 Task: Look for space in Nizhnekamsk, Russia from 8th August, 2023 to 15th August, 2023 for 9 adults in price range Rs.10000 to Rs.14000. Place can be shared room with 5 bedrooms having 9 beds and 5 bathrooms. Property type can be house, flat, guest house. Amenities needed are: wifi, TV, free parkinig on premises, gym, breakfast. Booking option can be shelf check-in. Required host language is English.
Action: Mouse moved to (452, 104)
Screenshot: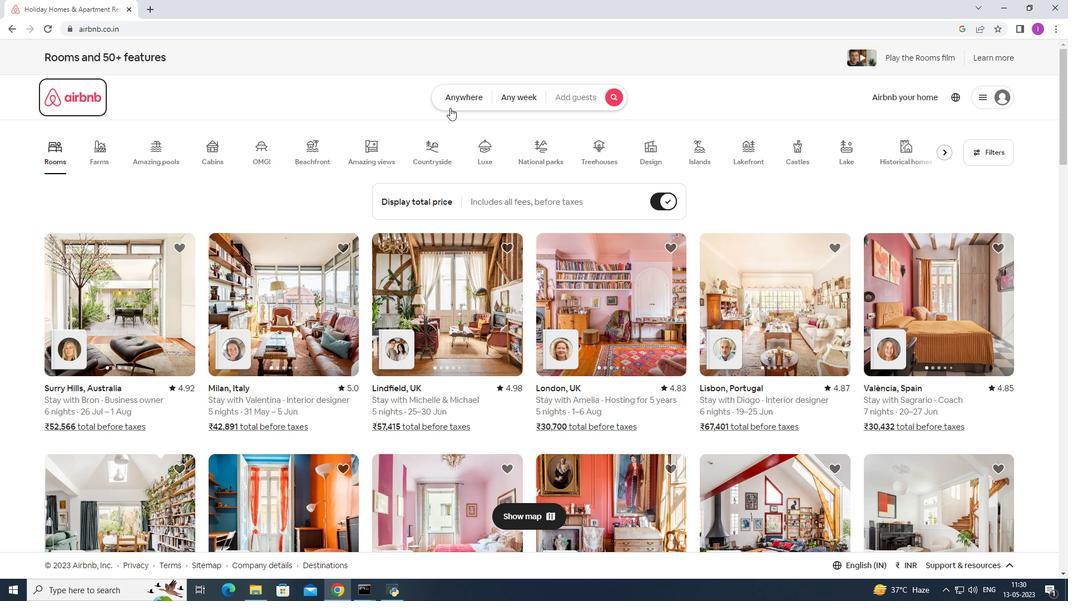 
Action: Mouse pressed left at (452, 104)
Screenshot: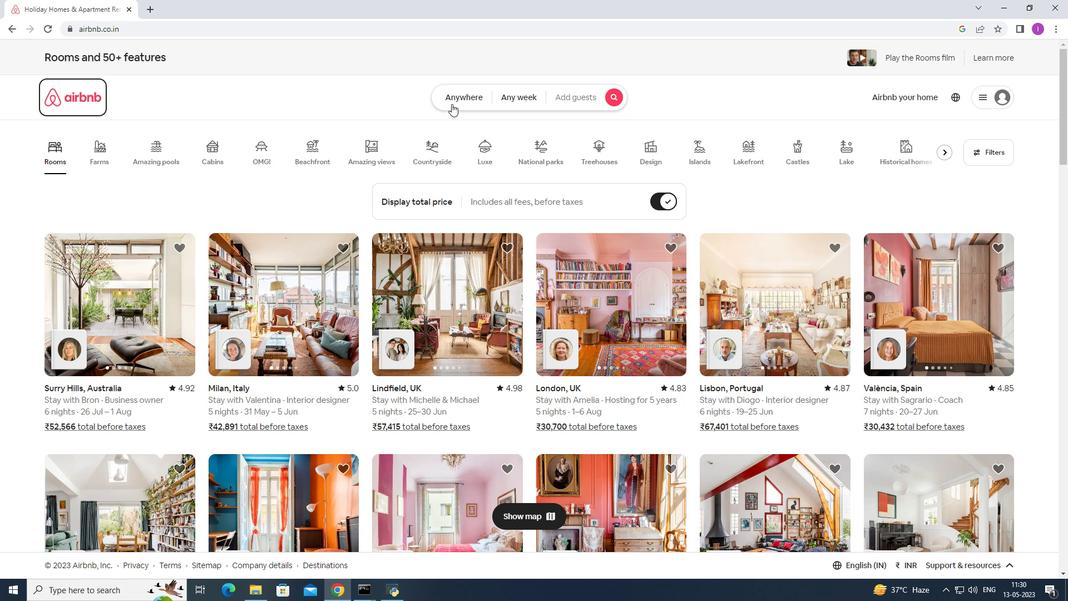
Action: Mouse moved to (356, 144)
Screenshot: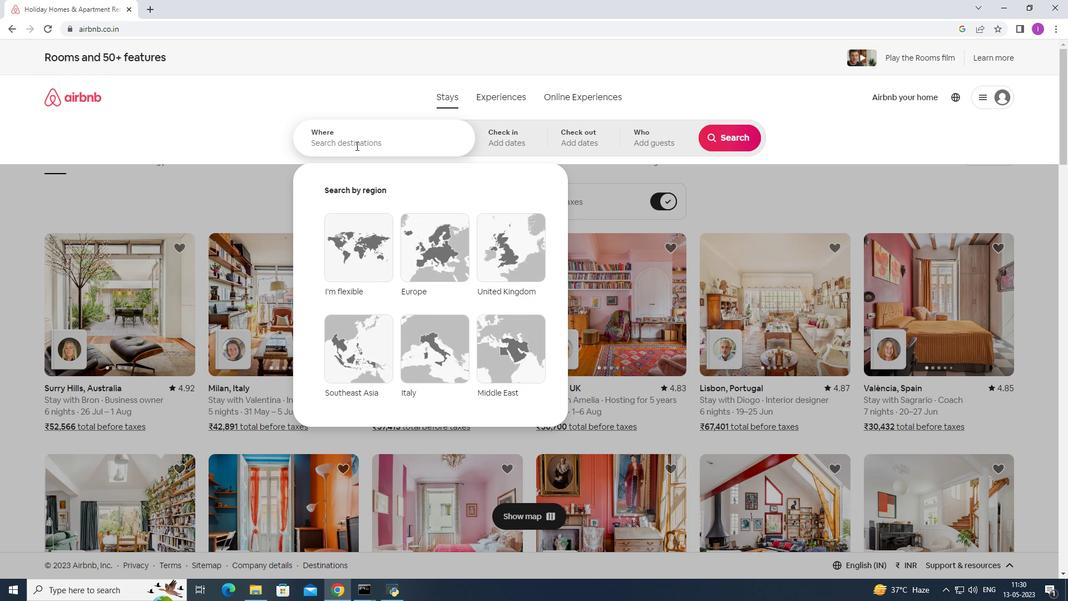 
Action: Mouse pressed left at (356, 144)
Screenshot: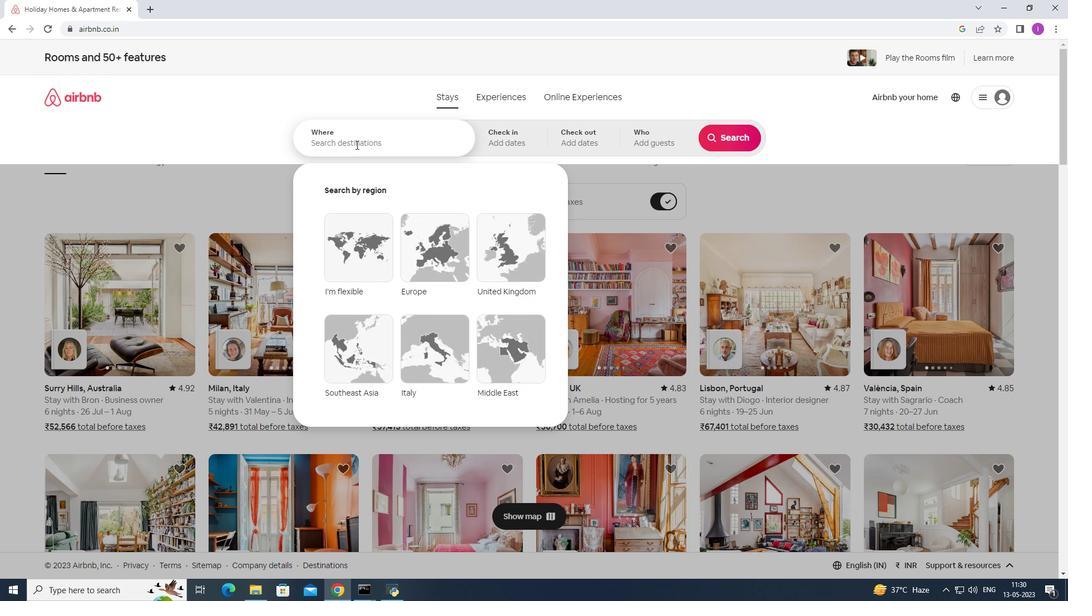 
Action: Mouse moved to (356, 144)
Screenshot: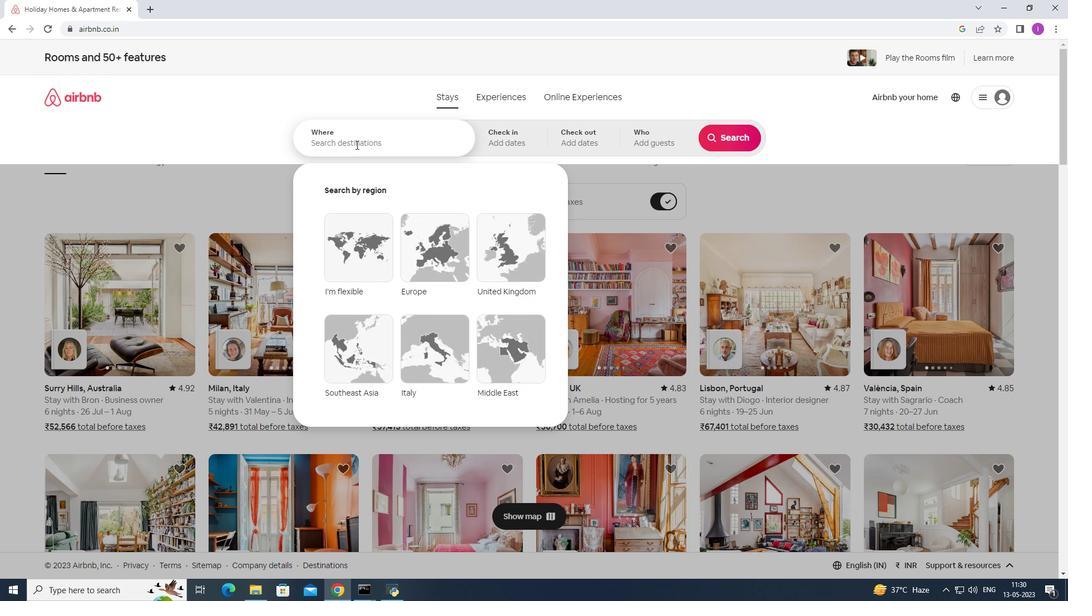 
Action: Key pressed <Key.shift>Nizhe<Key.backspace>nekamsk,<Key.shift>russia
Screenshot: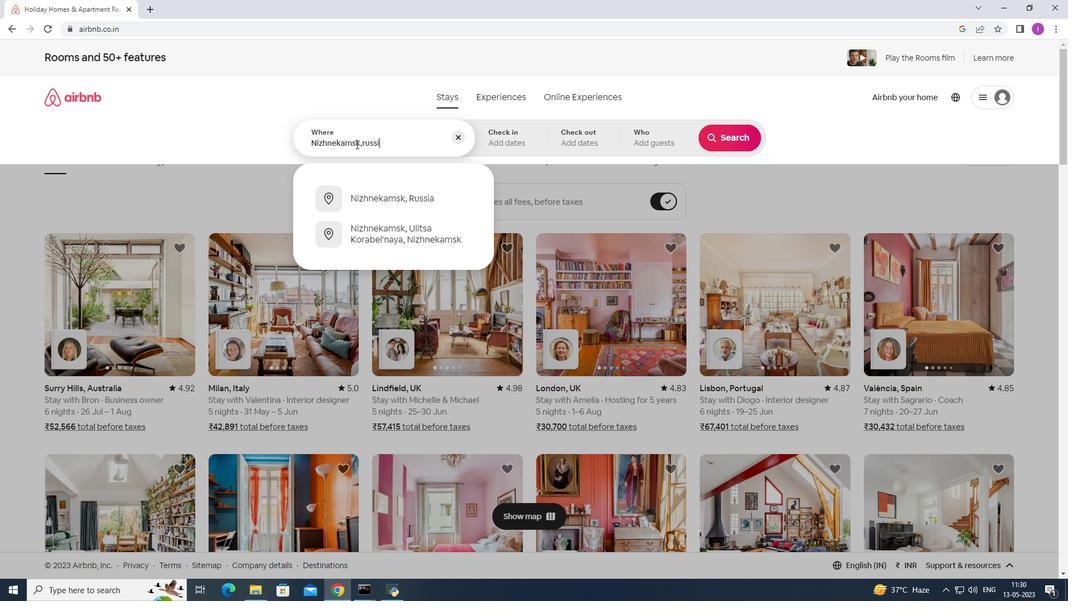 
Action: Mouse moved to (398, 202)
Screenshot: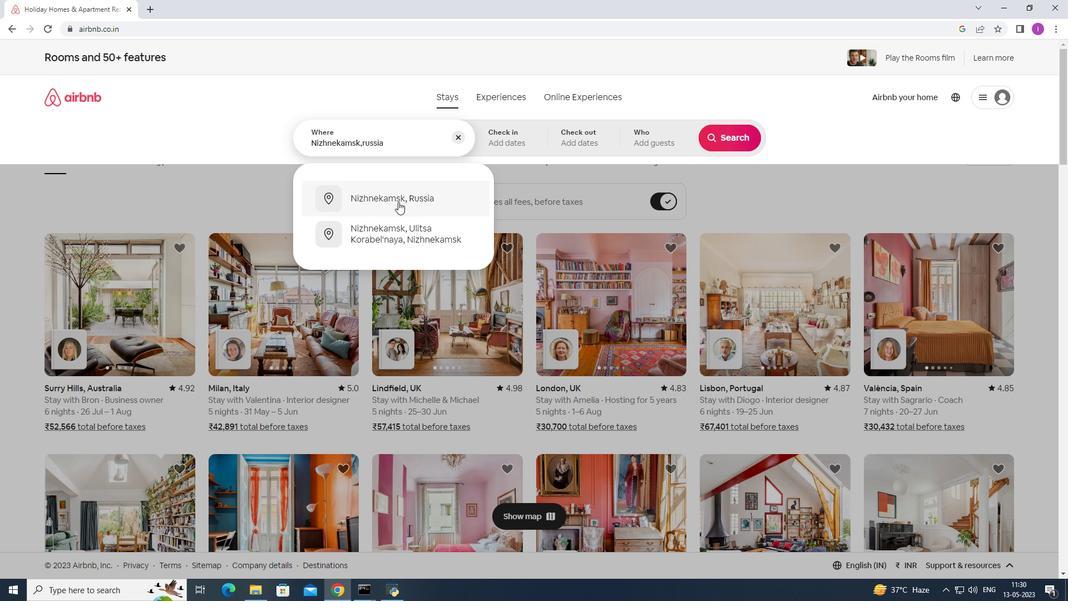 
Action: Mouse pressed left at (398, 202)
Screenshot: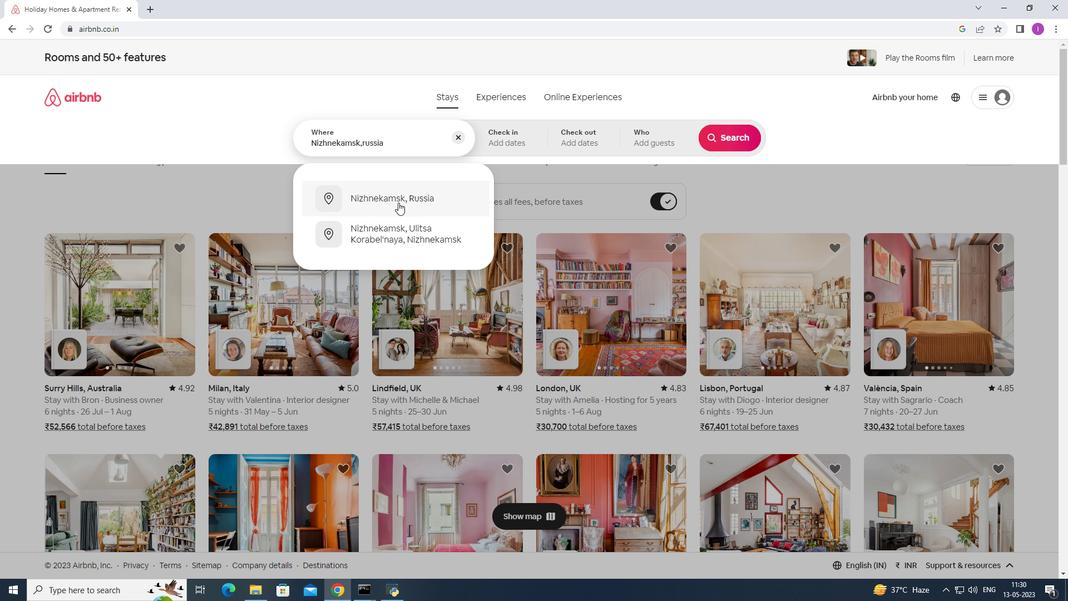 
Action: Mouse moved to (729, 225)
Screenshot: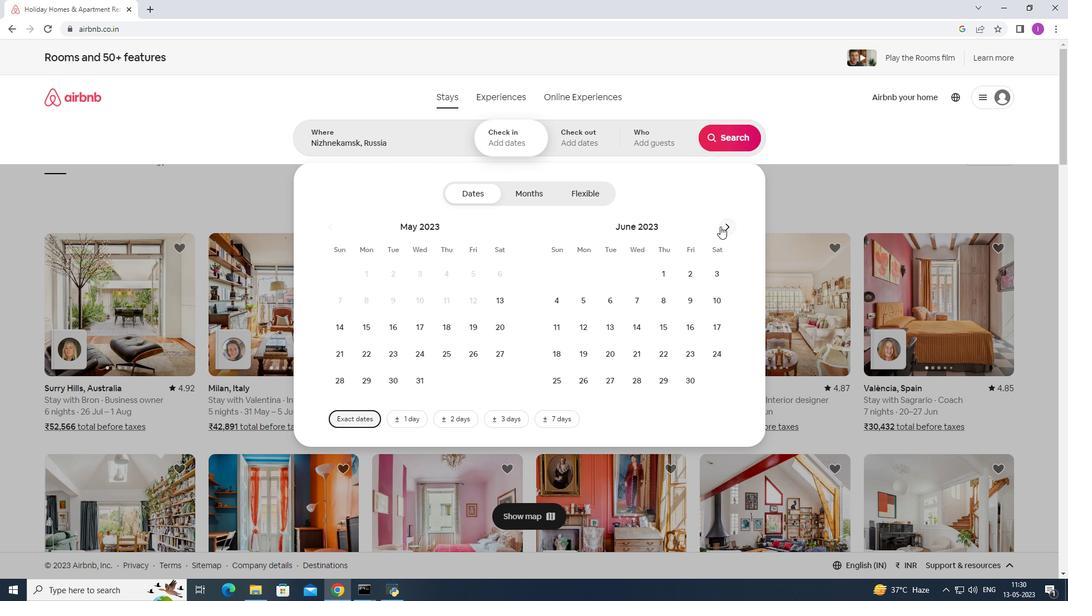 
Action: Mouse pressed left at (729, 225)
Screenshot: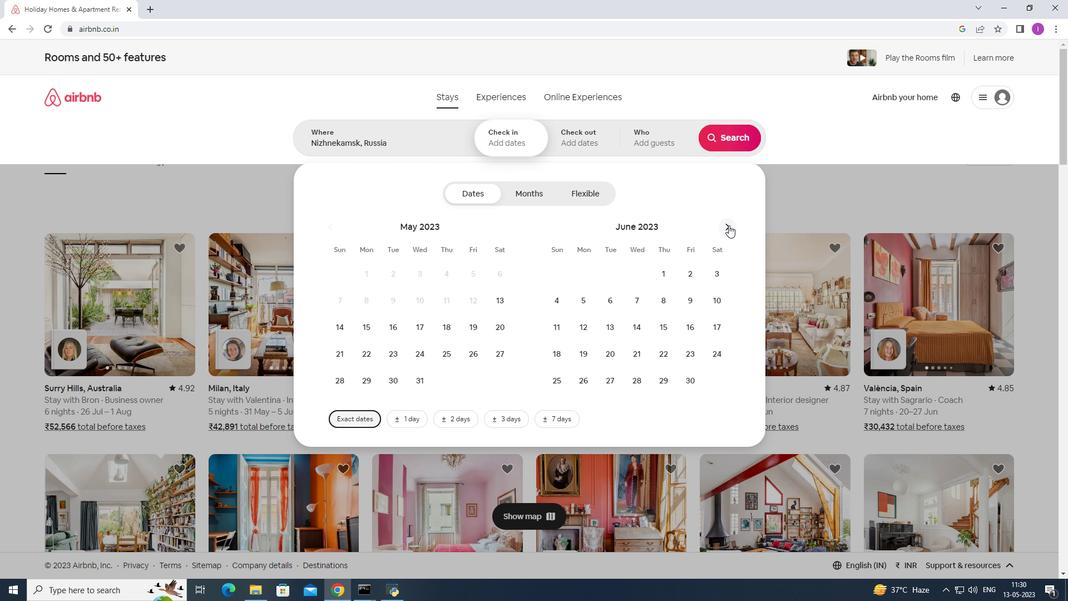 
Action: Mouse moved to (715, 229)
Screenshot: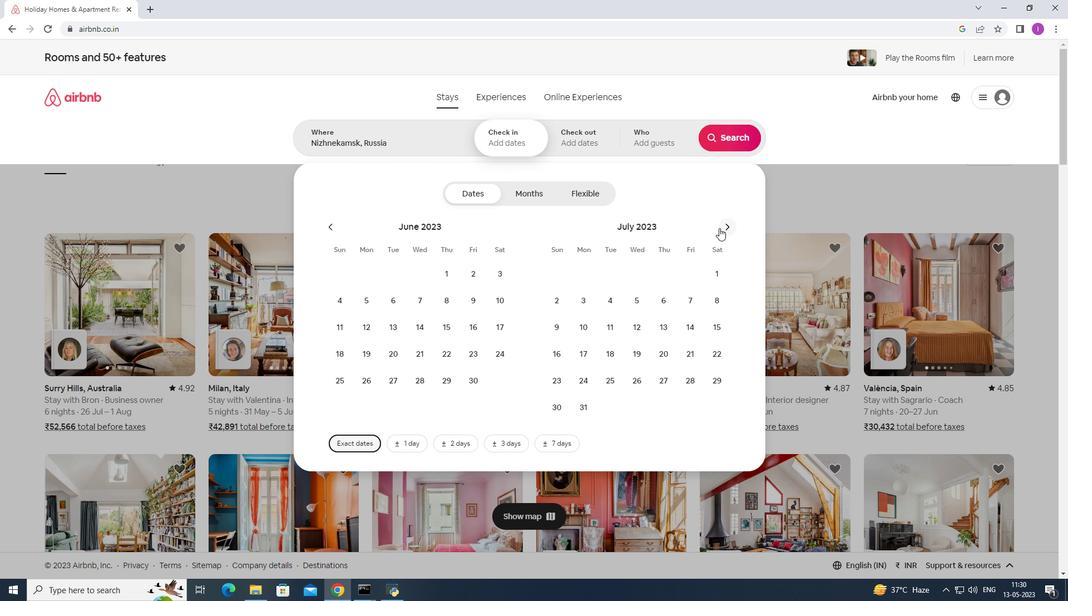 
Action: Mouse pressed left at (715, 229)
Screenshot: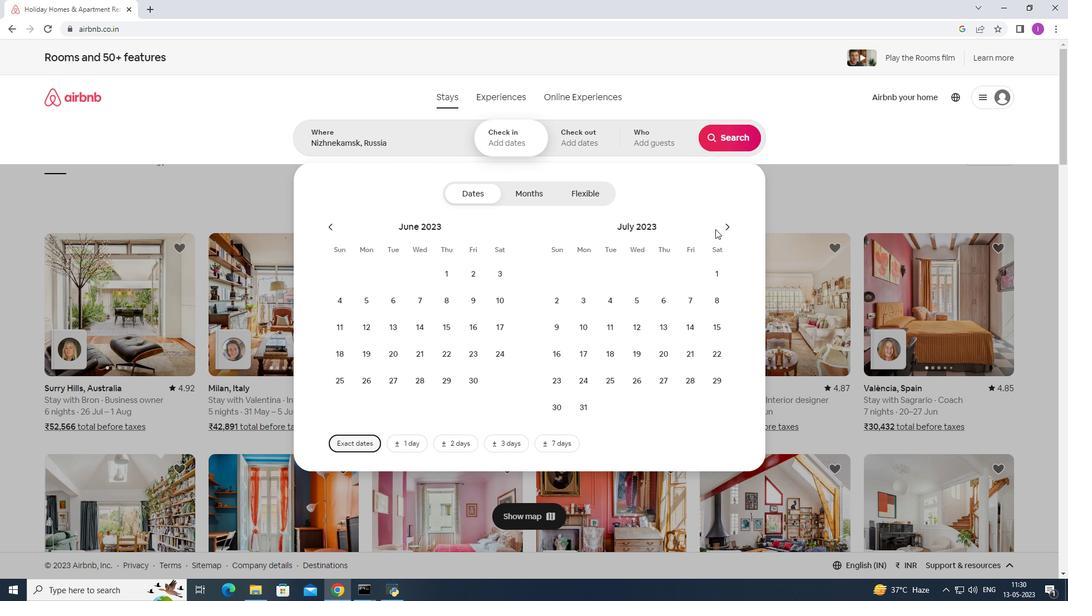 
Action: Mouse moved to (725, 224)
Screenshot: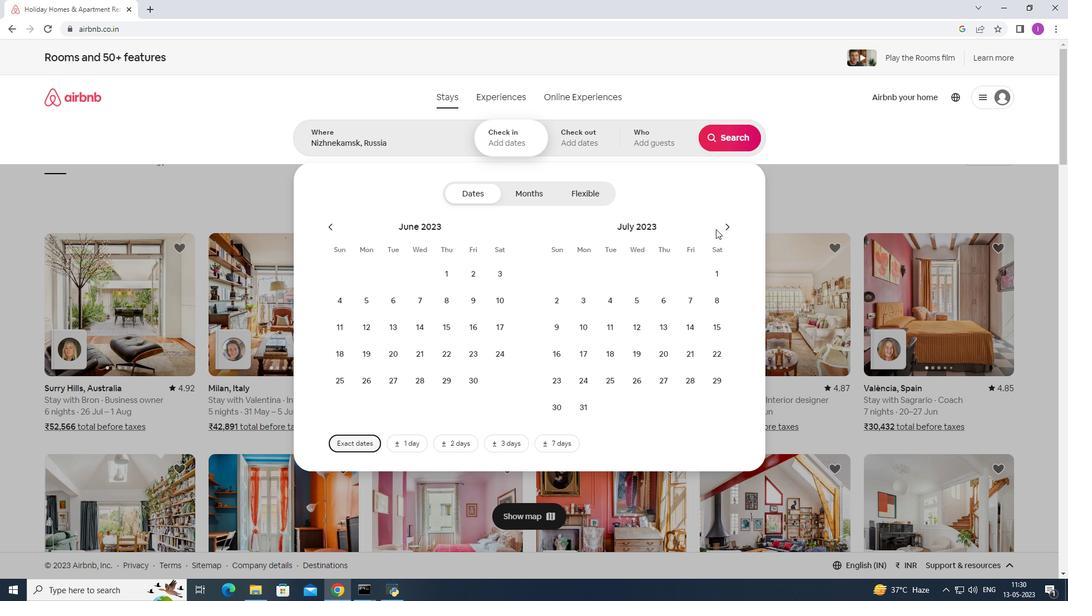 
Action: Mouse pressed left at (725, 224)
Screenshot: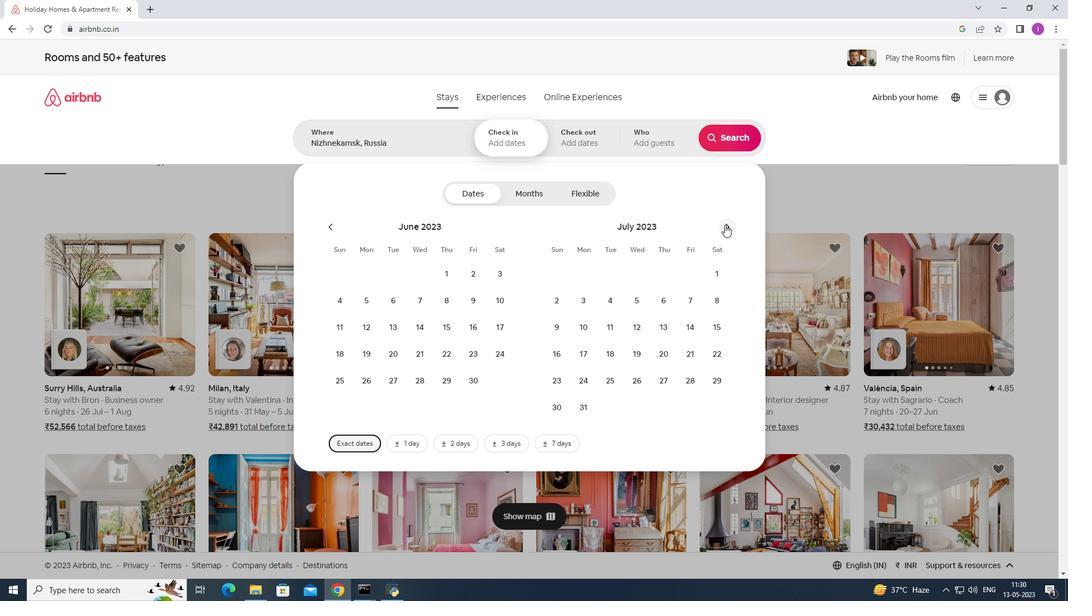 
Action: Mouse moved to (610, 301)
Screenshot: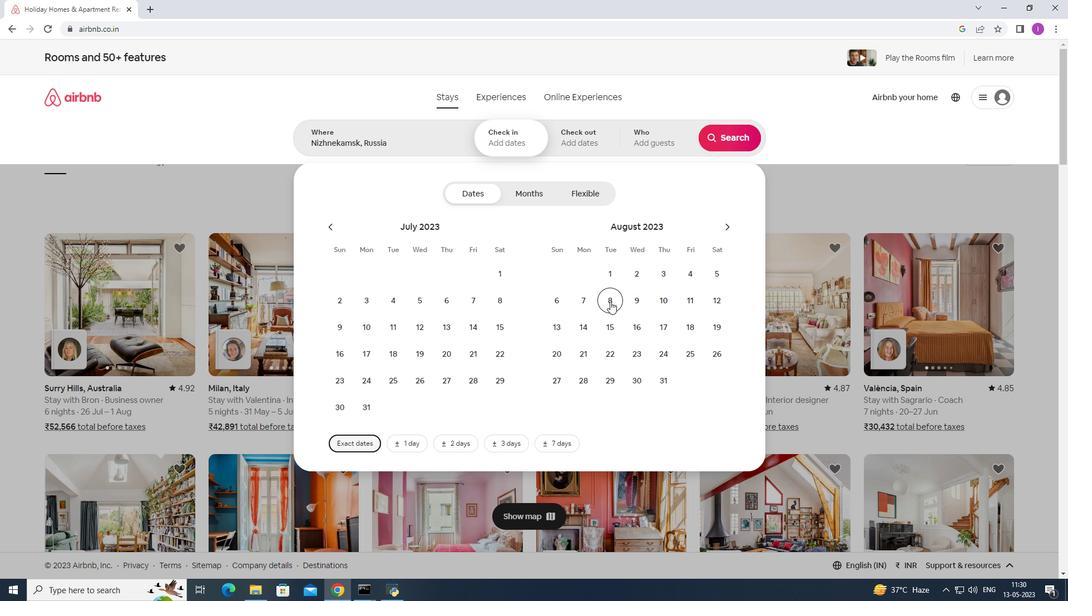 
Action: Mouse pressed left at (610, 301)
Screenshot: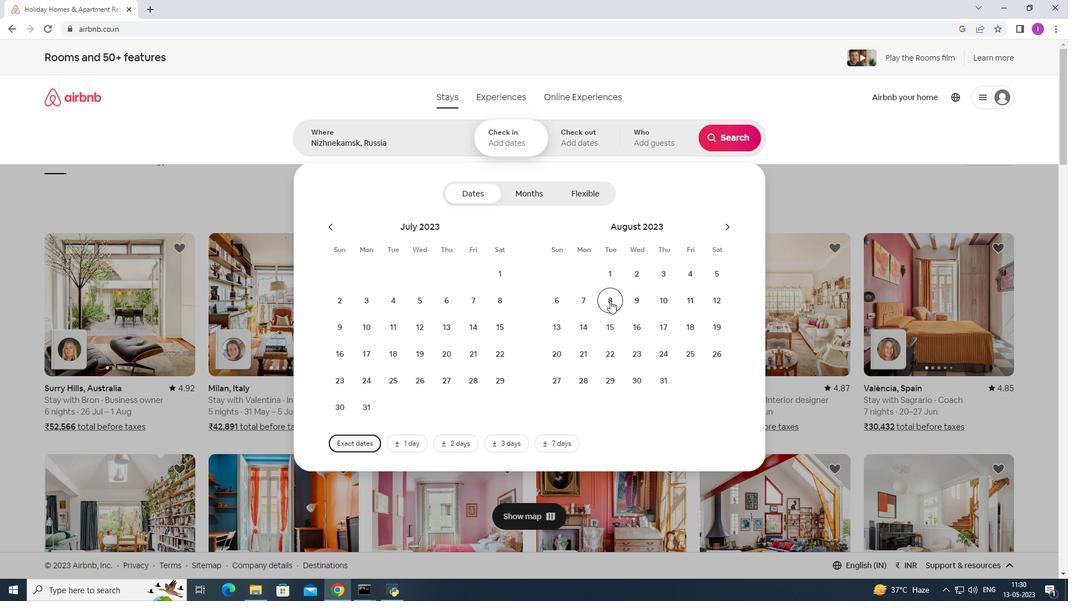 
Action: Mouse moved to (609, 323)
Screenshot: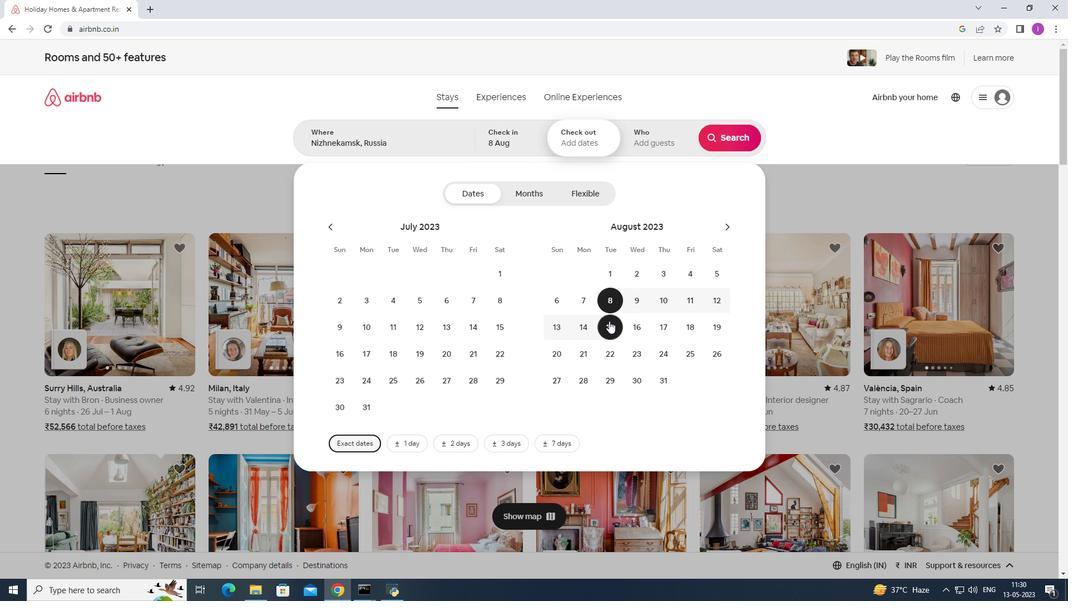 
Action: Mouse pressed left at (609, 323)
Screenshot: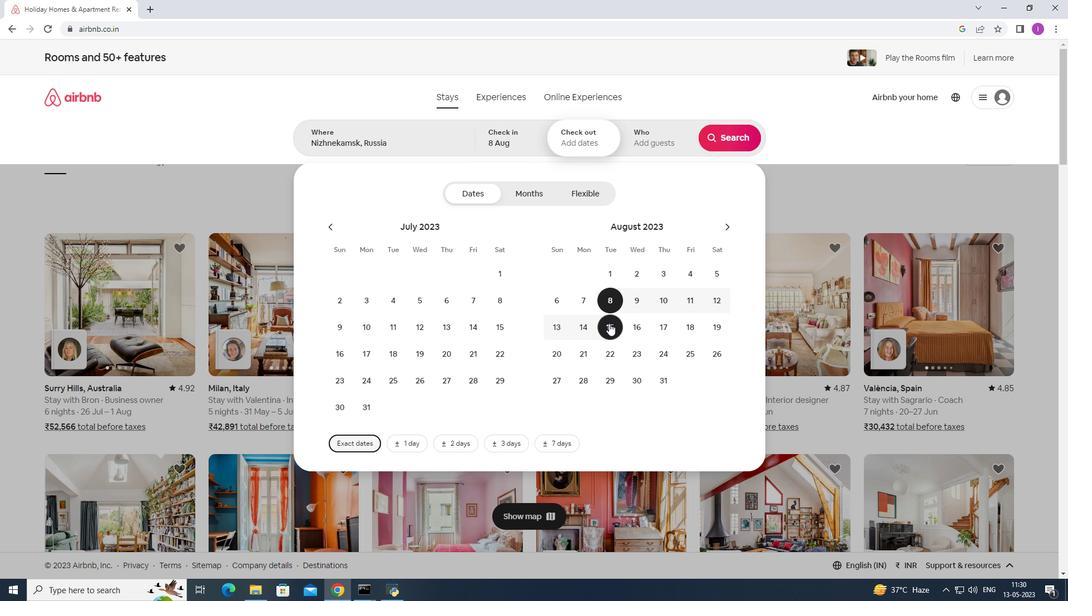 
Action: Mouse moved to (656, 139)
Screenshot: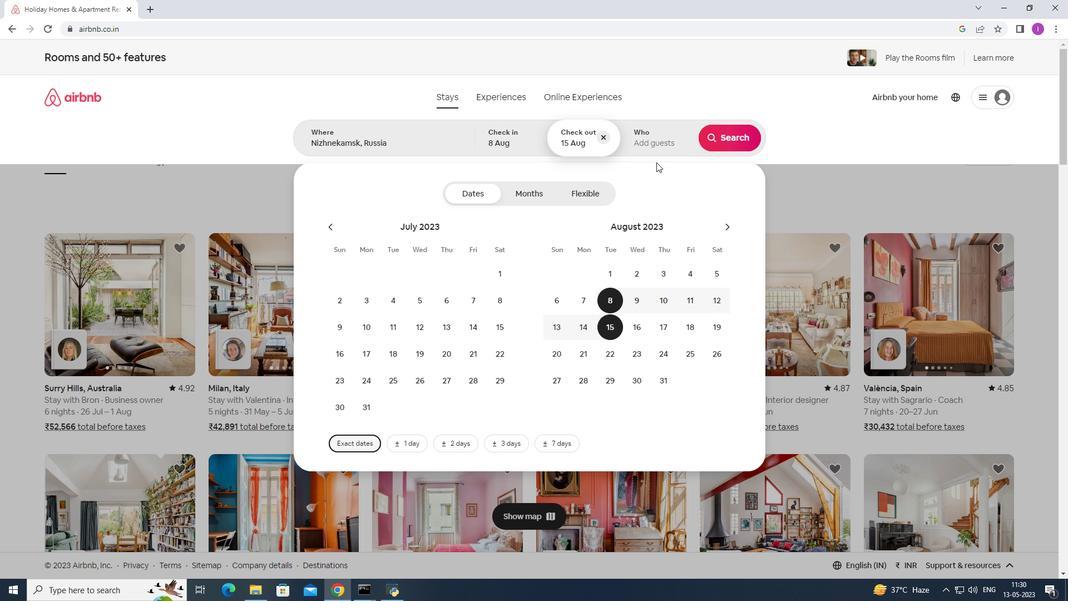 
Action: Mouse pressed left at (656, 139)
Screenshot: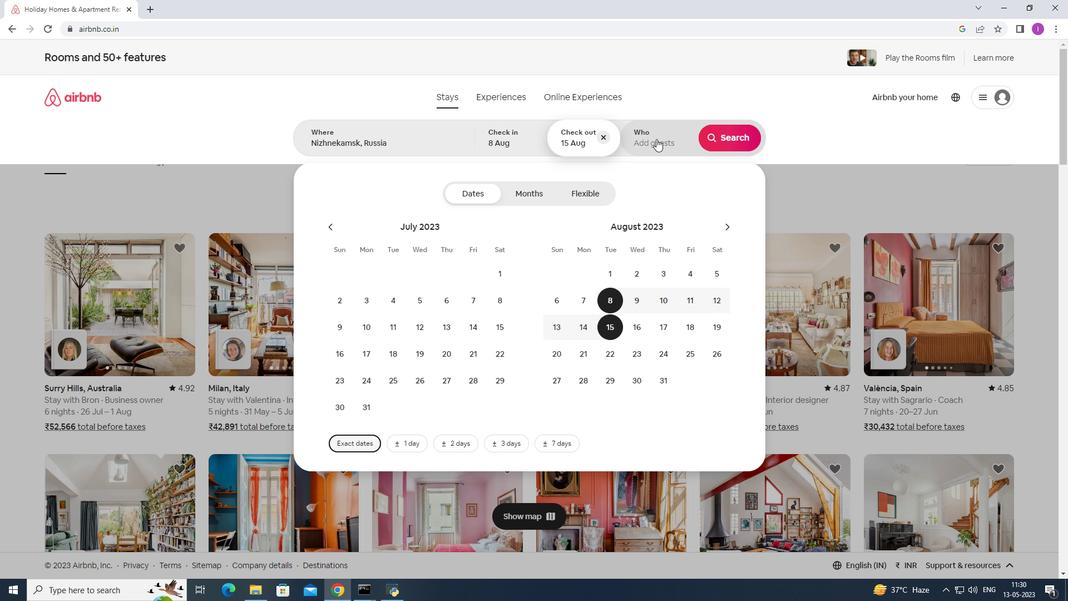 
Action: Mouse moved to (736, 200)
Screenshot: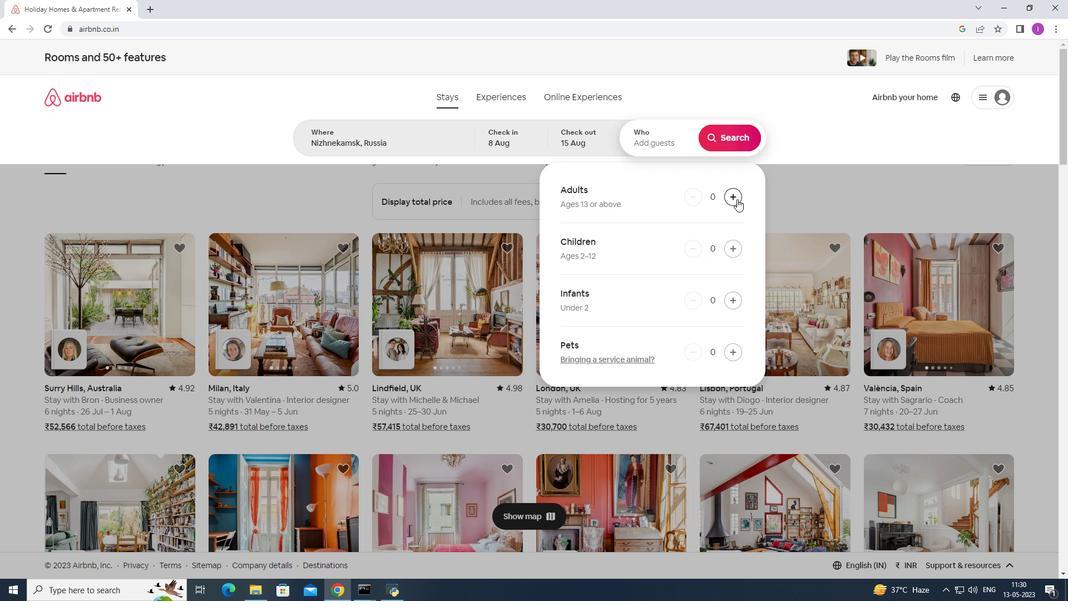 
Action: Mouse pressed left at (736, 200)
Screenshot: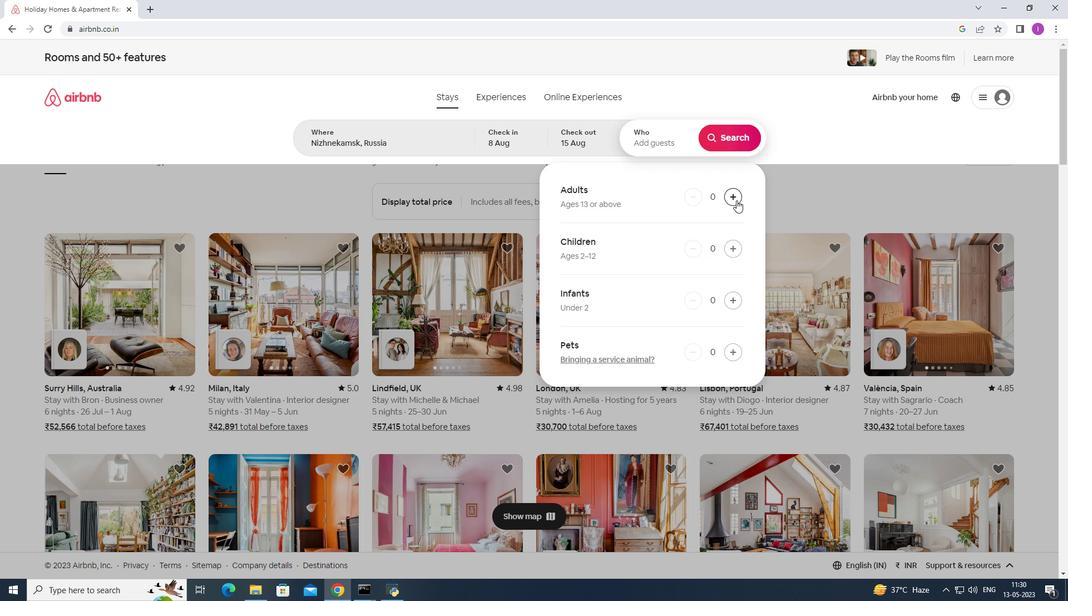 
Action: Mouse pressed left at (736, 200)
Screenshot: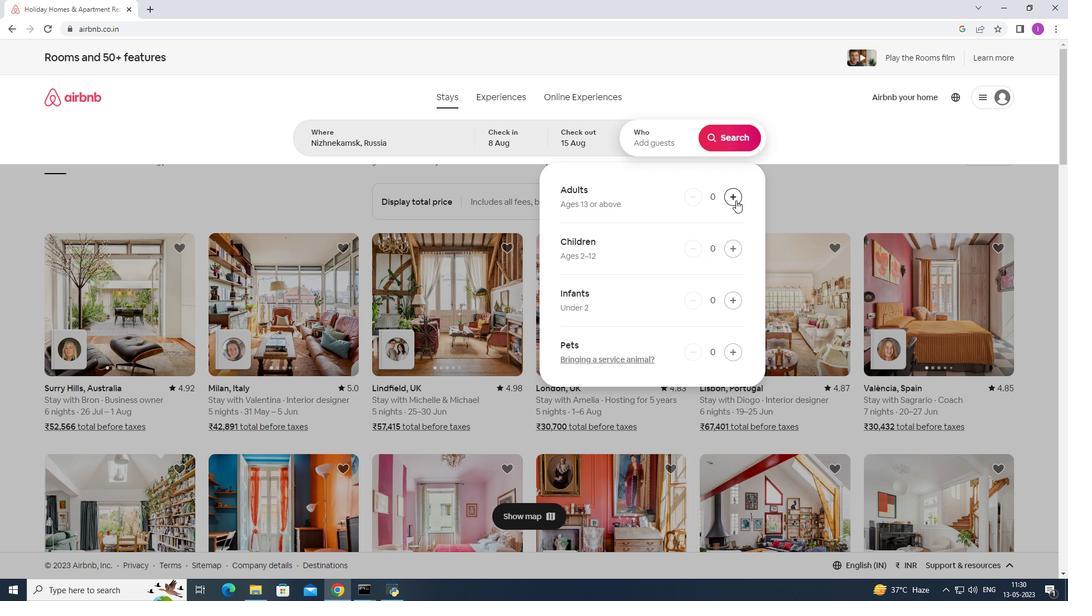 
Action: Mouse pressed left at (736, 200)
Screenshot: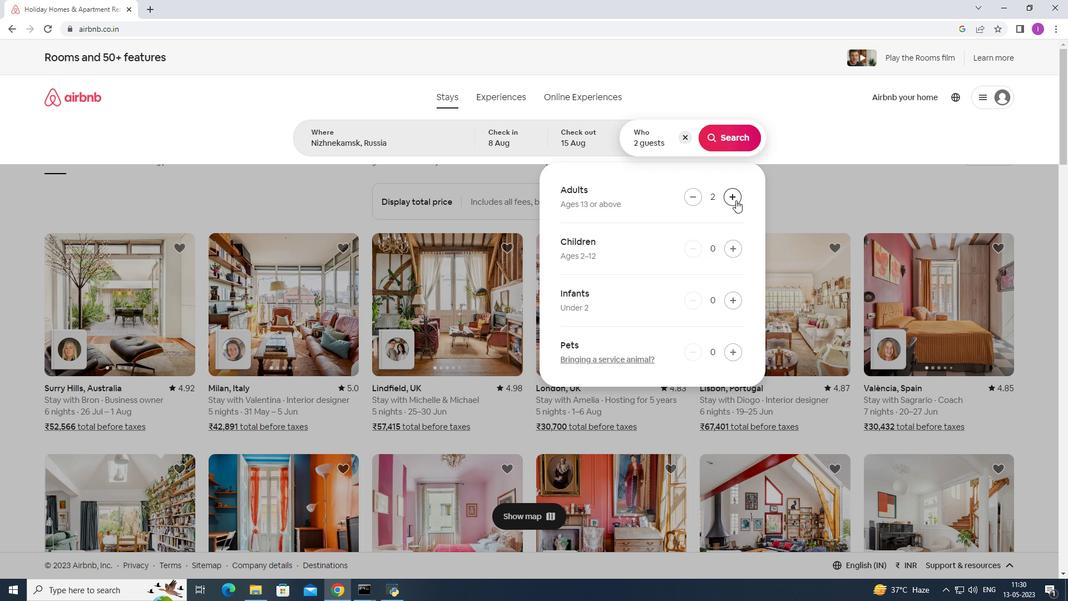 
Action: Mouse pressed left at (736, 200)
Screenshot: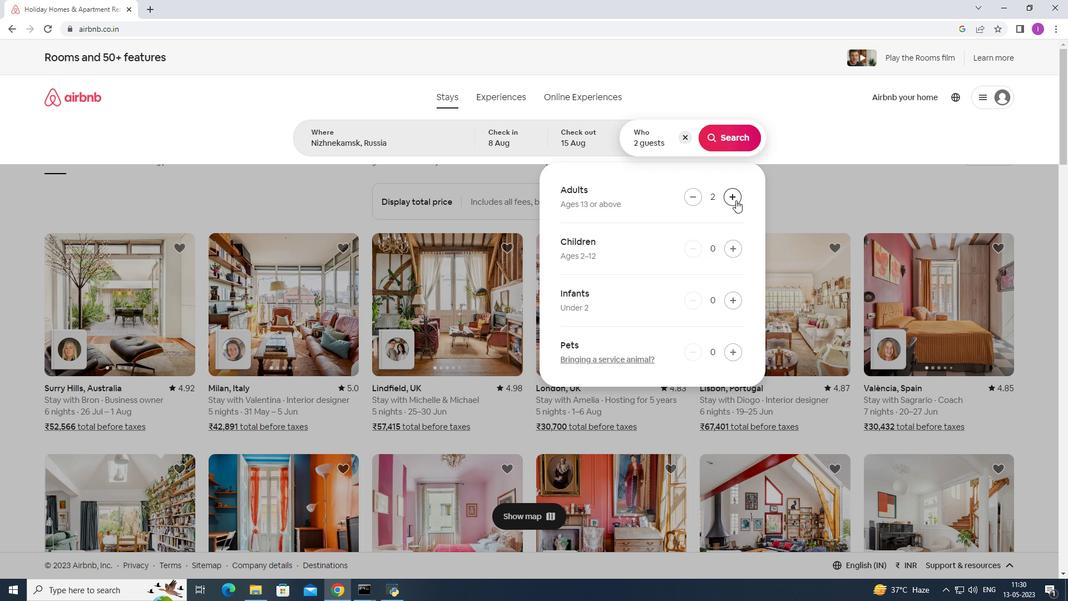 
Action: Mouse pressed left at (736, 200)
Screenshot: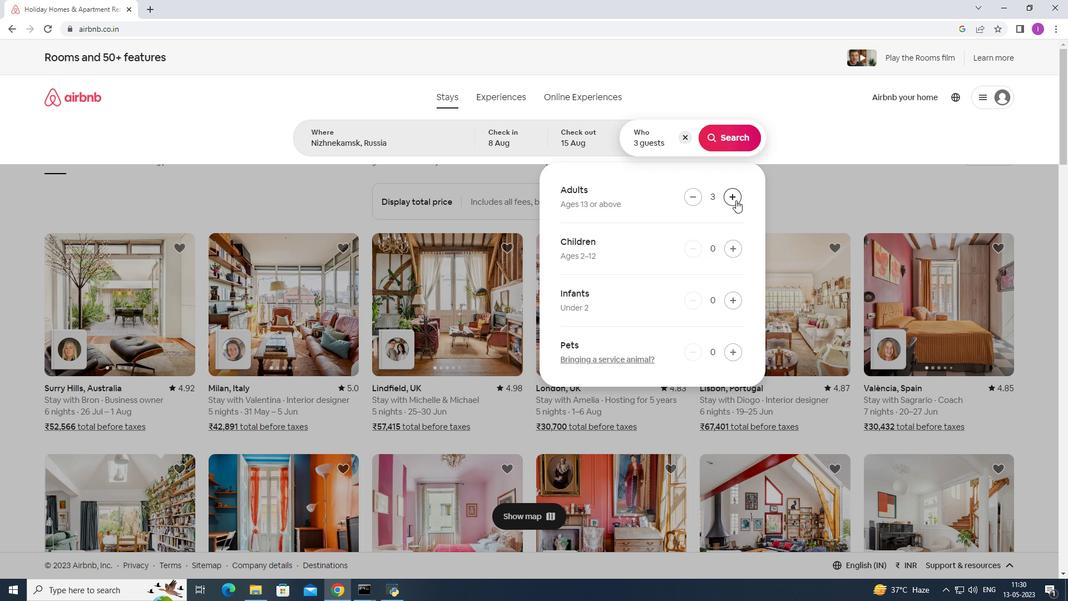 
Action: Mouse pressed left at (736, 200)
Screenshot: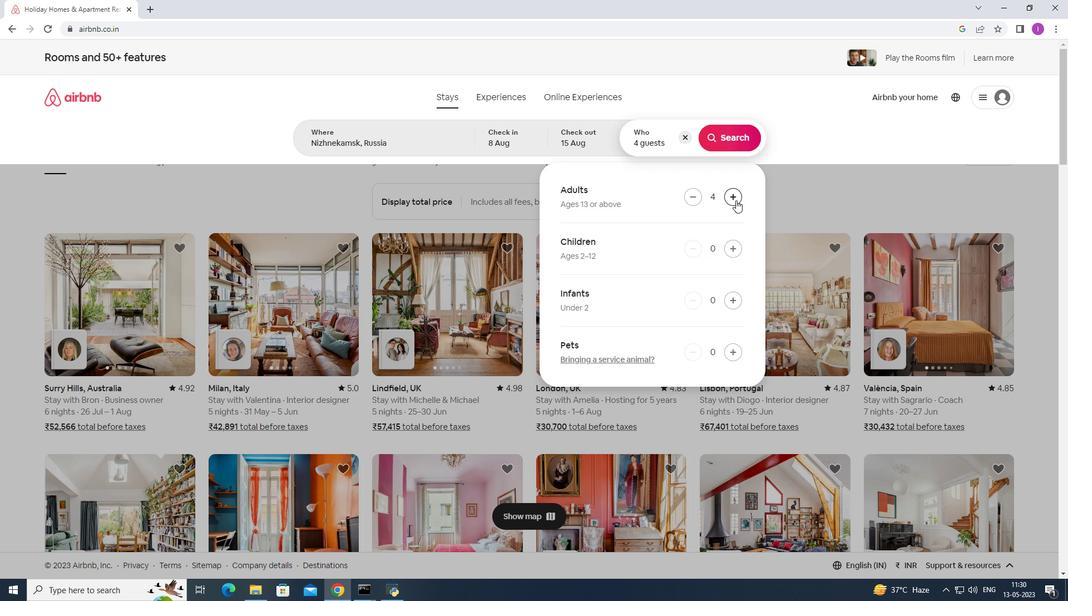 
Action: Mouse pressed left at (736, 200)
Screenshot: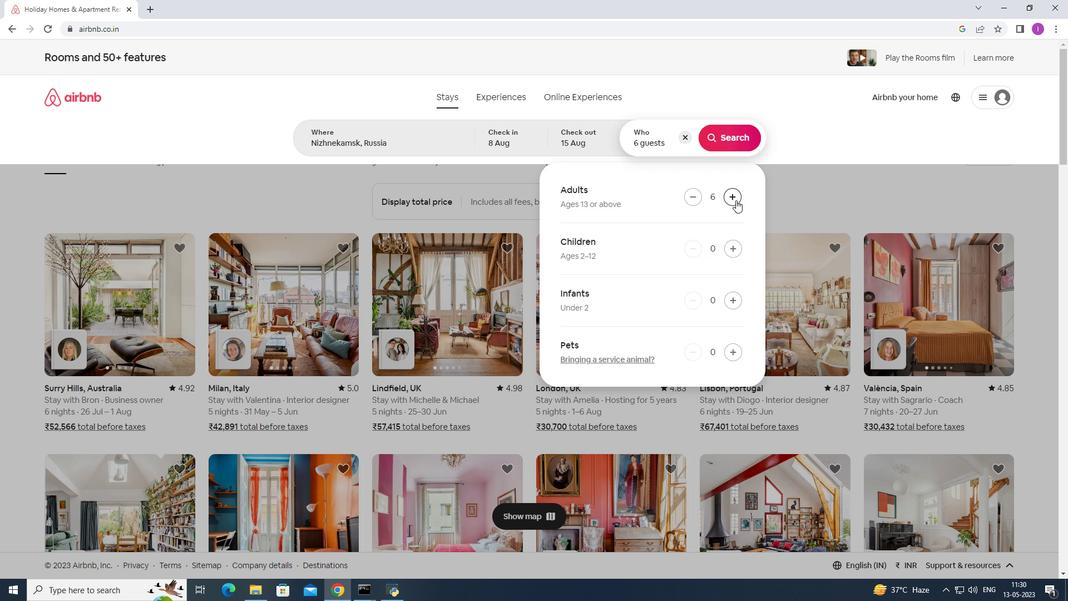 
Action: Mouse pressed left at (736, 200)
Screenshot: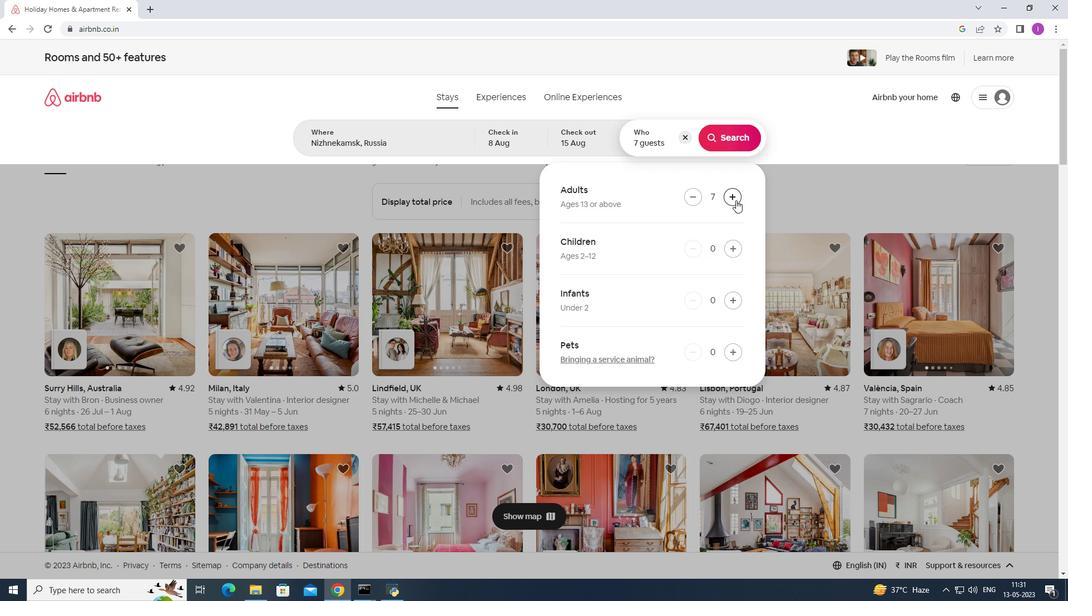 
Action: Mouse moved to (735, 193)
Screenshot: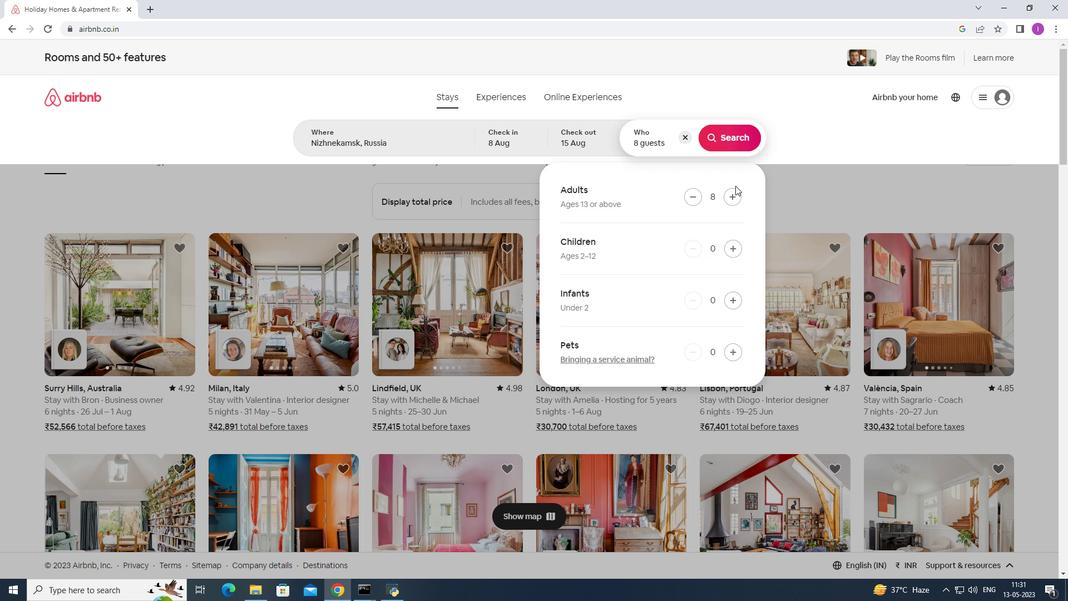
Action: Mouse pressed left at (735, 193)
Screenshot: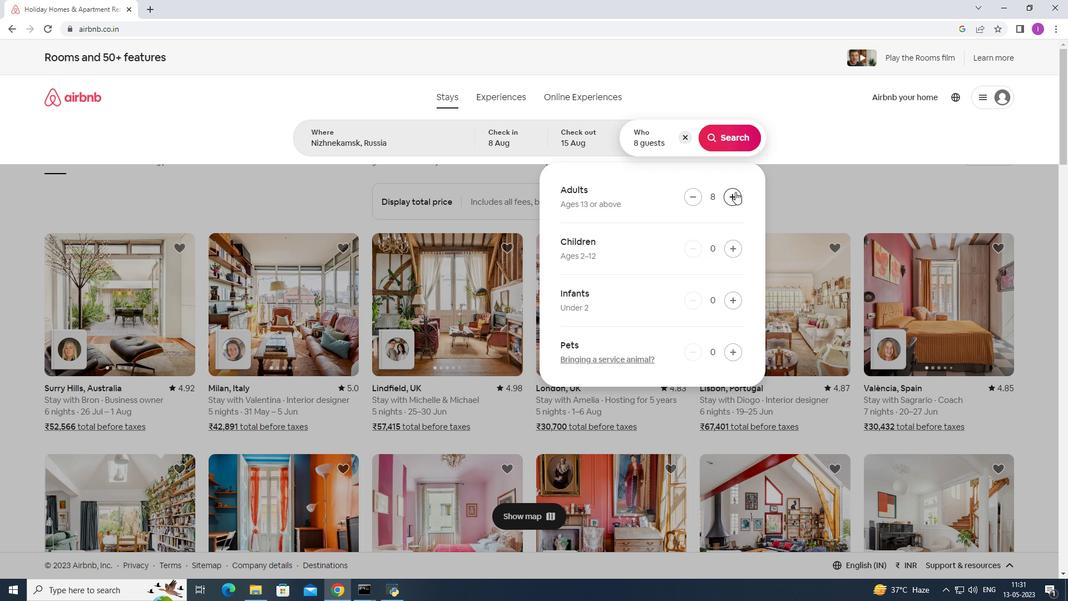 
Action: Mouse moved to (732, 145)
Screenshot: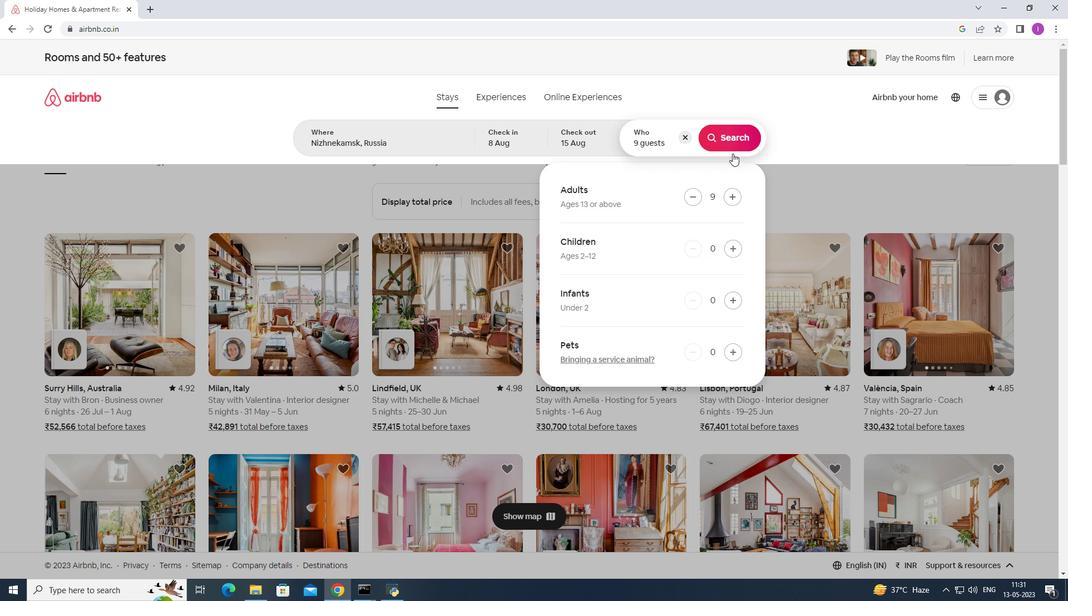 
Action: Mouse pressed left at (732, 145)
Screenshot: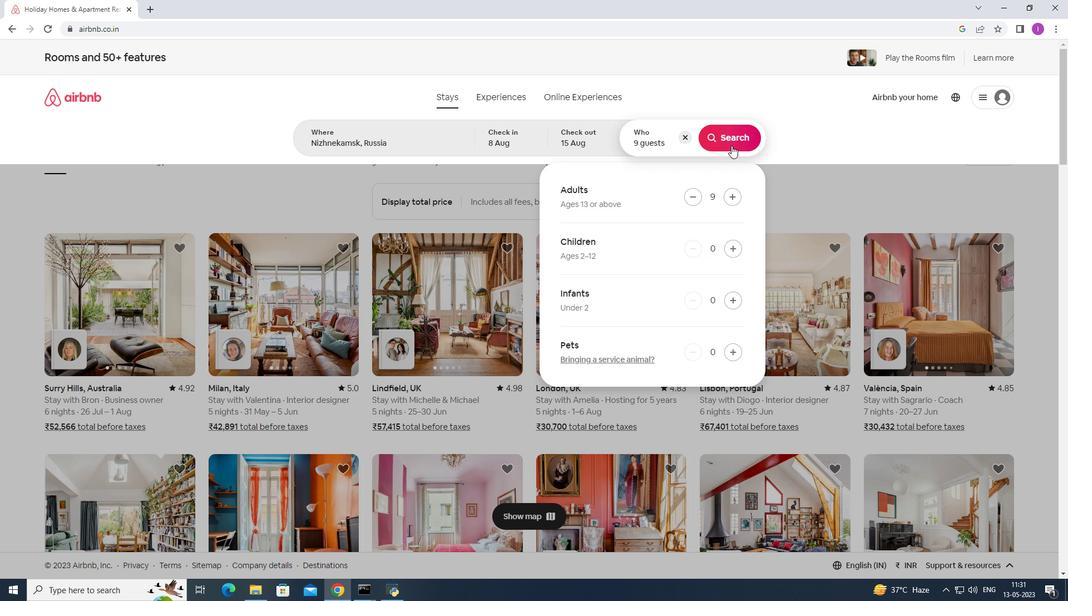 
Action: Mouse moved to (1008, 109)
Screenshot: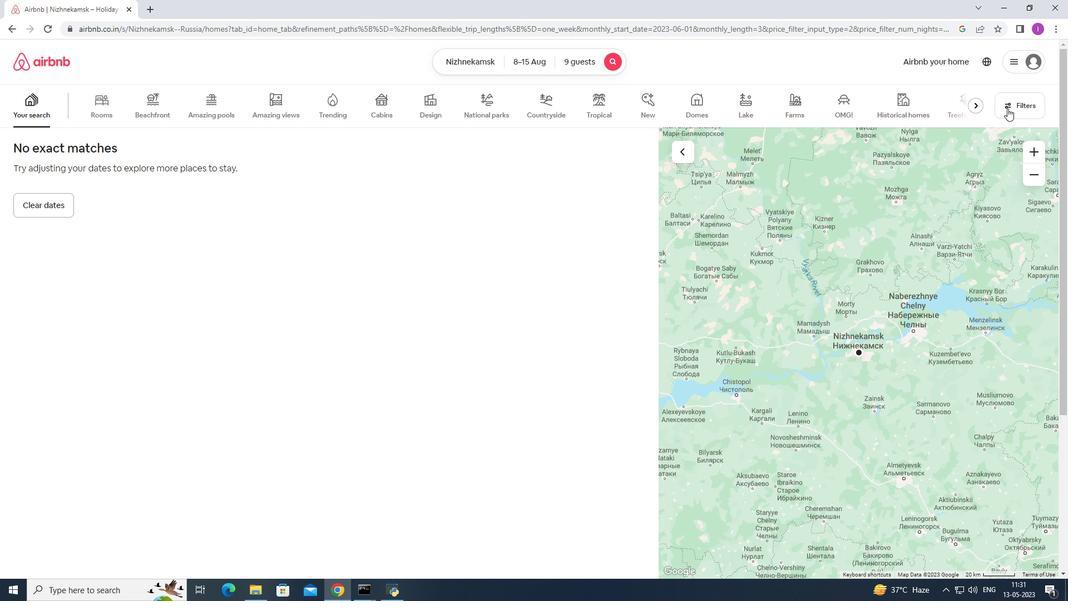 
Action: Mouse pressed left at (1008, 109)
Screenshot: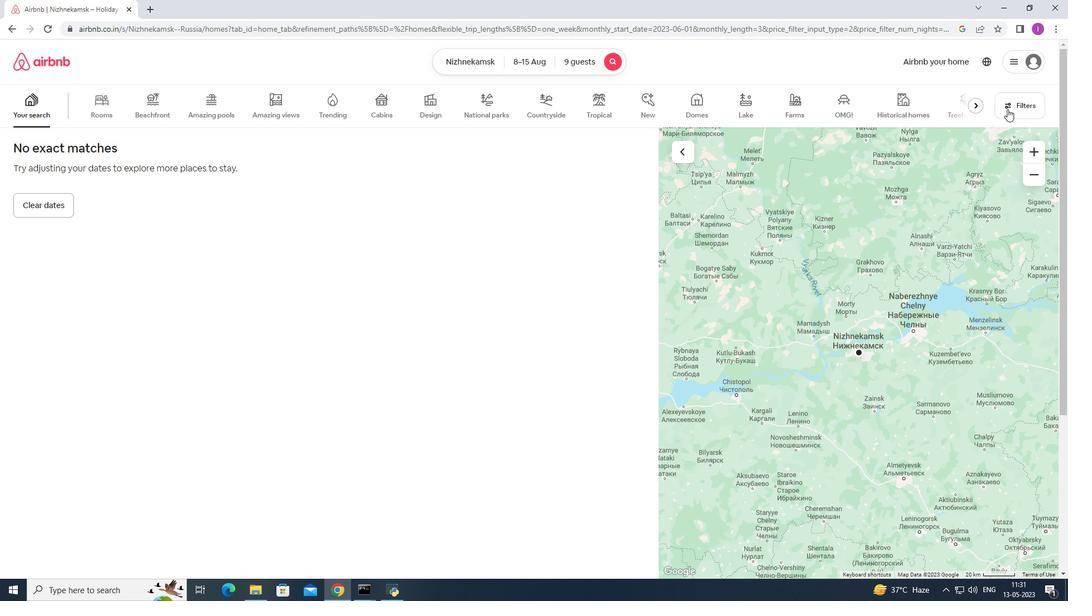 
Action: Mouse moved to (607, 378)
Screenshot: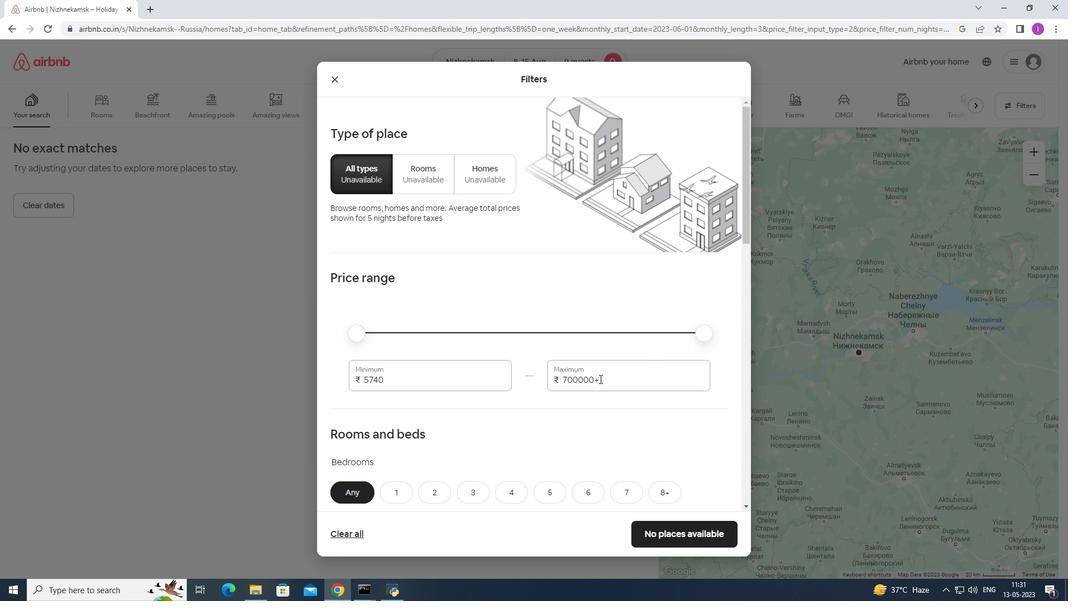
Action: Mouse pressed left at (607, 378)
Screenshot: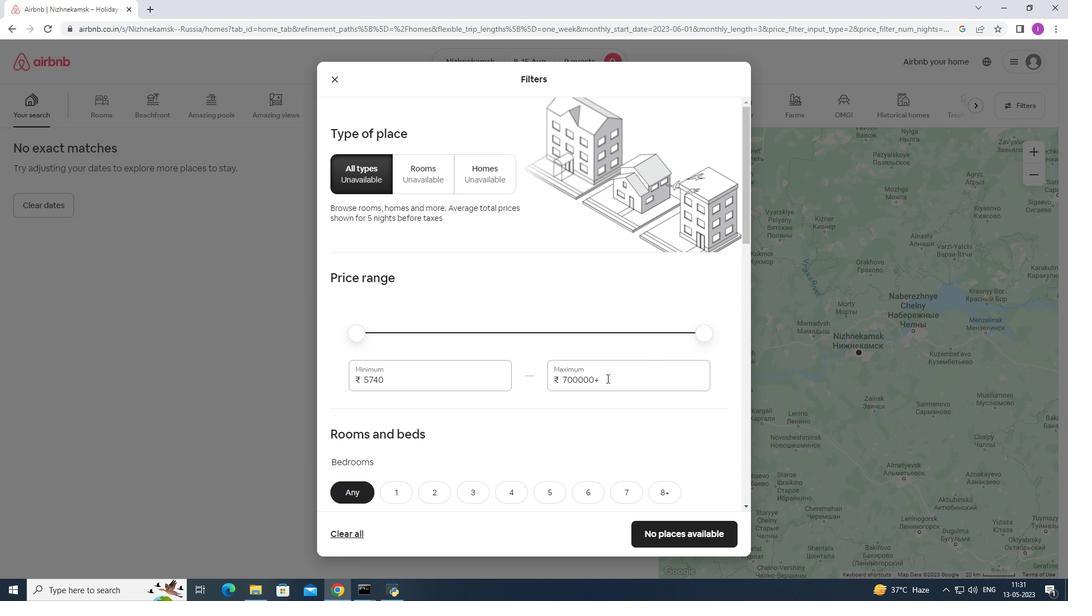 
Action: Mouse moved to (558, 382)
Screenshot: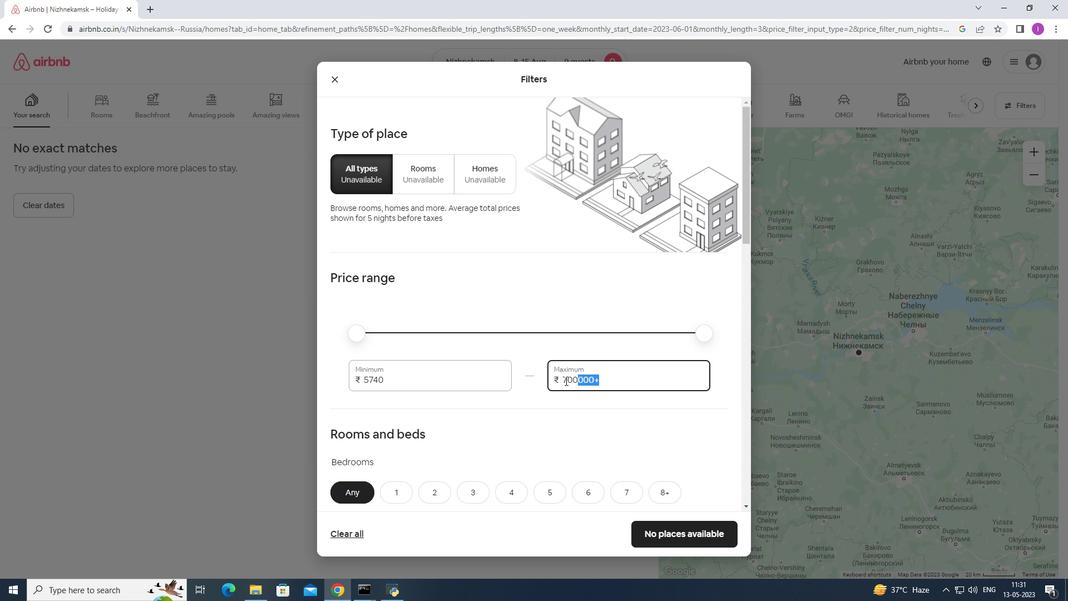 
Action: Key pressed 1400
Screenshot: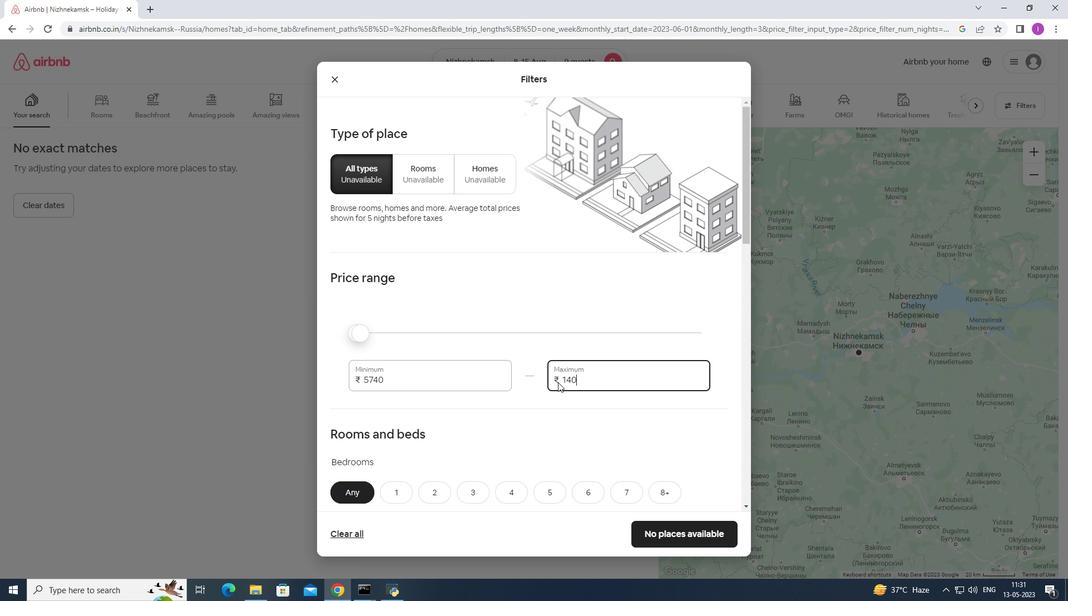 
Action: Mouse moved to (557, 381)
Screenshot: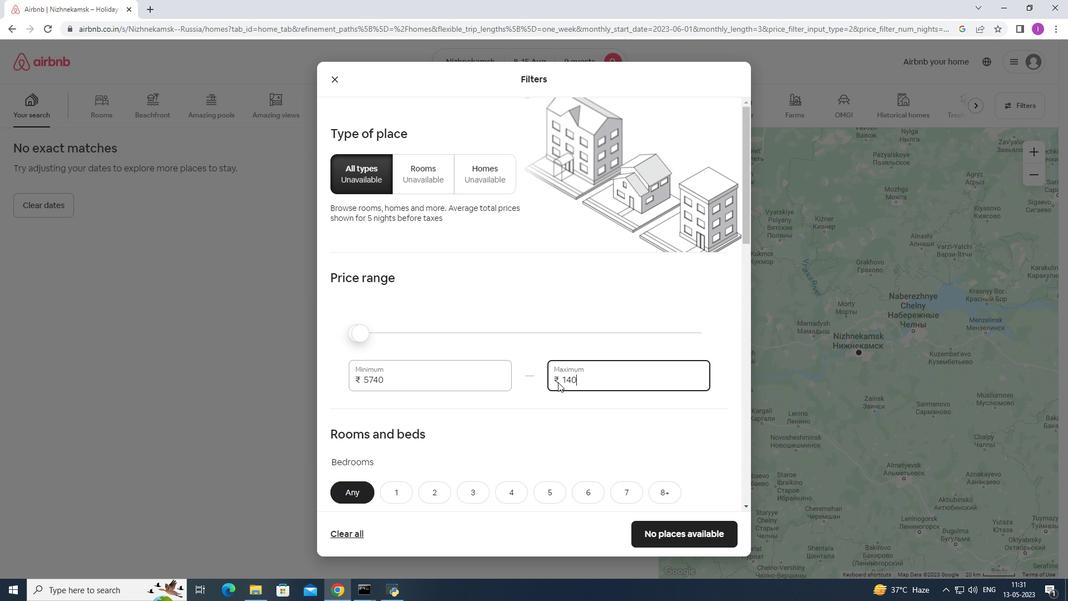
Action: Key pressed 0
Screenshot: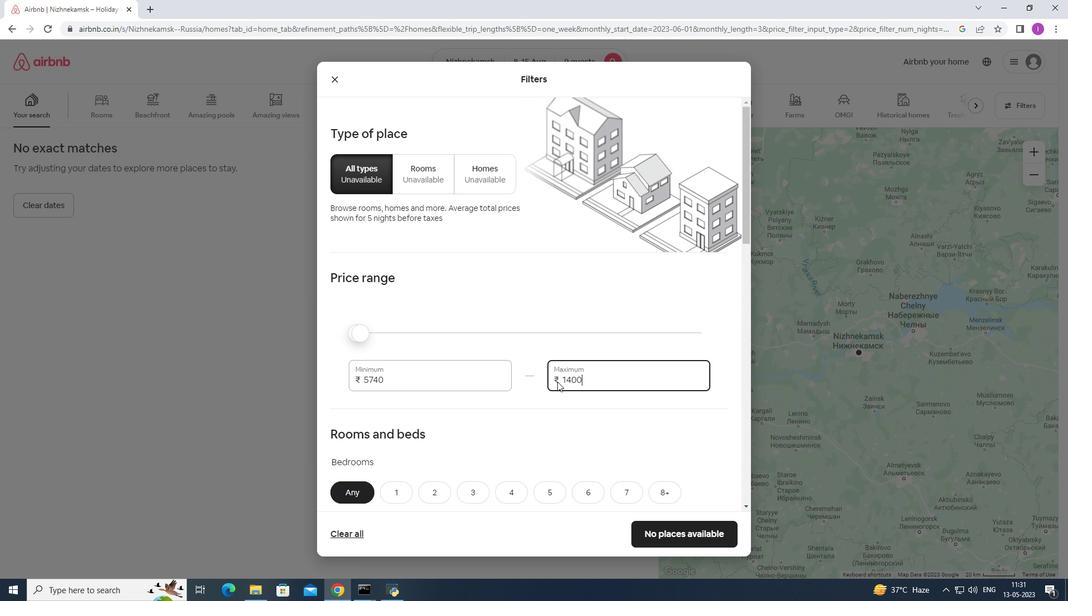 
Action: Mouse moved to (389, 380)
Screenshot: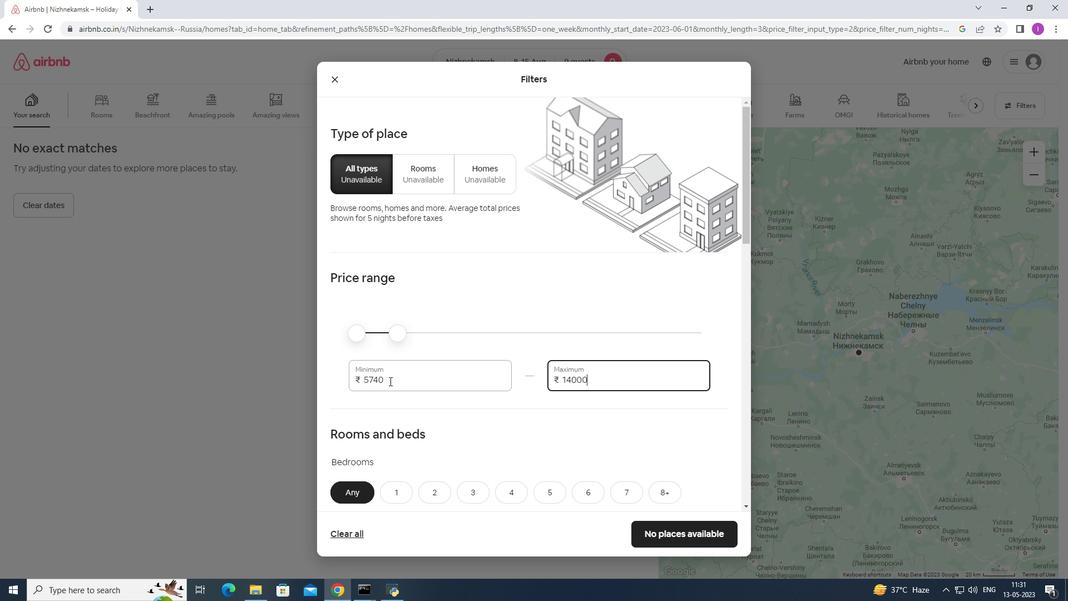 
Action: Mouse pressed left at (389, 380)
Screenshot: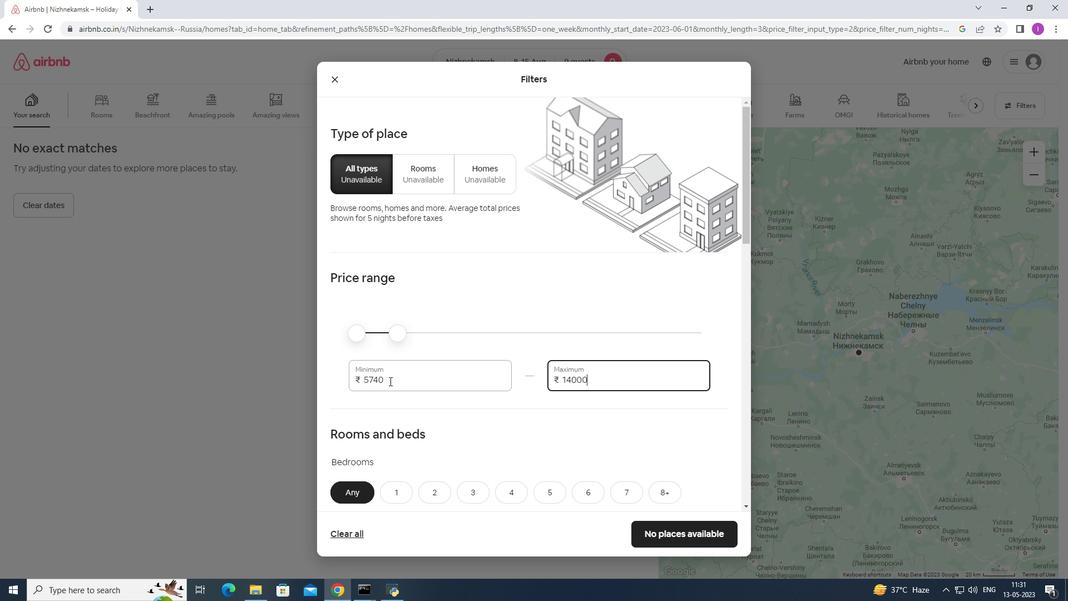 
Action: Mouse moved to (404, 384)
Screenshot: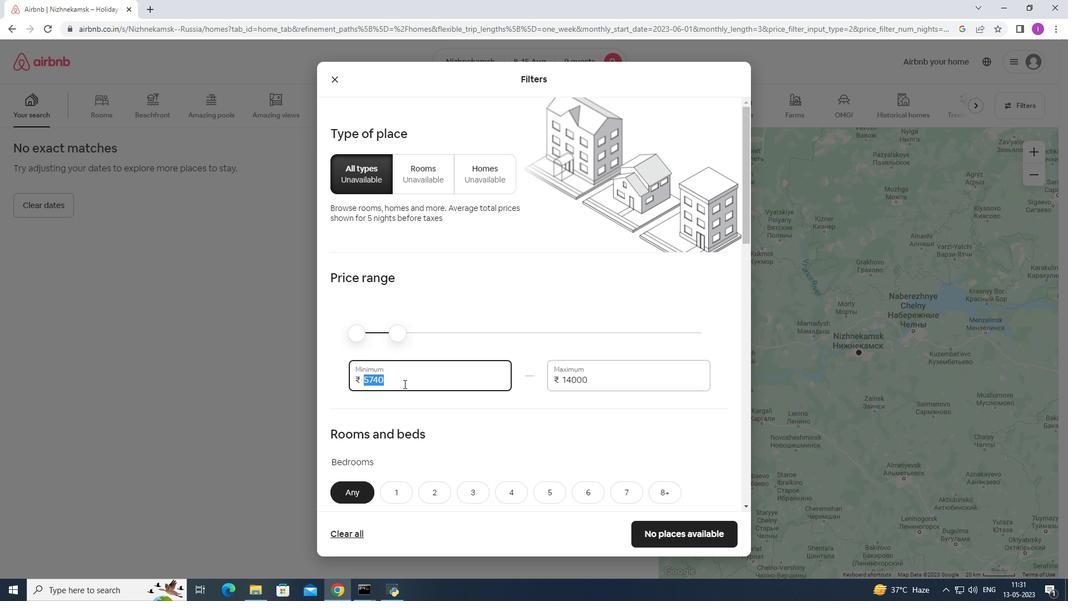 
Action: Key pressed 10000
Screenshot: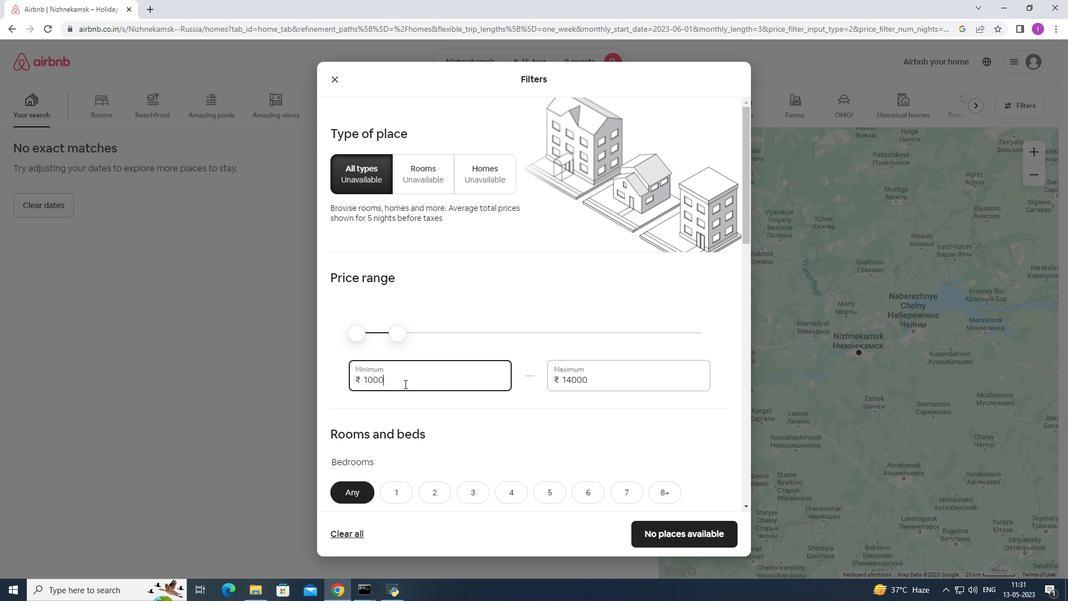 
Action: Mouse moved to (395, 393)
Screenshot: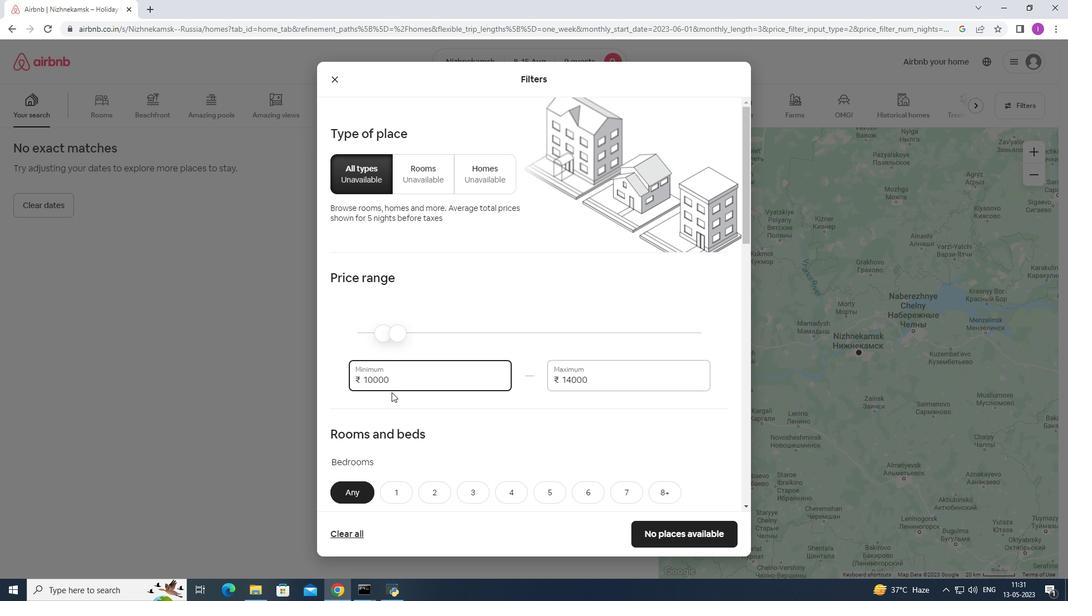 
Action: Mouse scrolled (395, 393) with delta (0, 0)
Screenshot: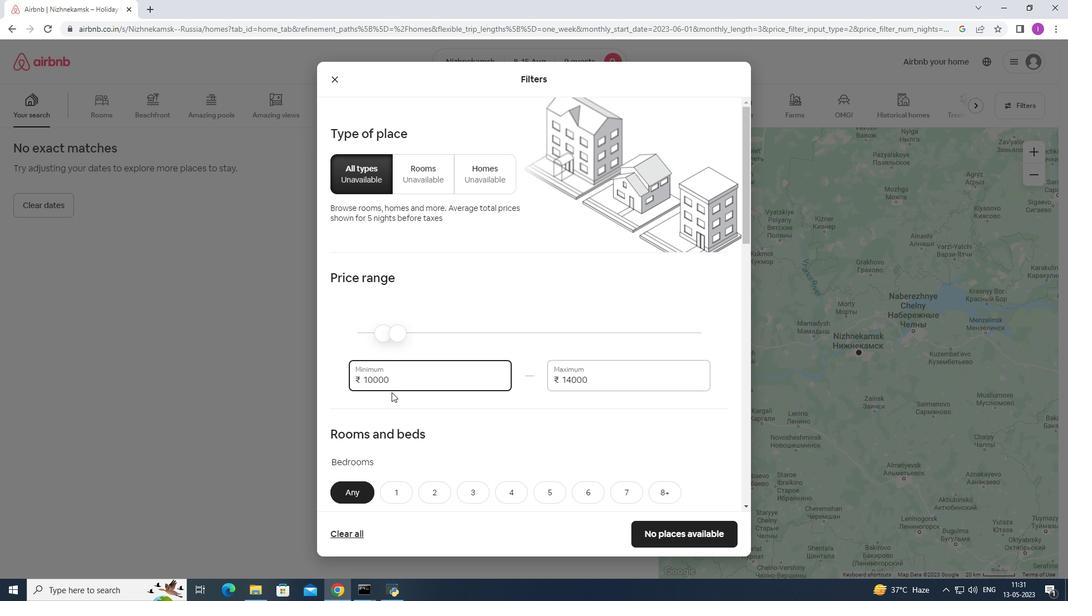 
Action: Mouse scrolled (395, 393) with delta (0, 0)
Screenshot: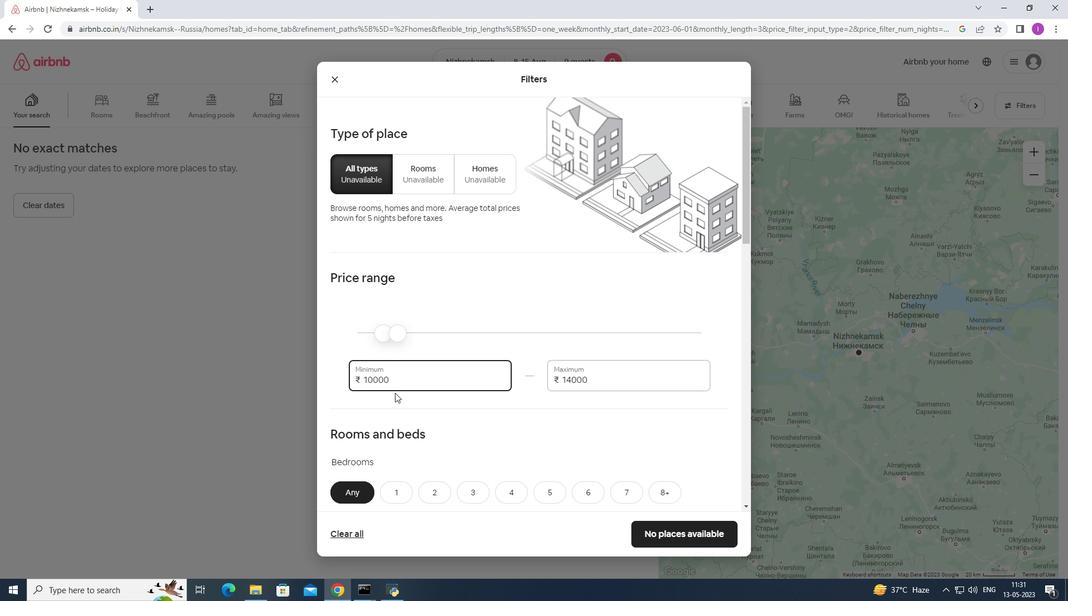 
Action: Mouse moved to (548, 386)
Screenshot: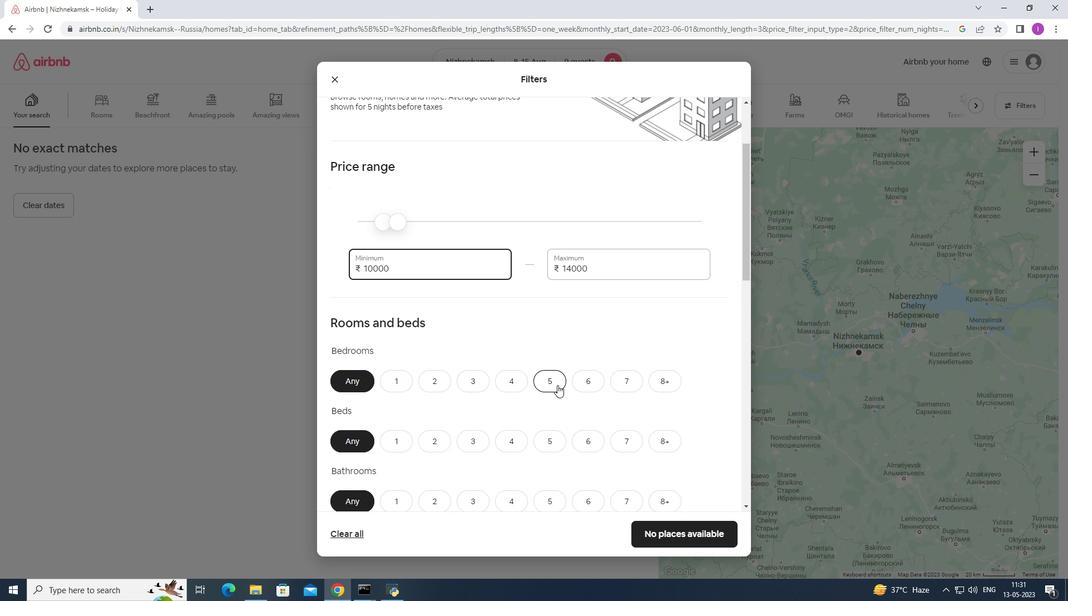 
Action: Mouse pressed left at (548, 386)
Screenshot: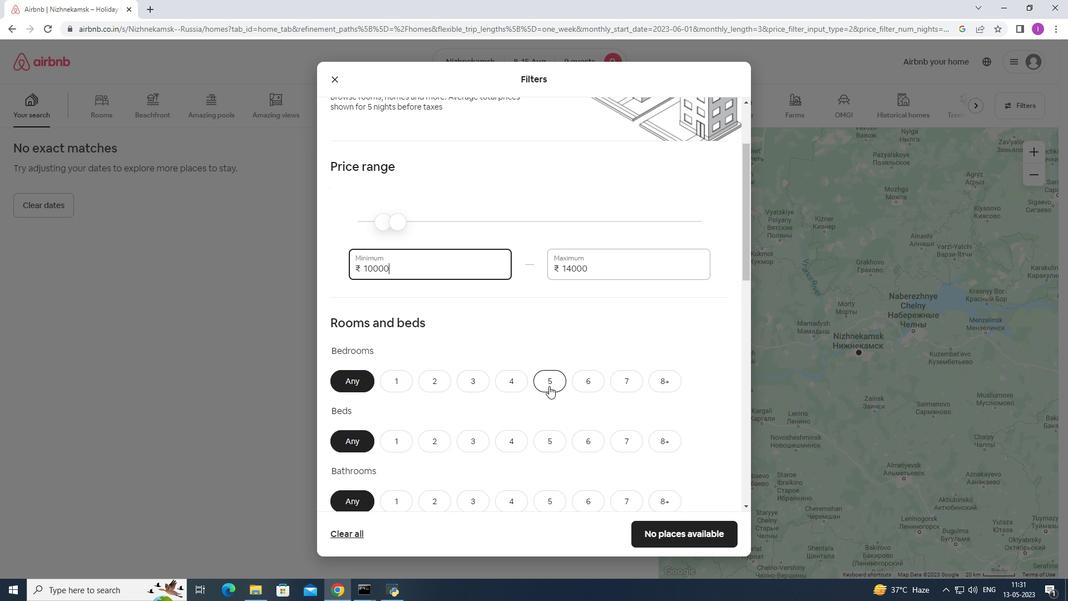 
Action: Mouse moved to (663, 447)
Screenshot: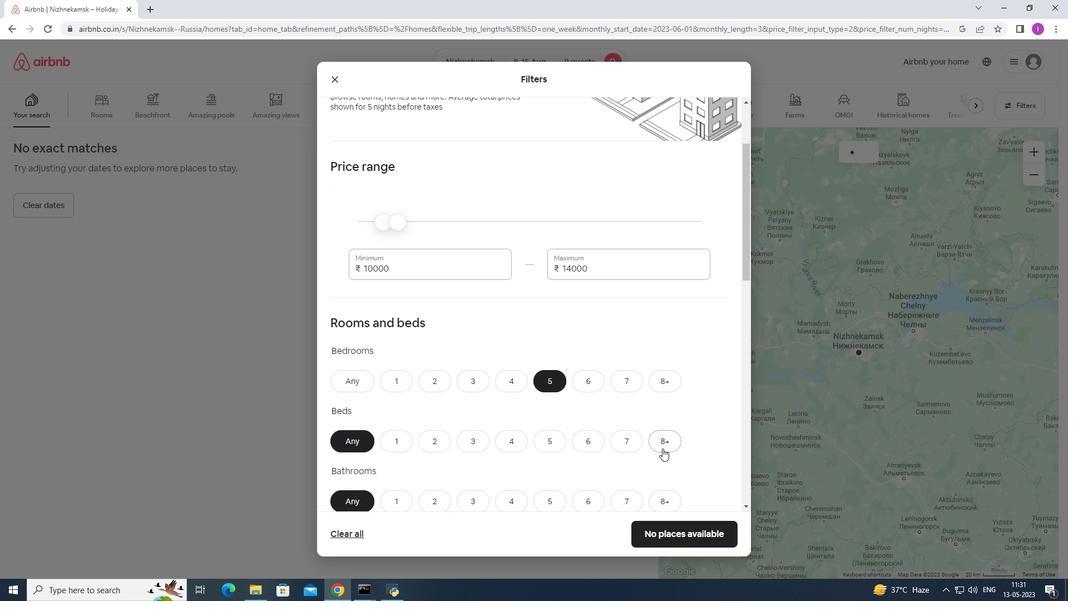 
Action: Mouse pressed left at (663, 447)
Screenshot: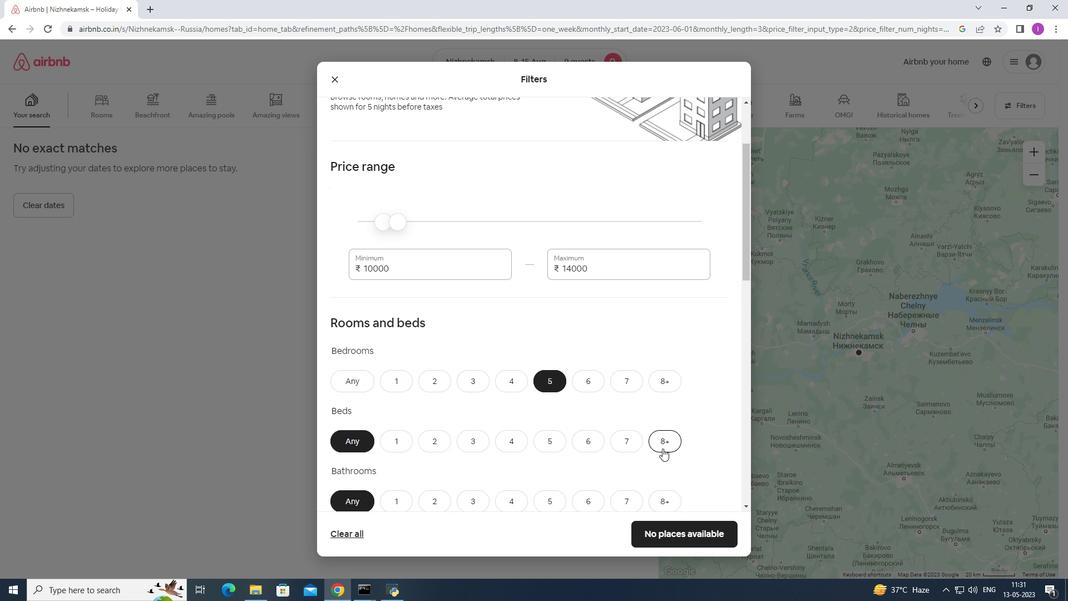 
Action: Mouse moved to (555, 504)
Screenshot: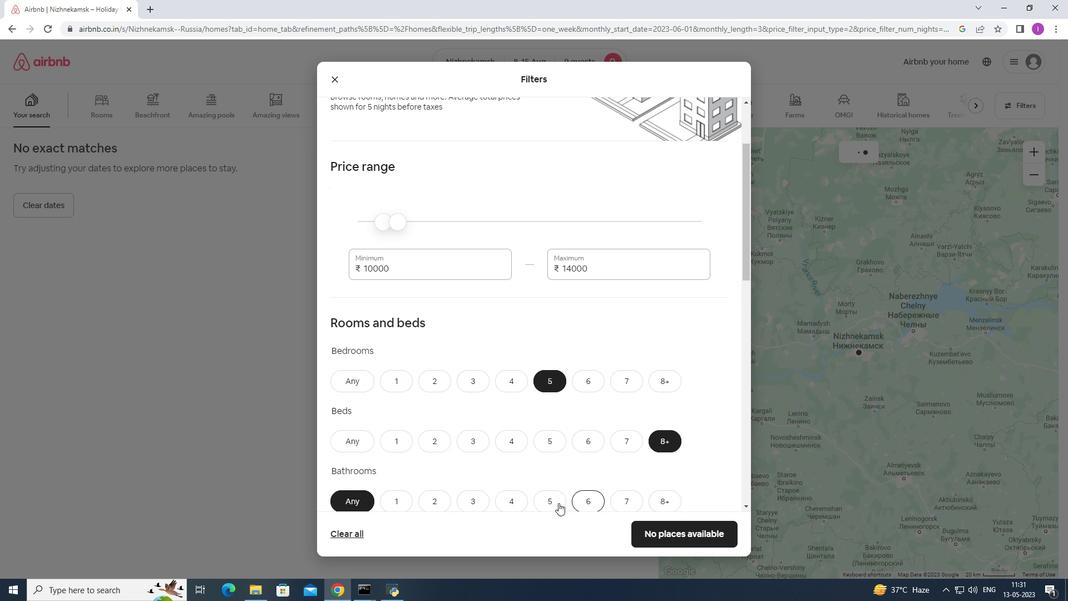 
Action: Mouse pressed left at (555, 504)
Screenshot: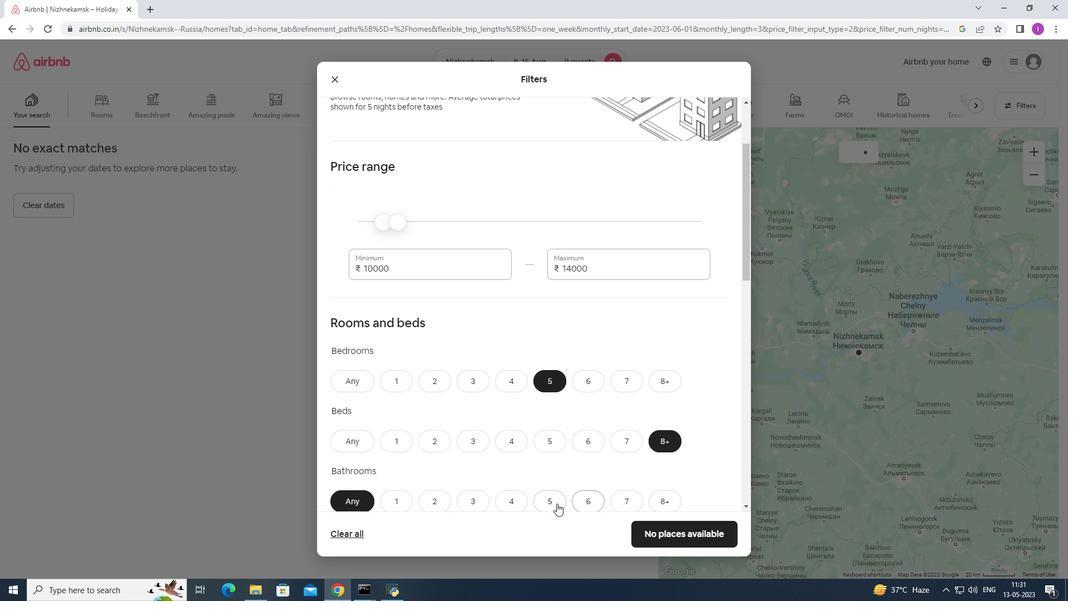 
Action: Mouse moved to (528, 421)
Screenshot: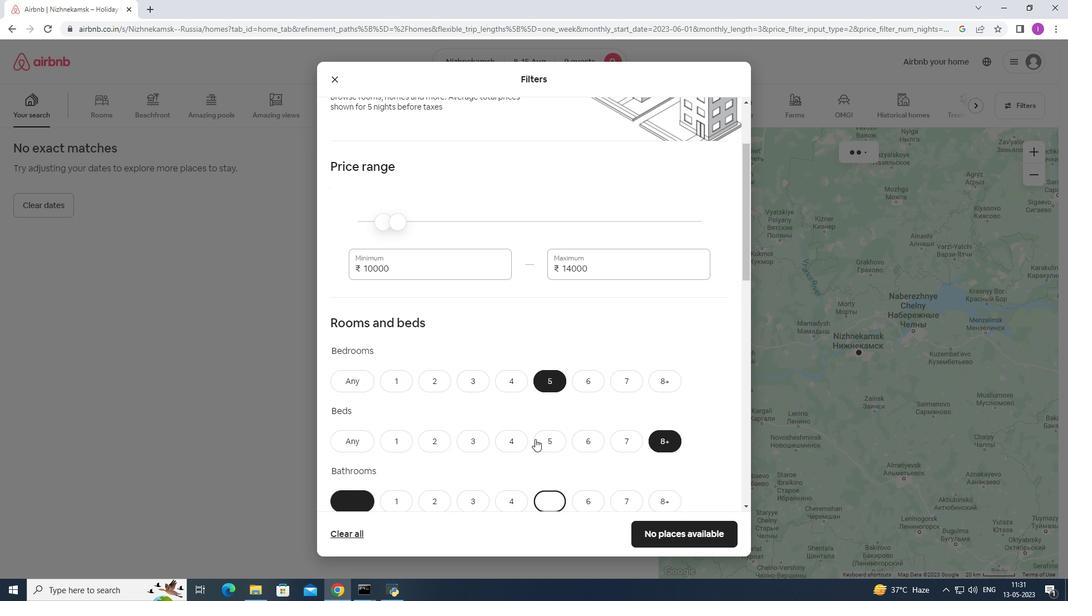 
Action: Mouse scrolled (528, 420) with delta (0, 0)
Screenshot: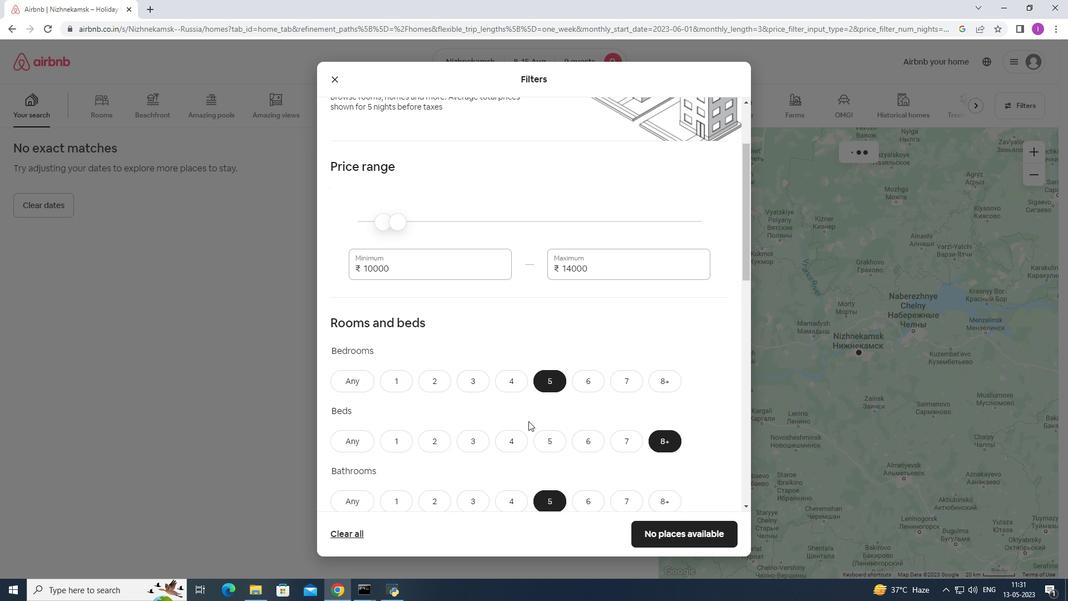
Action: Mouse scrolled (528, 420) with delta (0, 0)
Screenshot: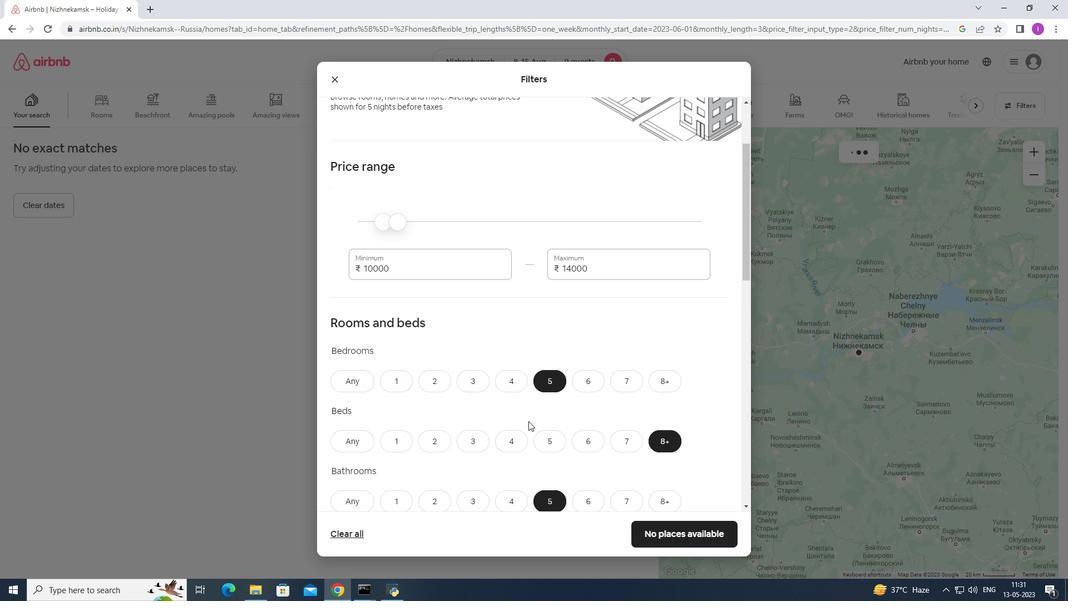 
Action: Mouse scrolled (528, 420) with delta (0, 0)
Screenshot: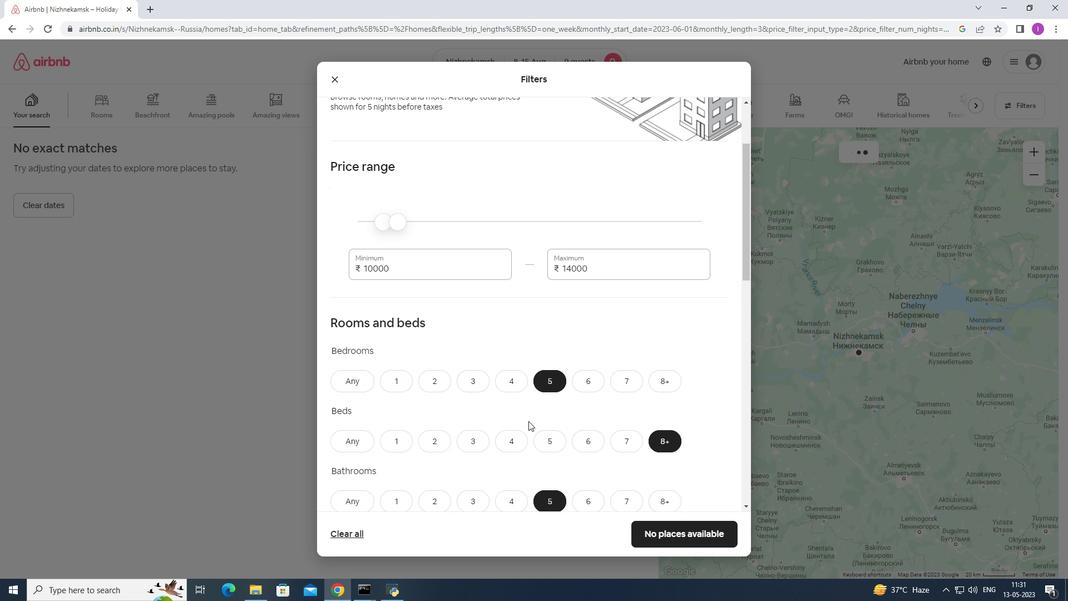 
Action: Mouse moved to (524, 414)
Screenshot: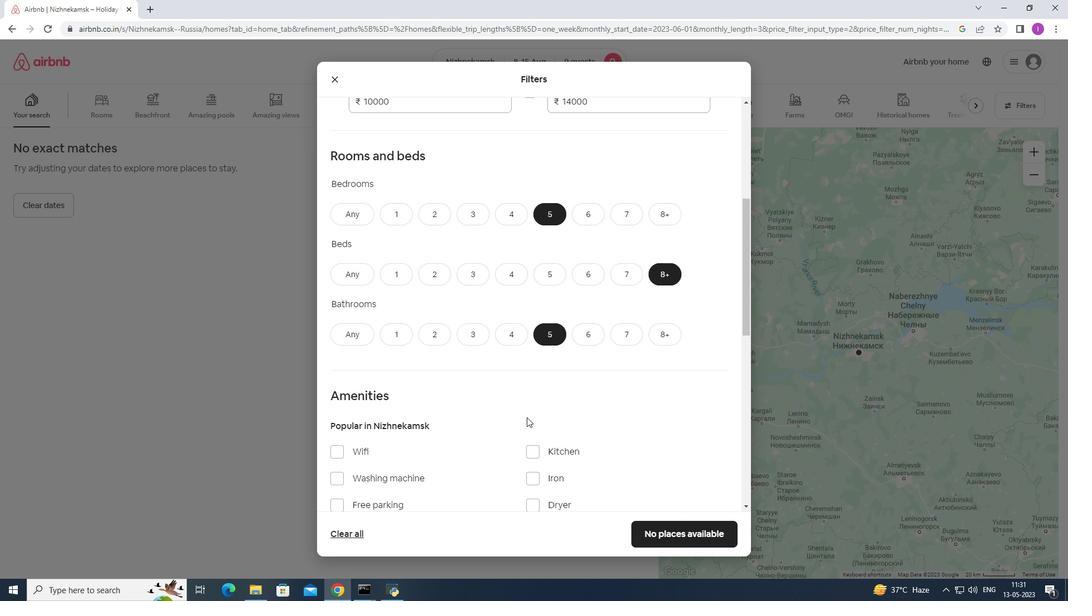 
Action: Mouse scrolled (524, 414) with delta (0, 0)
Screenshot: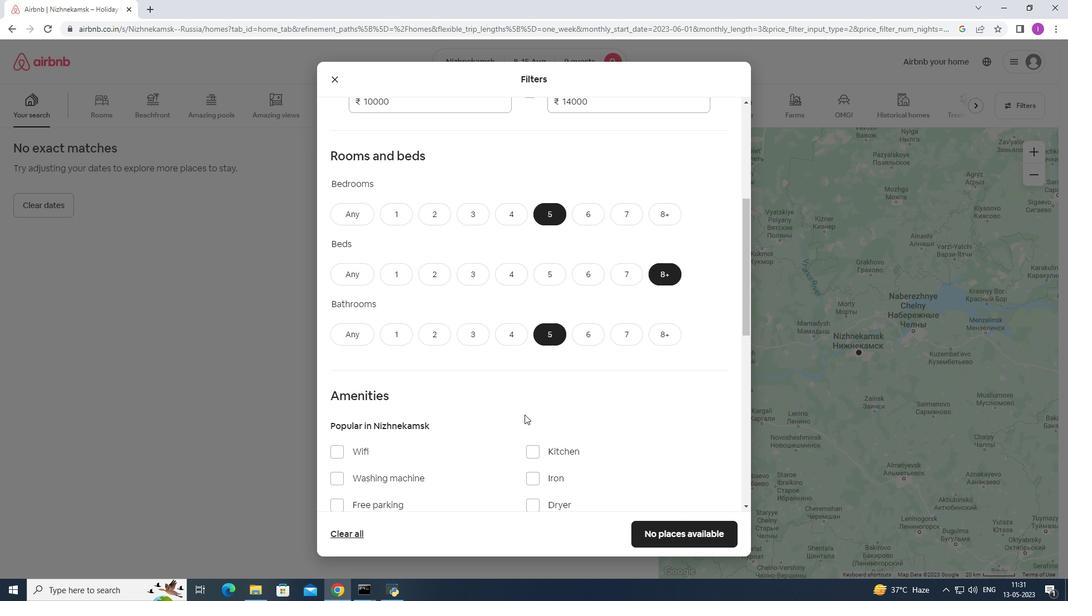
Action: Mouse scrolled (524, 414) with delta (0, 0)
Screenshot: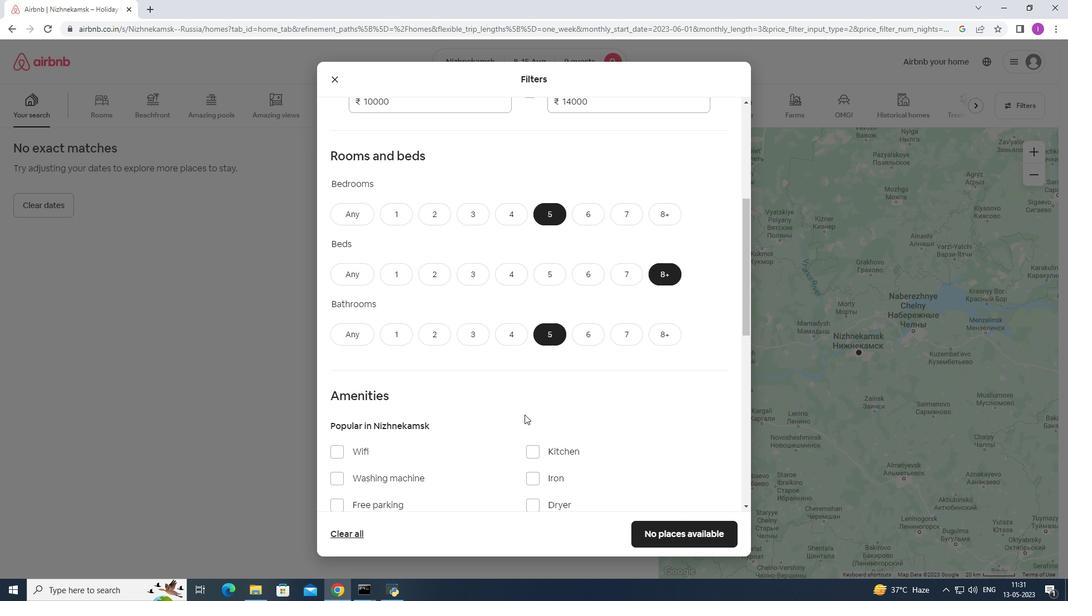 
Action: Mouse moved to (340, 336)
Screenshot: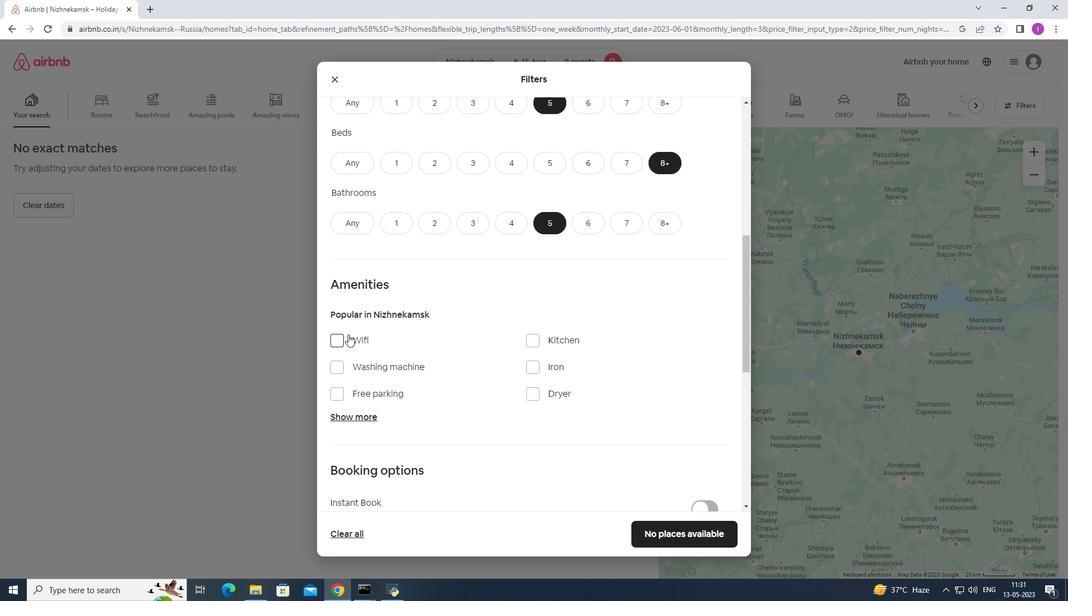 
Action: Mouse pressed left at (340, 336)
Screenshot: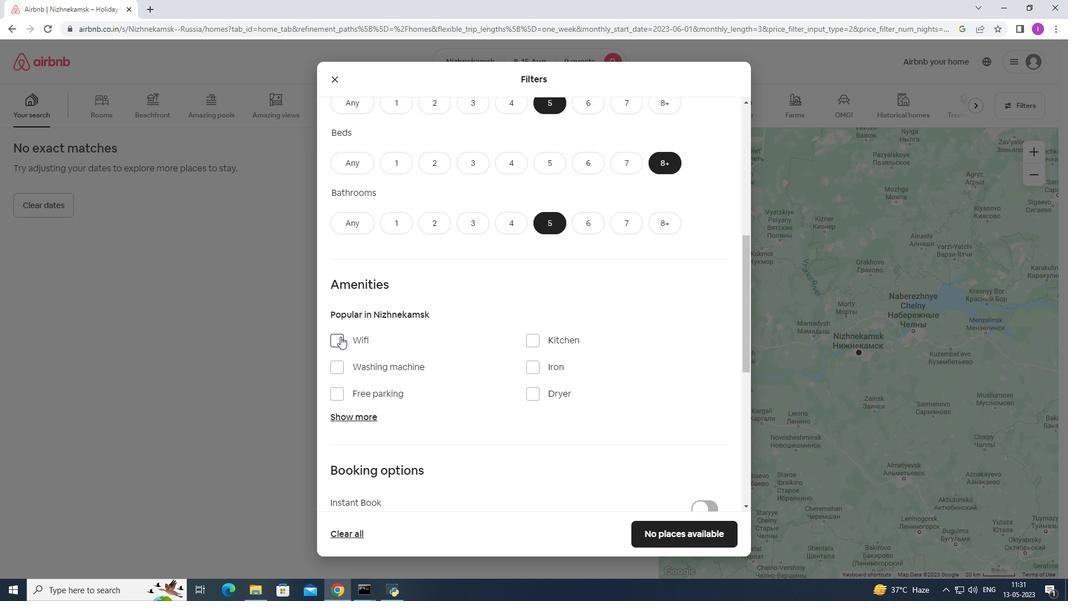 
Action: Mouse moved to (336, 390)
Screenshot: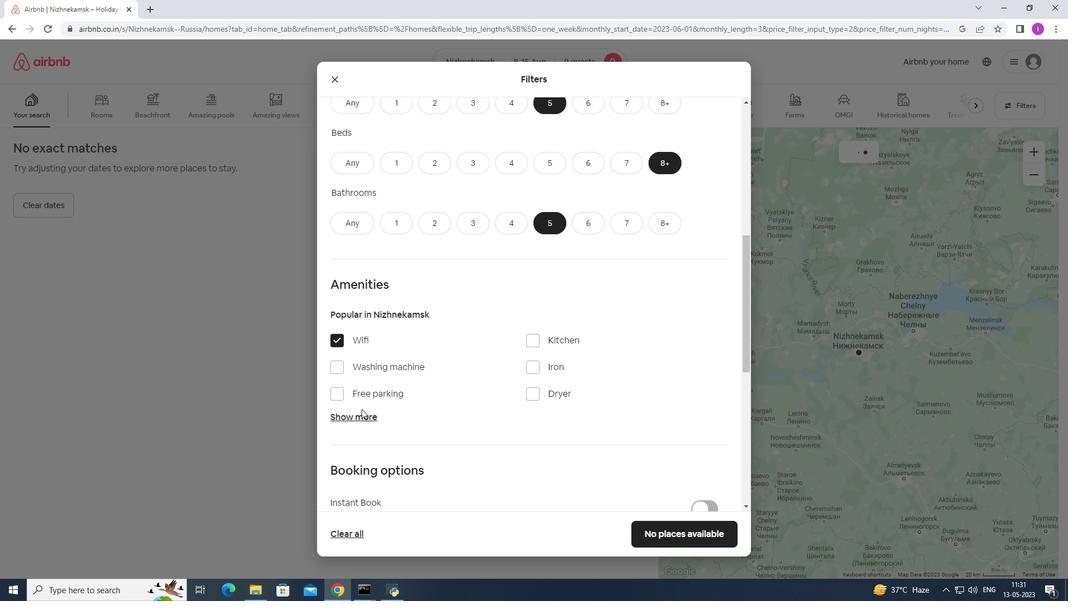 
Action: Mouse pressed left at (336, 390)
Screenshot: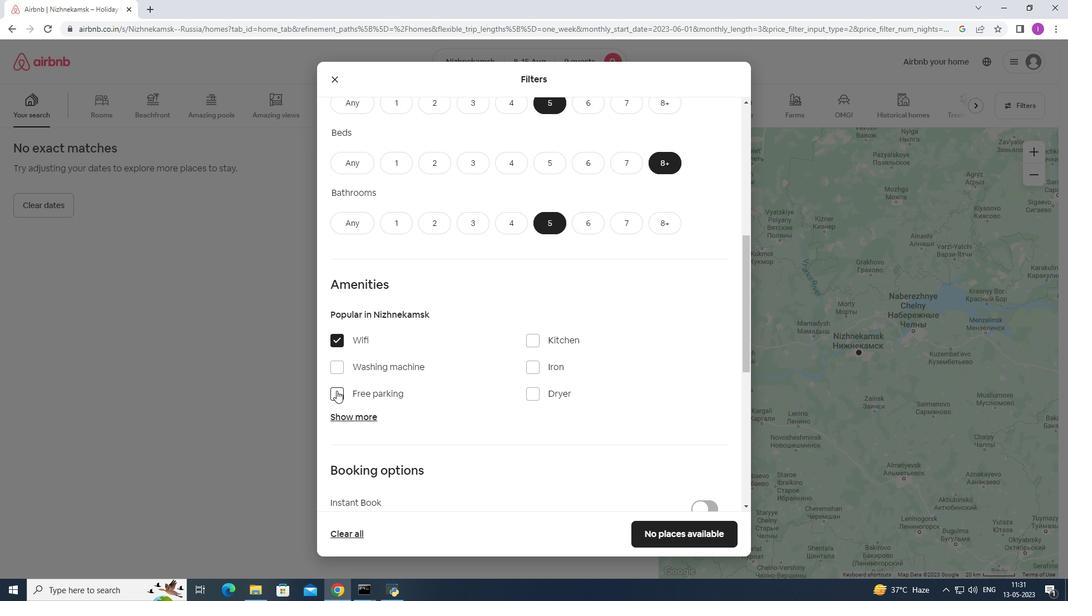 
Action: Mouse moved to (380, 415)
Screenshot: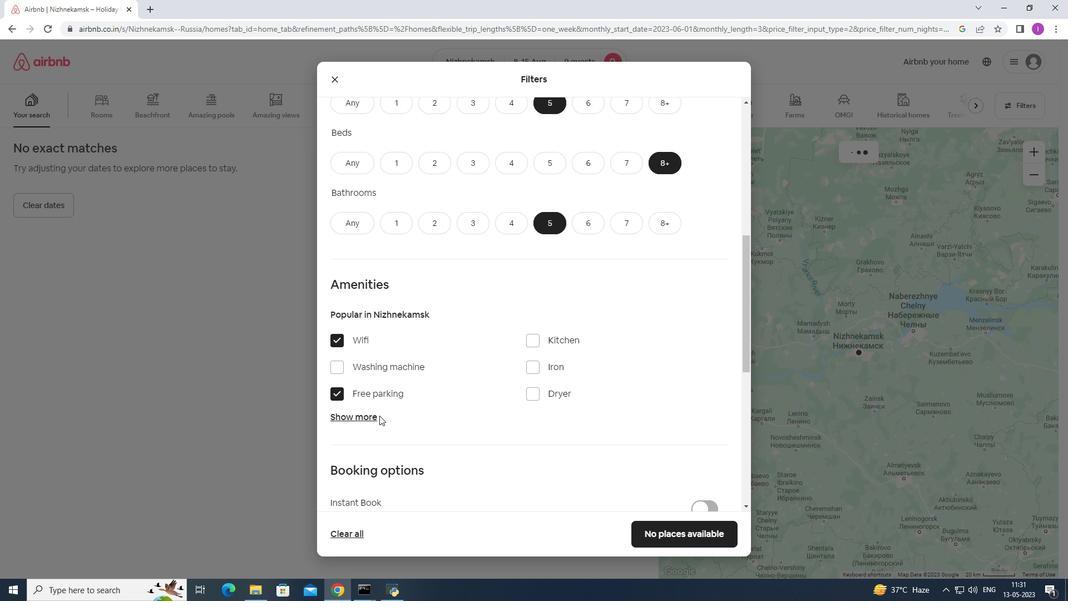 
Action: Mouse pressed left at (380, 415)
Screenshot: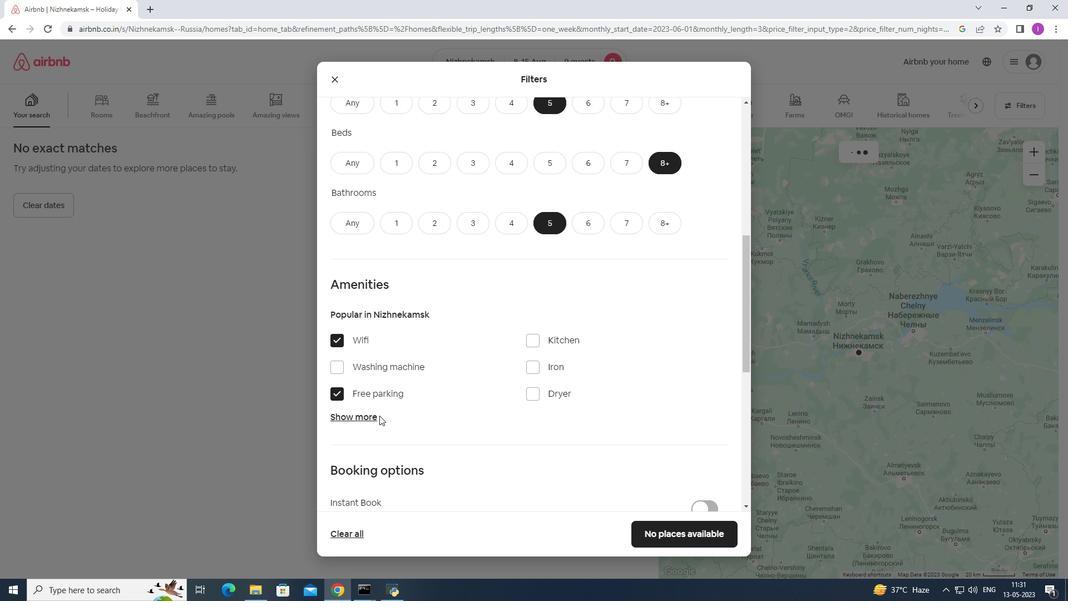 
Action: Mouse moved to (377, 417)
Screenshot: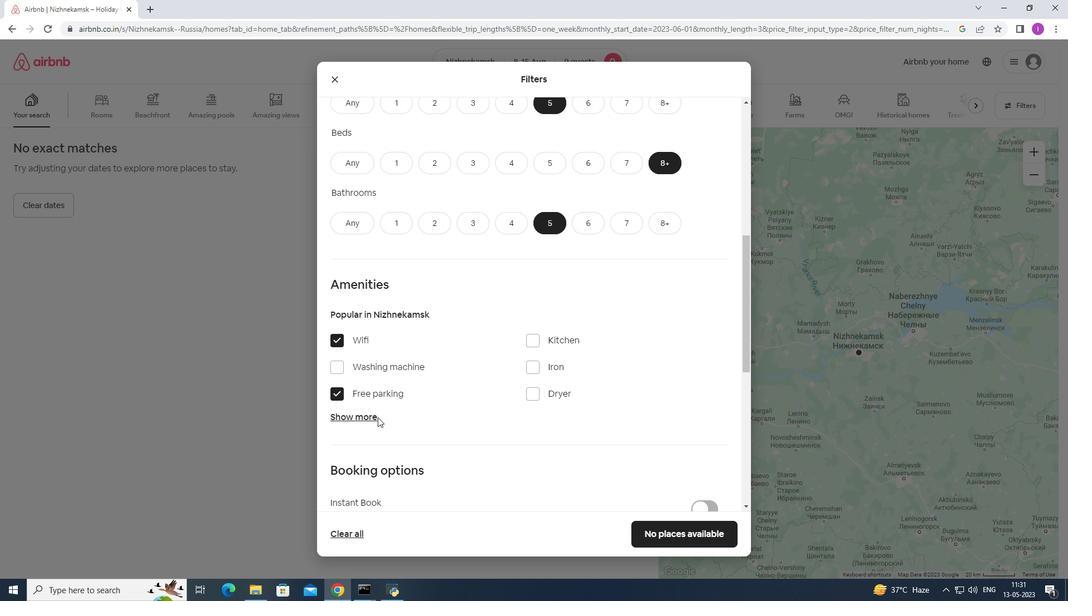 
Action: Mouse pressed left at (377, 417)
Screenshot: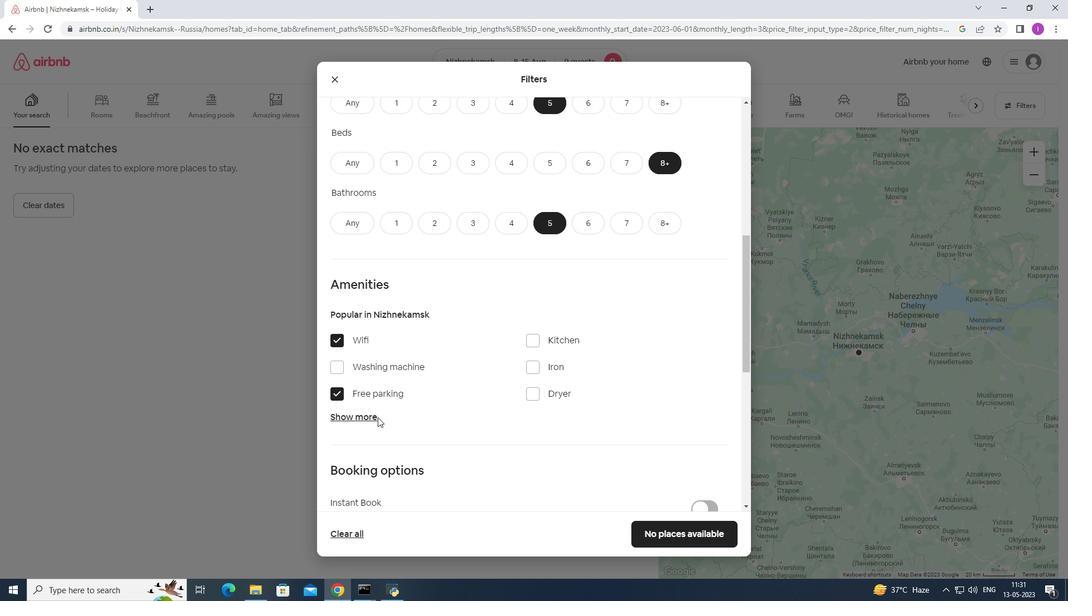 
Action: Mouse moved to (371, 418)
Screenshot: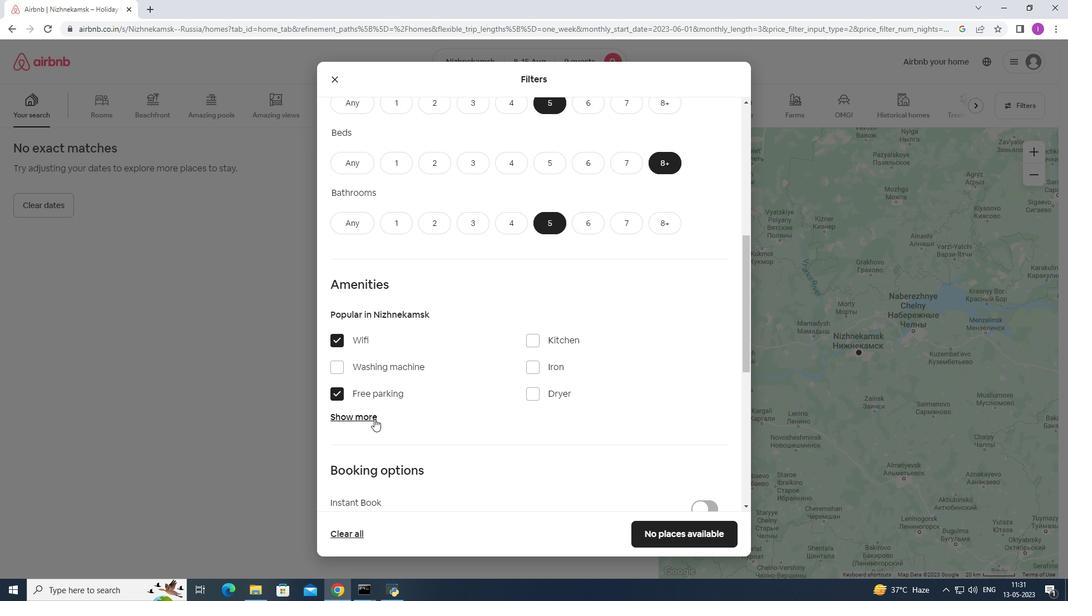 
Action: Mouse pressed left at (371, 418)
Screenshot: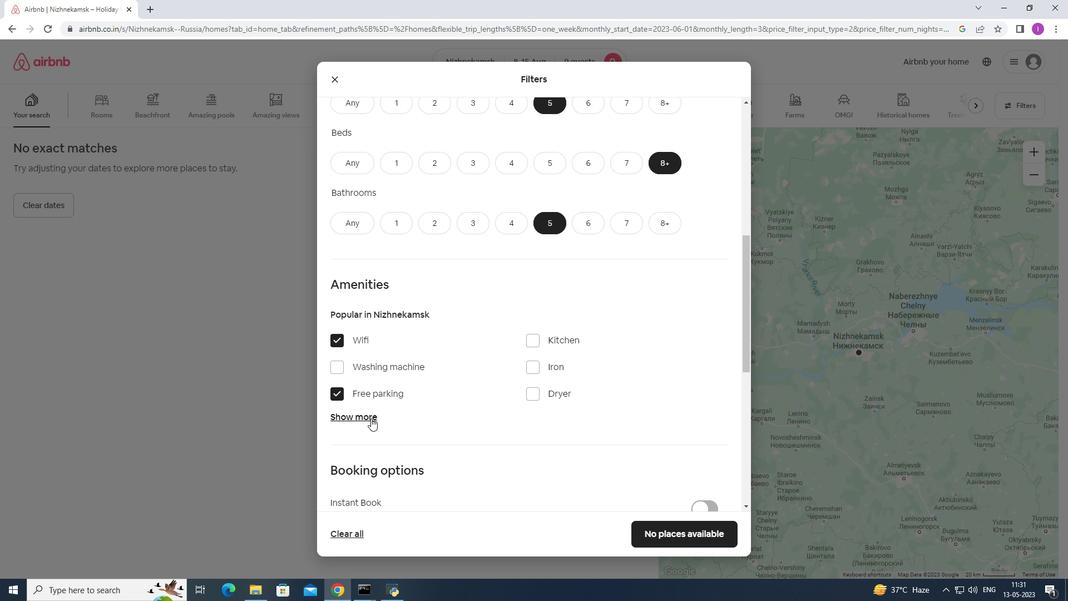 
Action: Mouse moved to (531, 480)
Screenshot: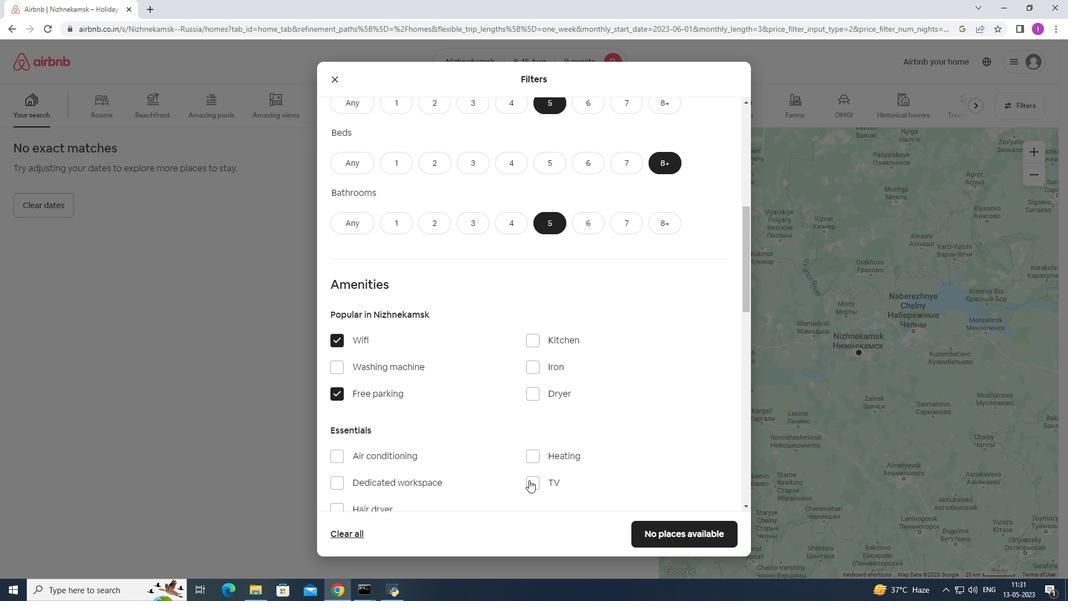 
Action: Mouse pressed left at (531, 480)
Screenshot: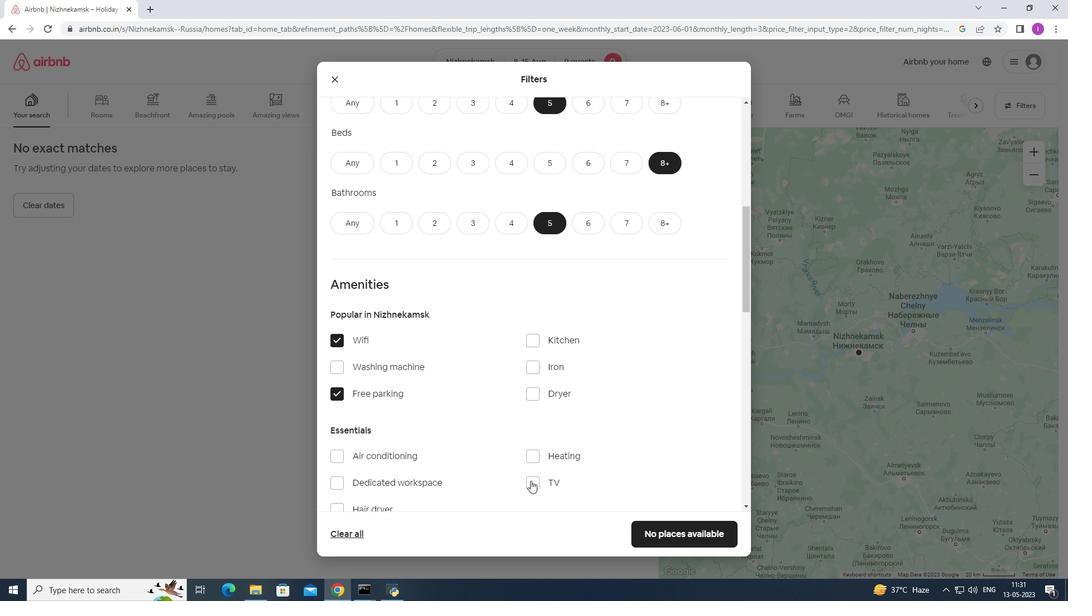 
Action: Mouse moved to (426, 414)
Screenshot: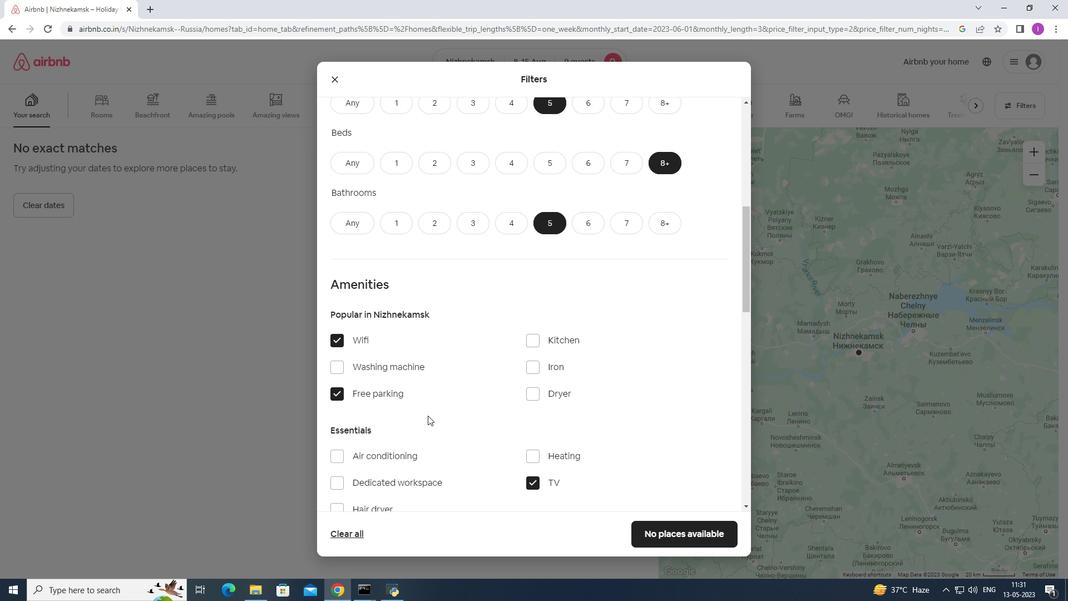 
Action: Mouse scrolled (426, 414) with delta (0, 0)
Screenshot: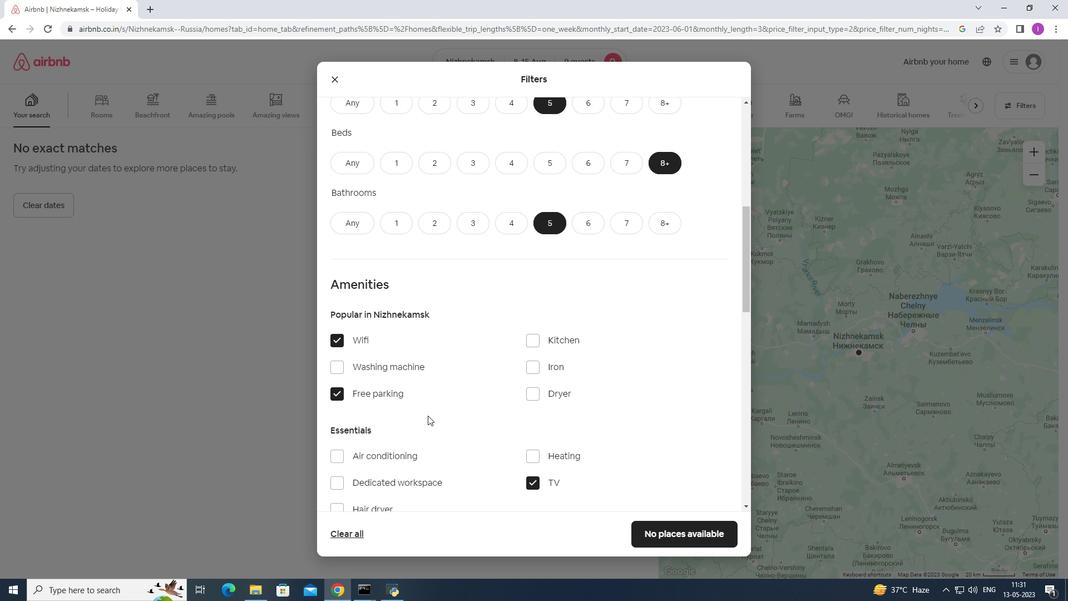 
Action: Mouse scrolled (426, 414) with delta (0, 0)
Screenshot: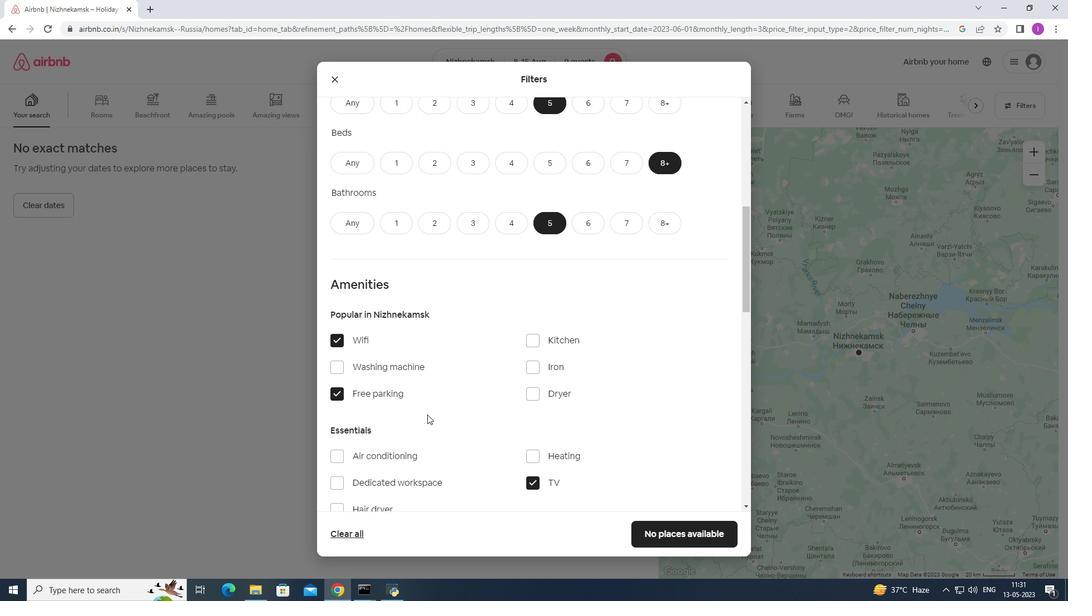 
Action: Mouse moved to (424, 408)
Screenshot: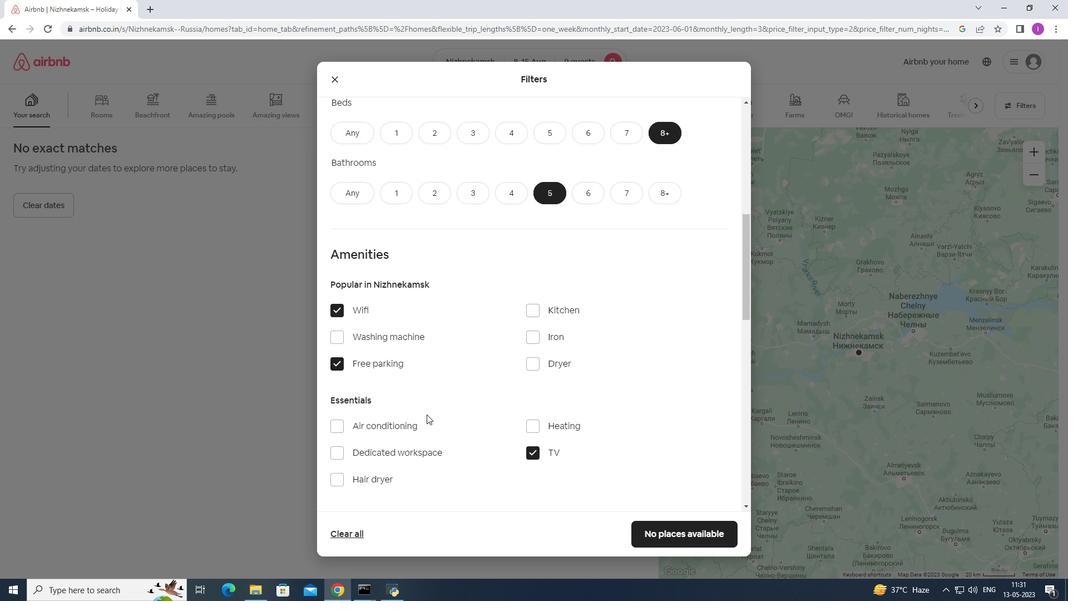 
Action: Mouse scrolled (424, 407) with delta (0, 0)
Screenshot: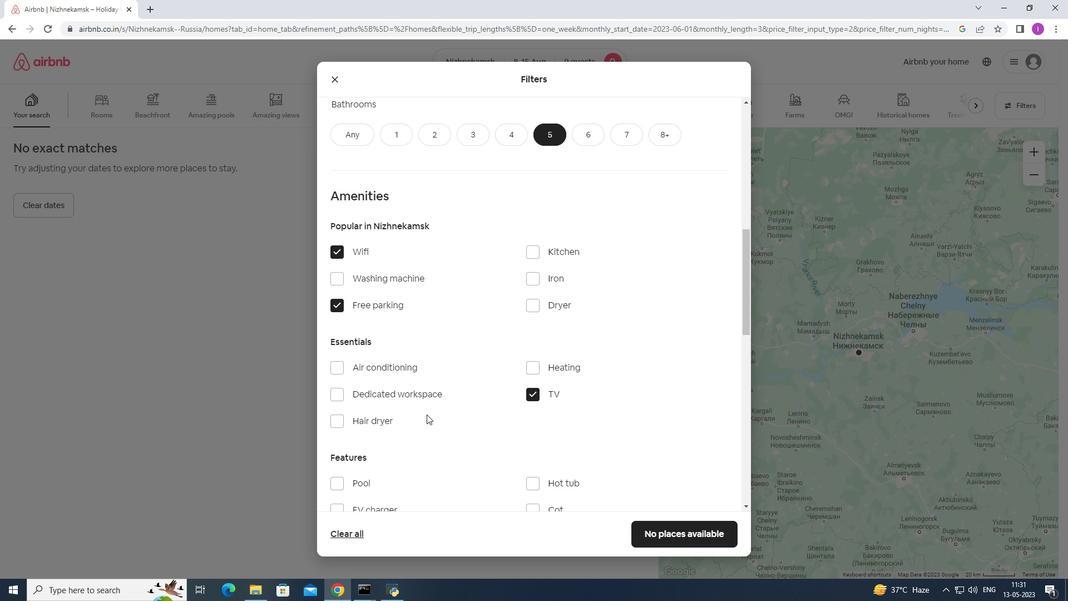 
Action: Mouse scrolled (424, 407) with delta (0, 0)
Screenshot: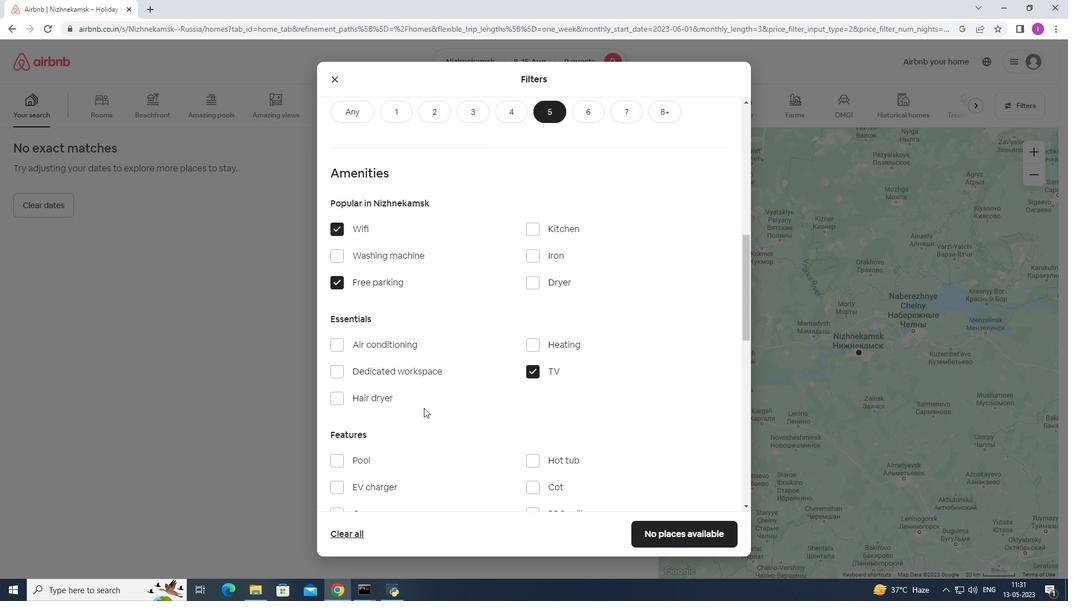 
Action: Mouse moved to (337, 403)
Screenshot: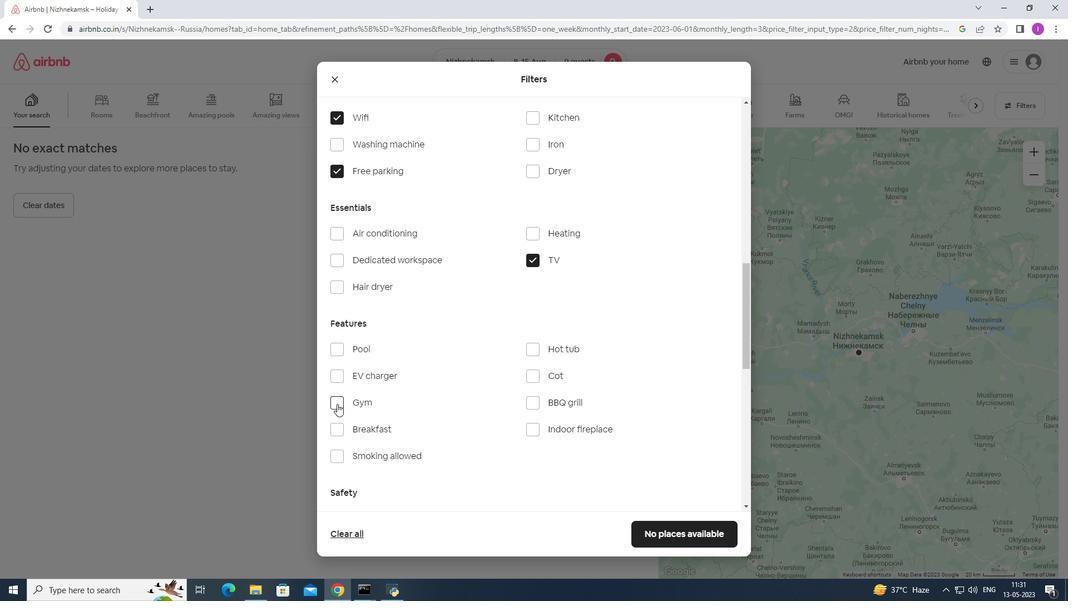 
Action: Mouse pressed left at (337, 403)
Screenshot: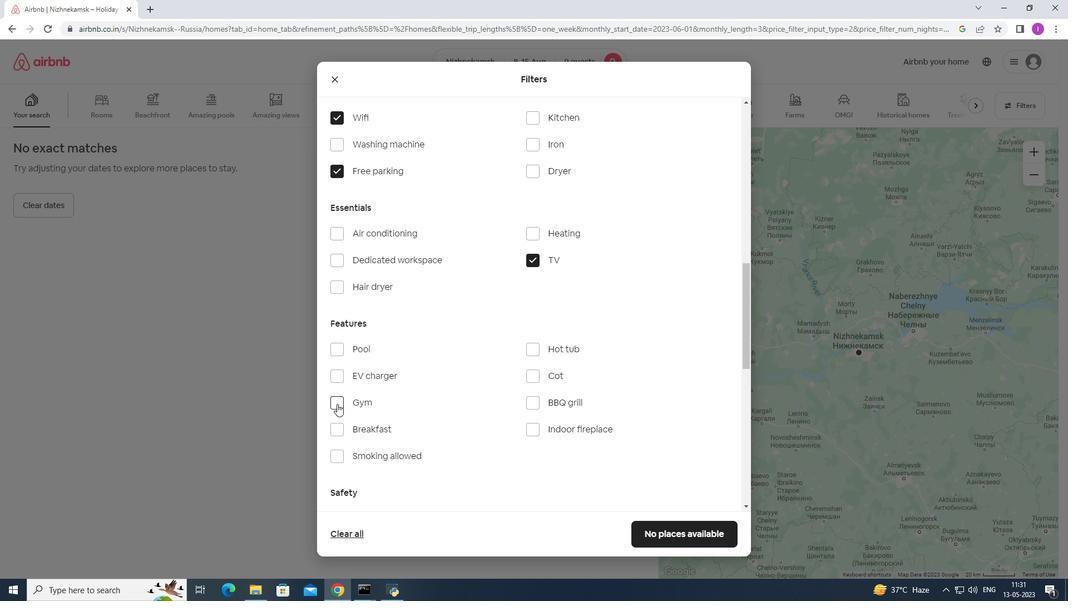 
Action: Mouse moved to (334, 428)
Screenshot: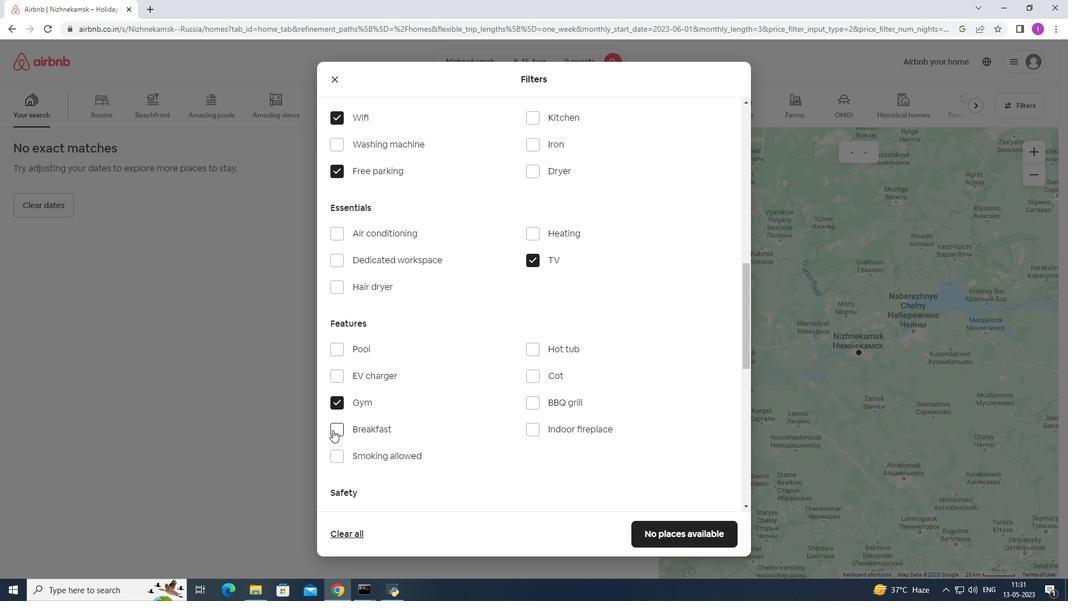 
Action: Mouse pressed left at (334, 428)
Screenshot: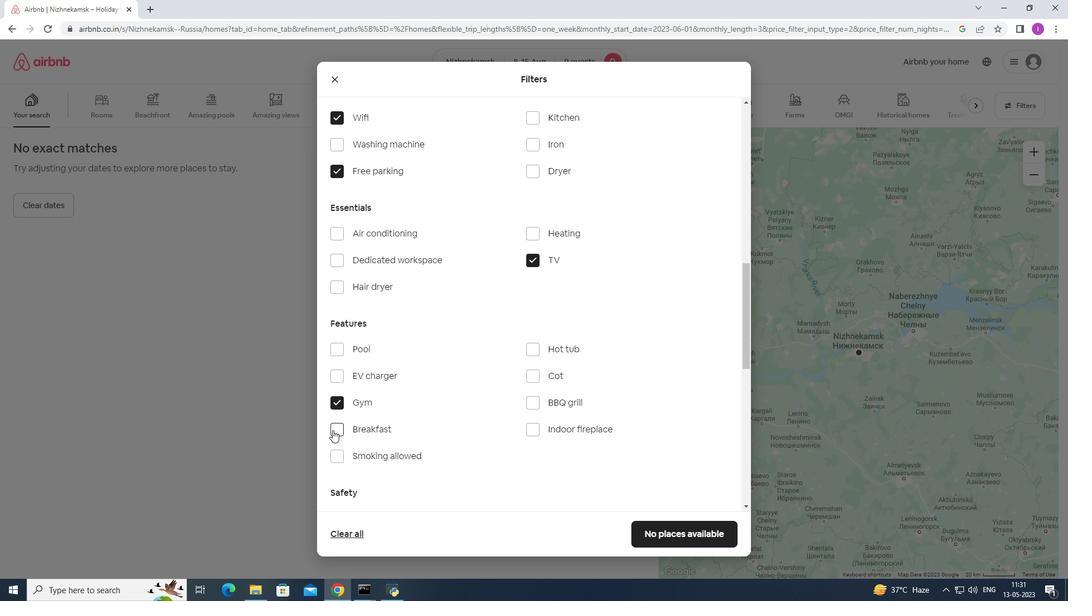 
Action: Mouse moved to (300, 435)
Screenshot: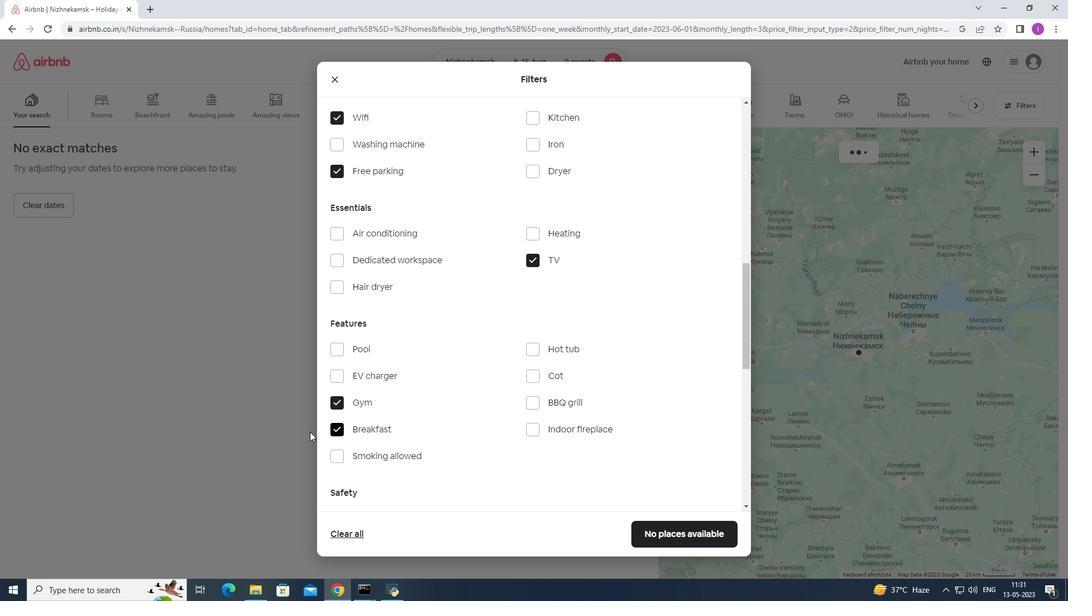 
Action: Mouse scrolled (300, 434) with delta (0, 0)
Screenshot: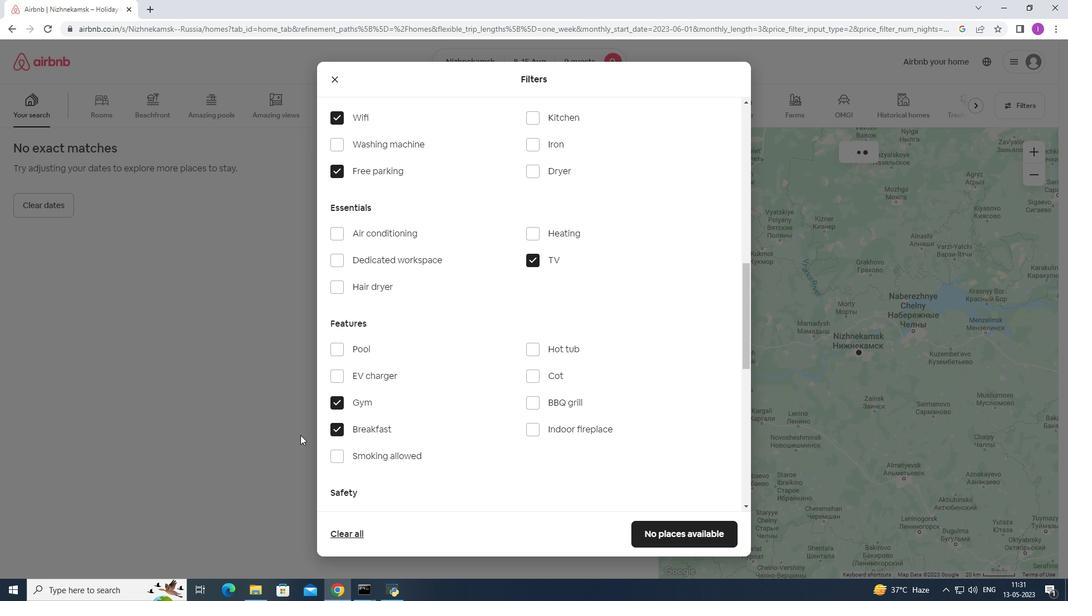 
Action: Mouse scrolled (300, 434) with delta (0, 0)
Screenshot: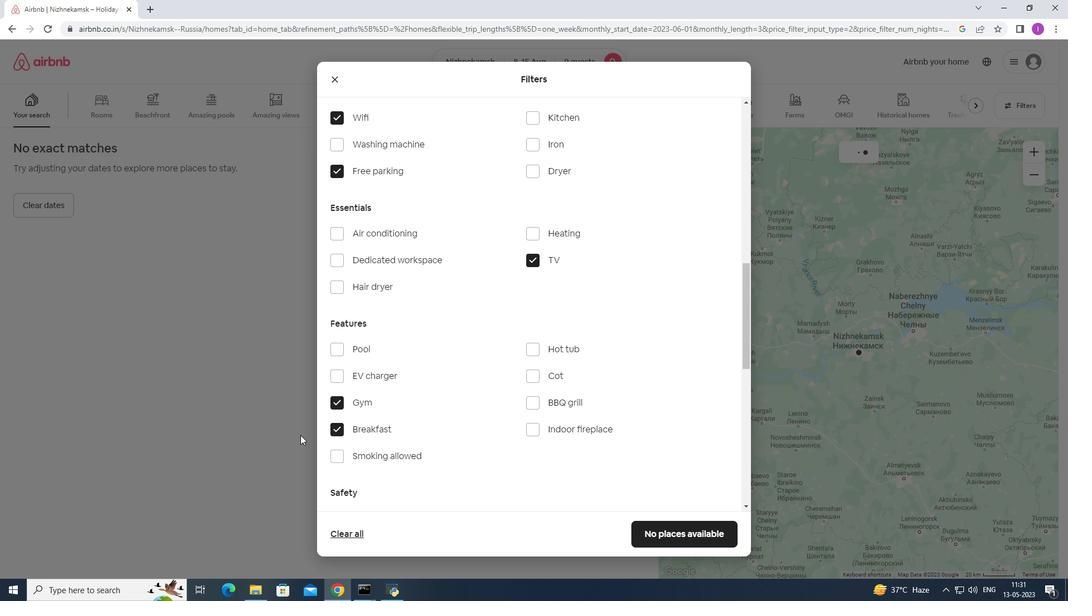 
Action: Mouse moved to (350, 425)
Screenshot: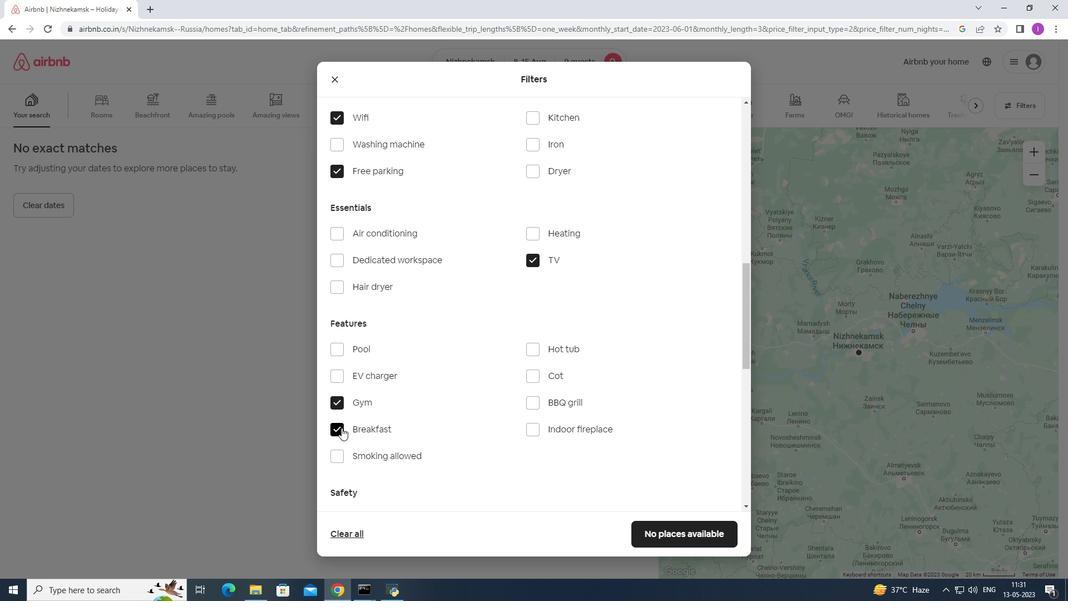 
Action: Mouse scrolled (350, 425) with delta (0, 0)
Screenshot: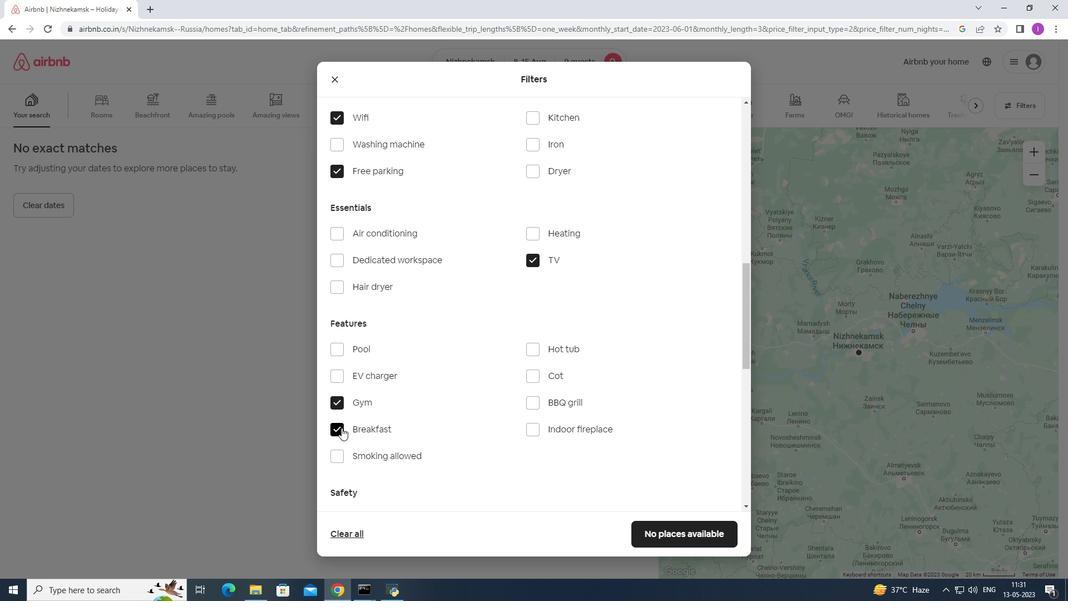 
Action: Mouse moved to (354, 425)
Screenshot: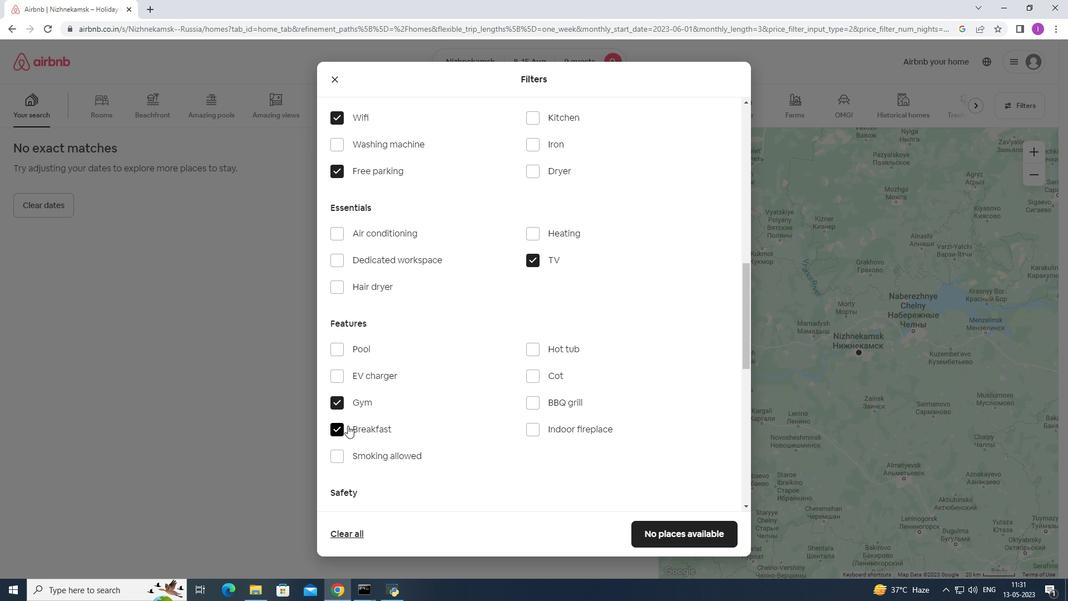 
Action: Mouse scrolled (352, 425) with delta (0, 0)
Screenshot: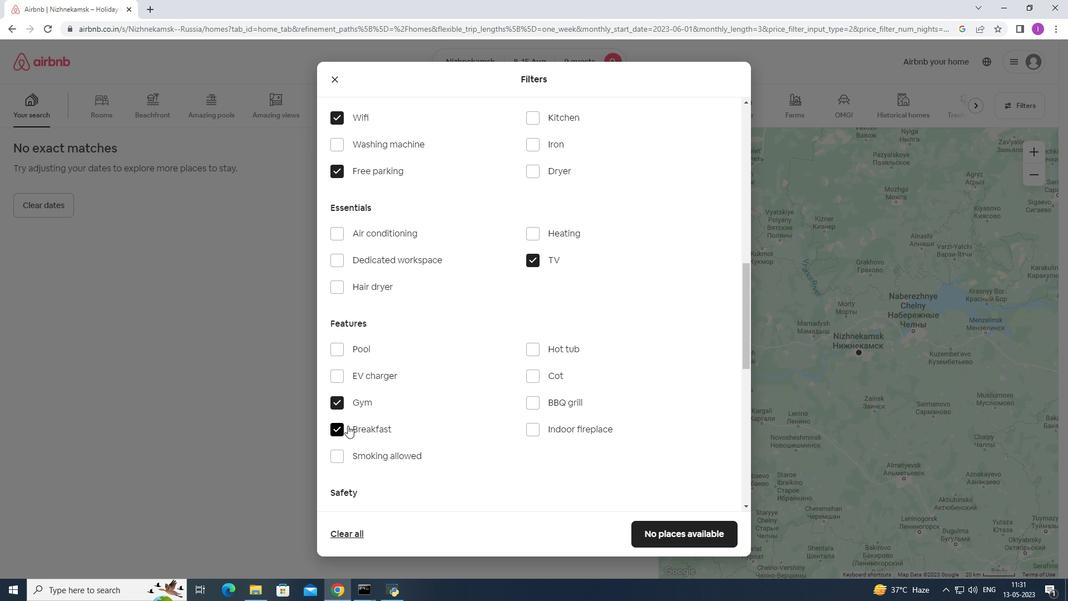 
Action: Mouse moved to (365, 428)
Screenshot: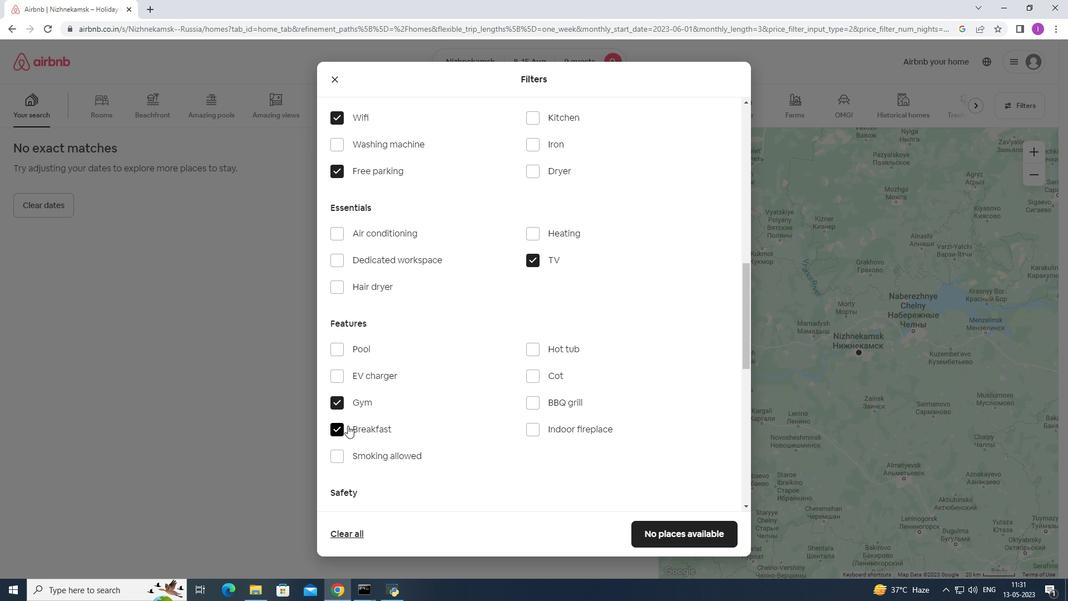 
Action: Mouse scrolled (361, 426) with delta (0, 0)
Screenshot: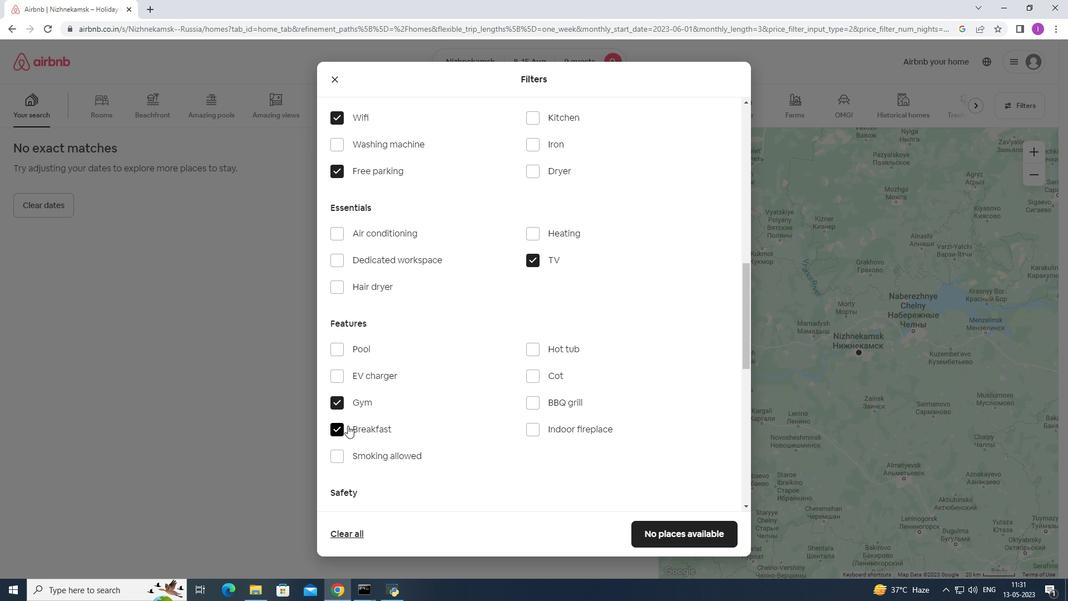 
Action: Mouse moved to (373, 428)
Screenshot: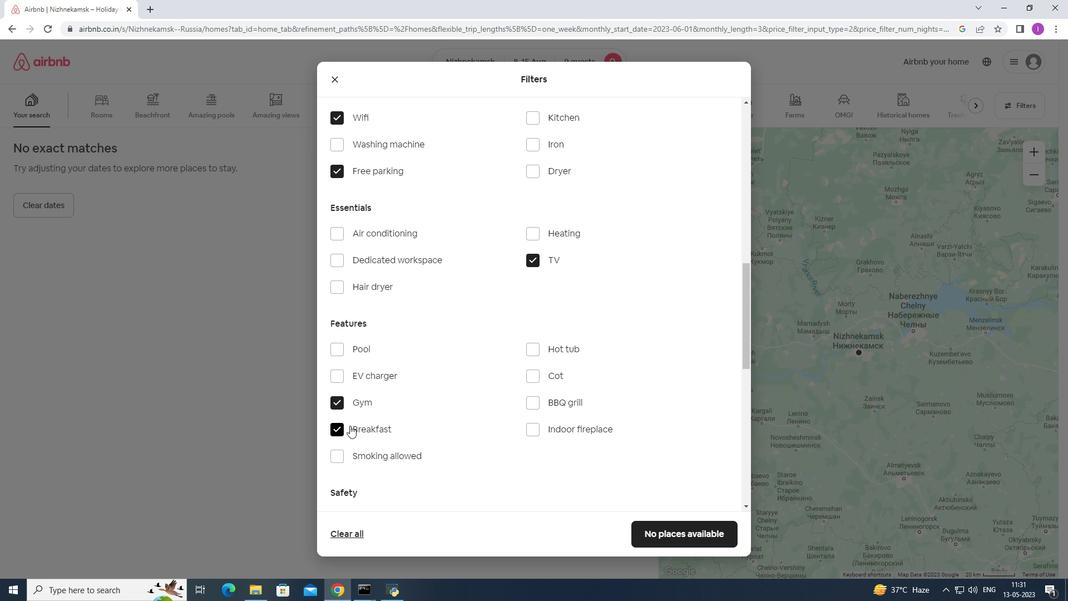 
Action: Mouse scrolled (372, 427) with delta (0, 0)
Screenshot: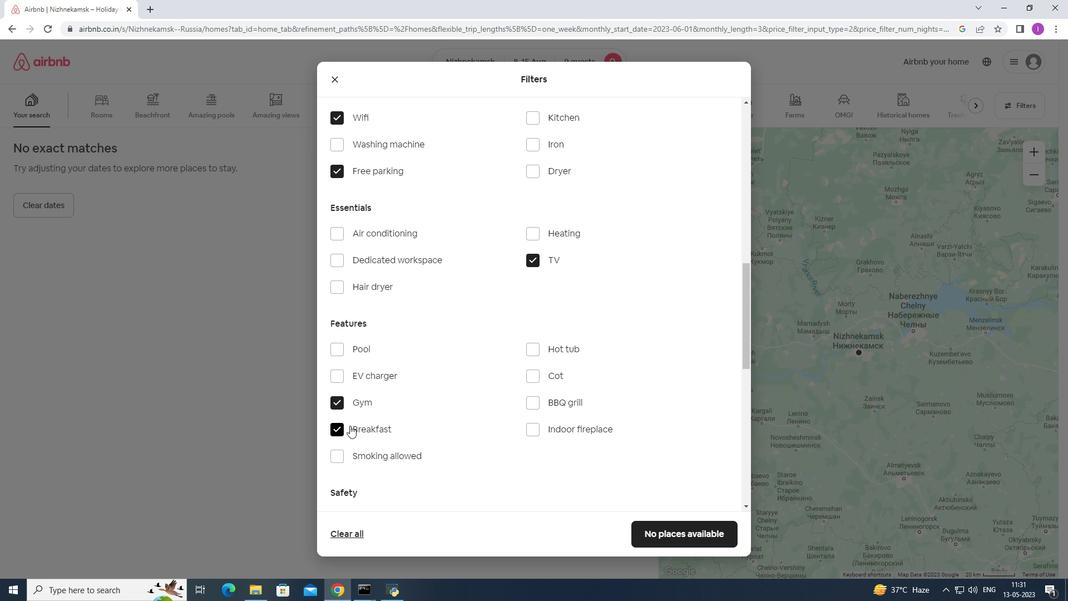 
Action: Mouse moved to (492, 411)
Screenshot: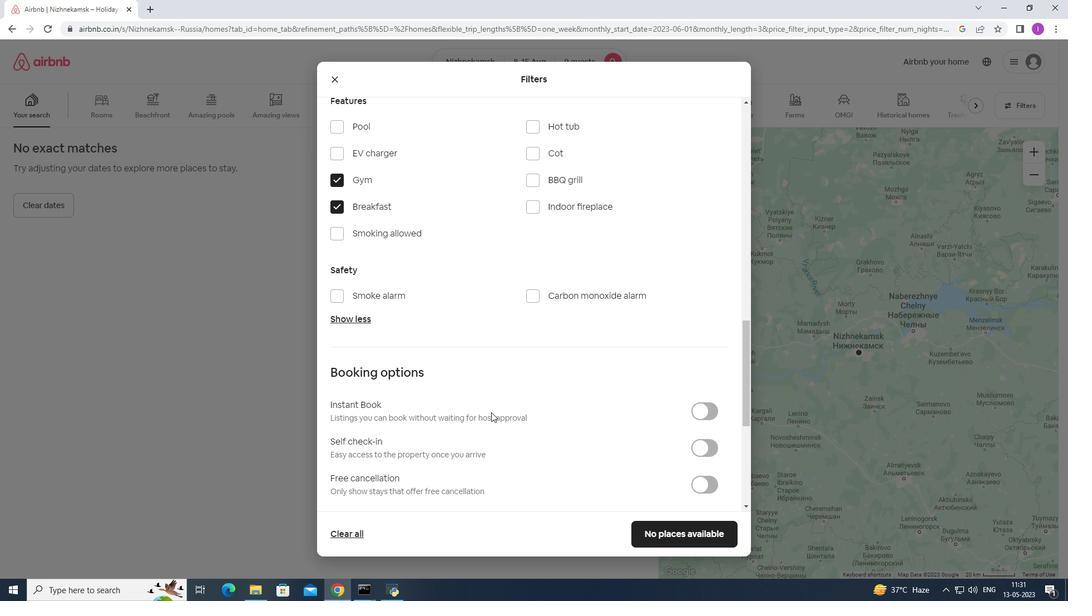 
Action: Mouse scrolled (492, 411) with delta (0, 0)
Screenshot: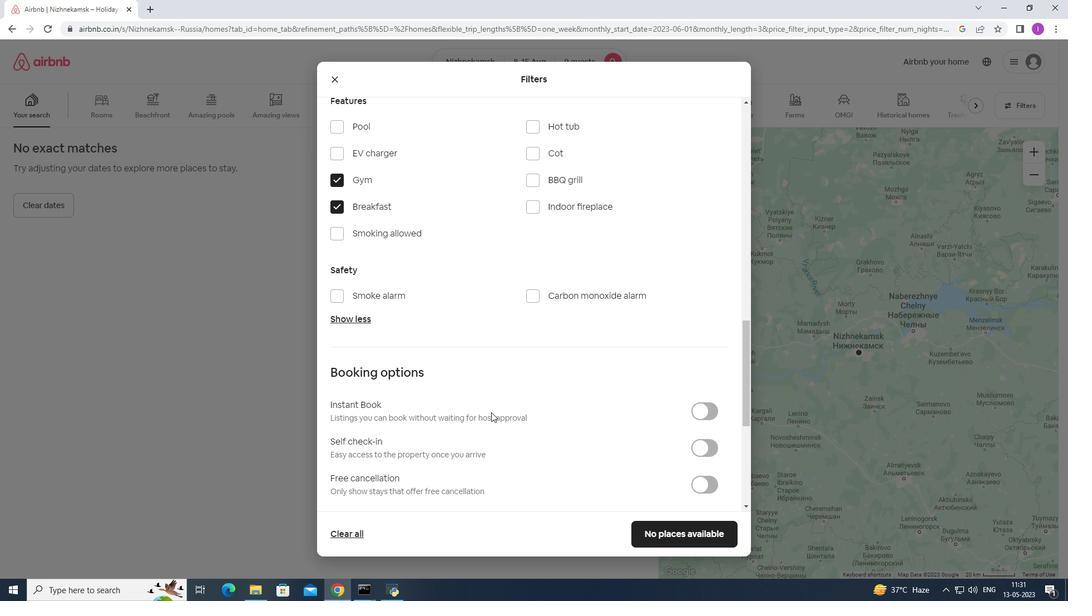 
Action: Mouse moved to (495, 411)
Screenshot: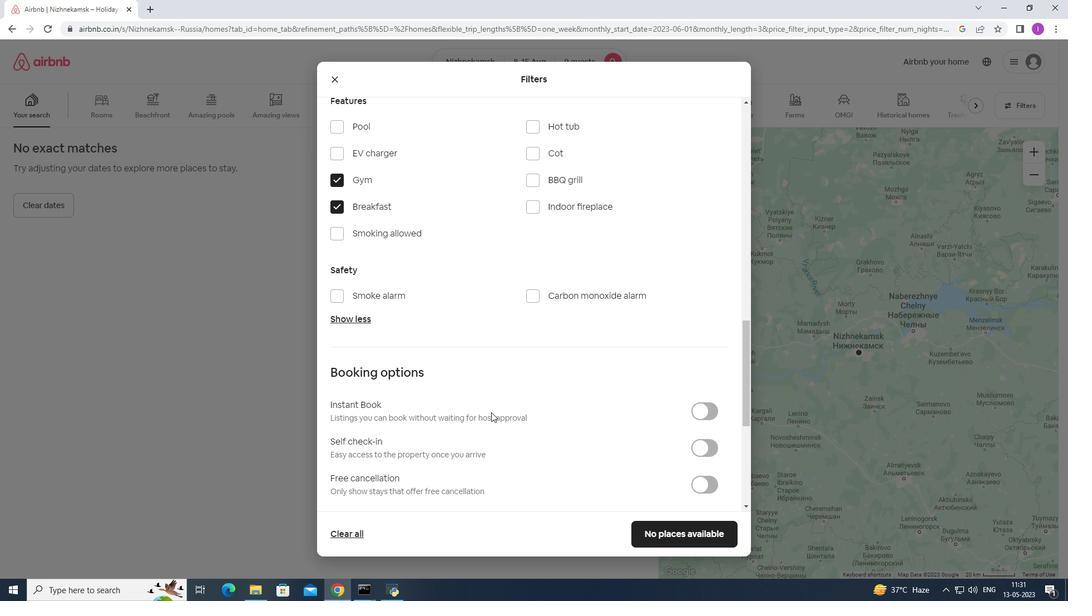 
Action: Mouse scrolled (494, 411) with delta (0, 0)
Screenshot: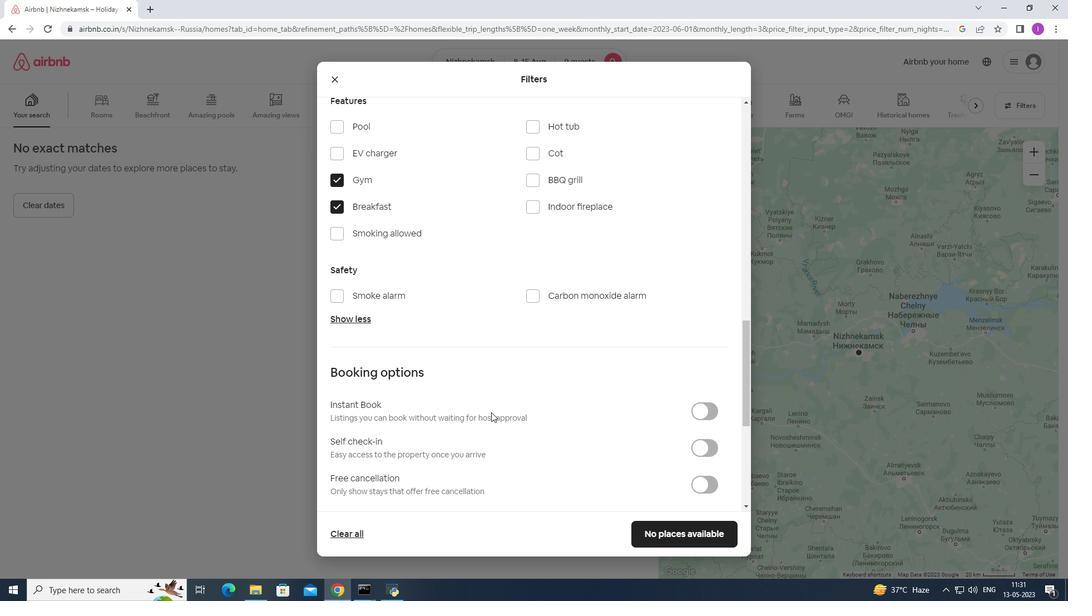 
Action: Mouse moved to (516, 406)
Screenshot: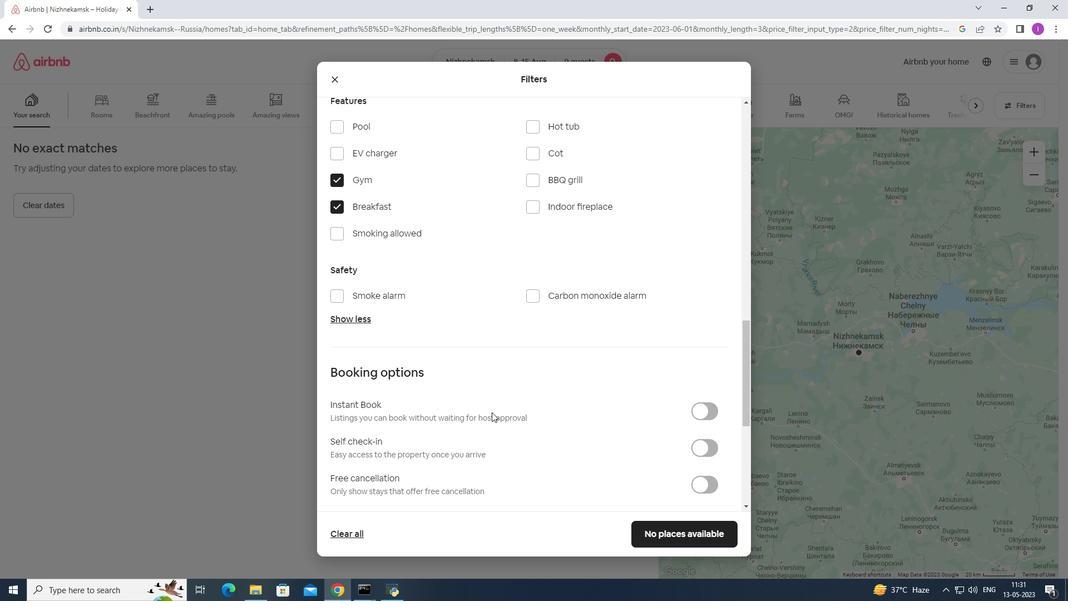 
Action: Mouse scrolled (499, 409) with delta (0, 0)
Screenshot: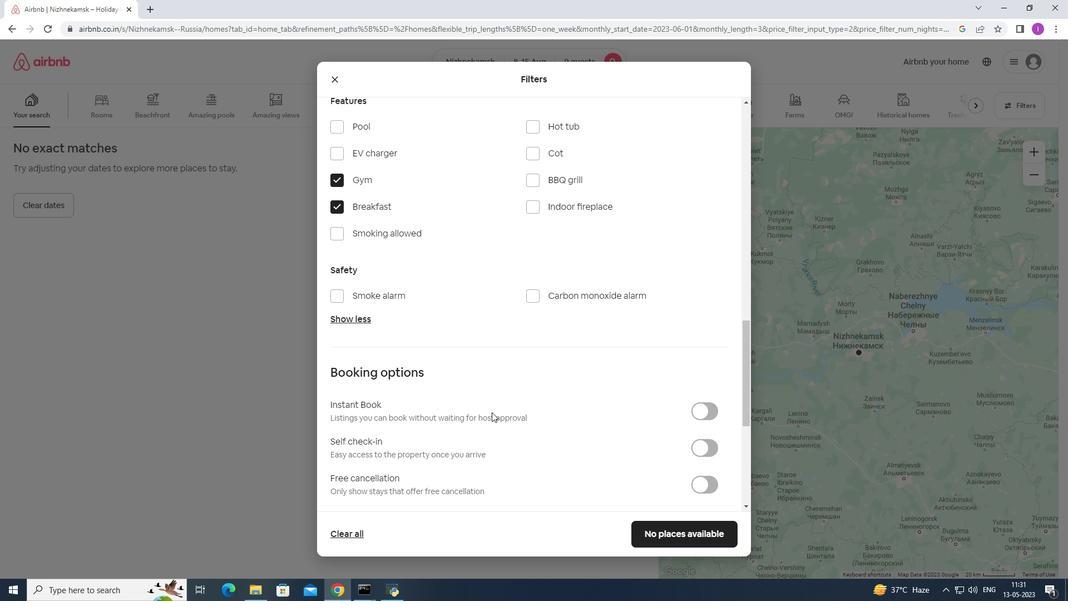 
Action: Mouse moved to (542, 394)
Screenshot: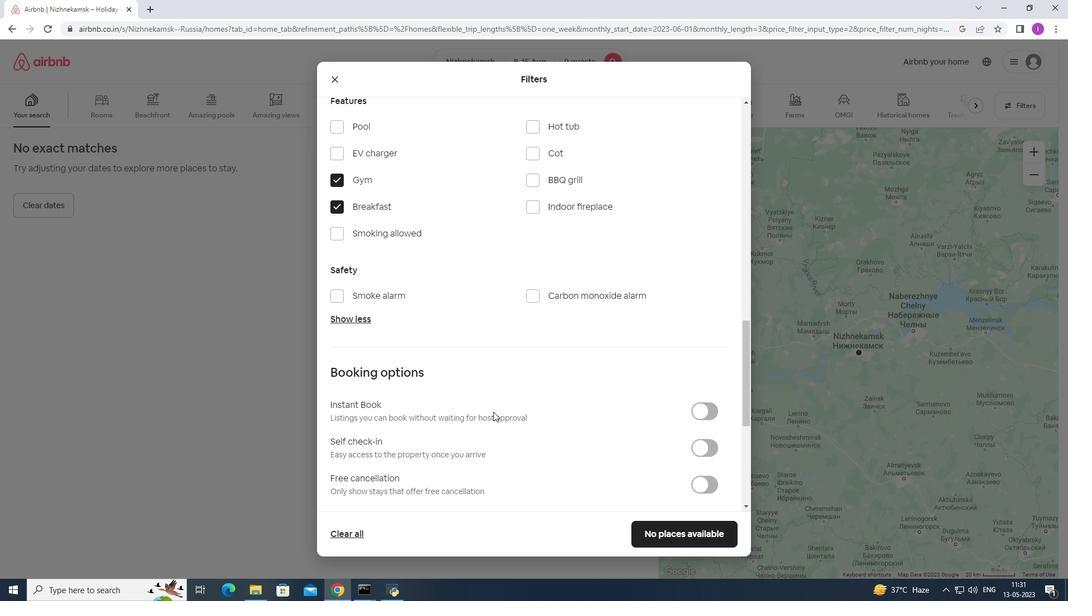 
Action: Mouse scrolled (527, 400) with delta (0, 0)
Screenshot: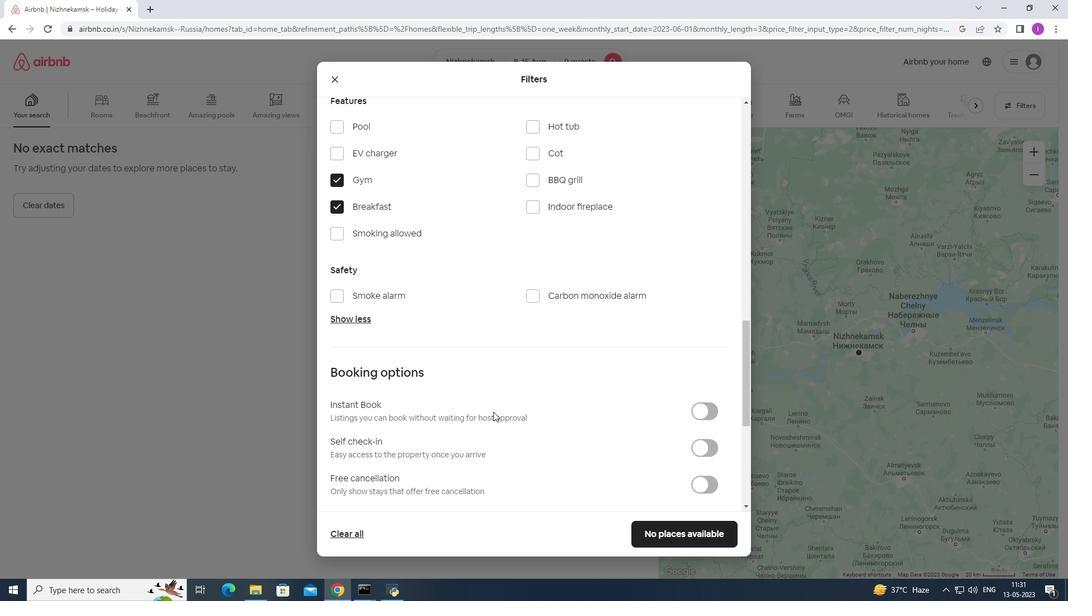 
Action: Mouse moved to (710, 227)
Screenshot: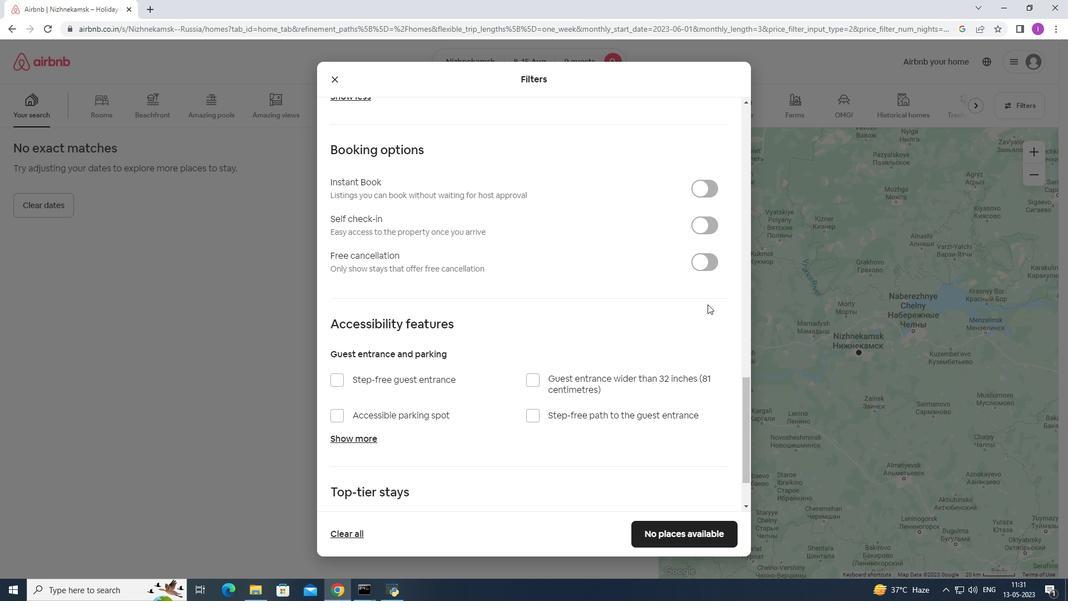 
Action: Mouse pressed left at (710, 227)
Screenshot: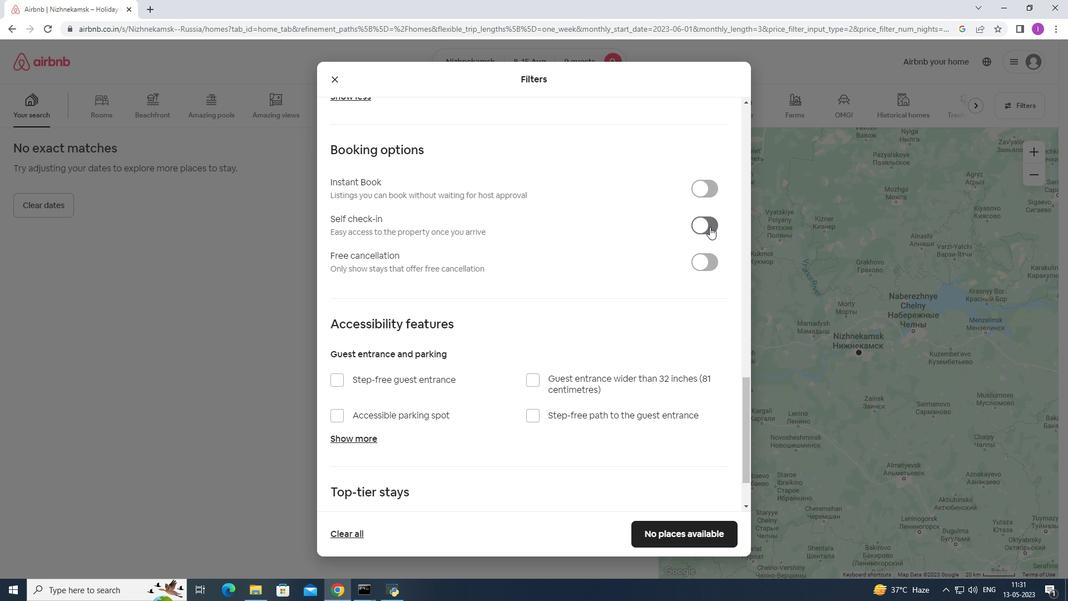 
Action: Mouse moved to (487, 413)
Screenshot: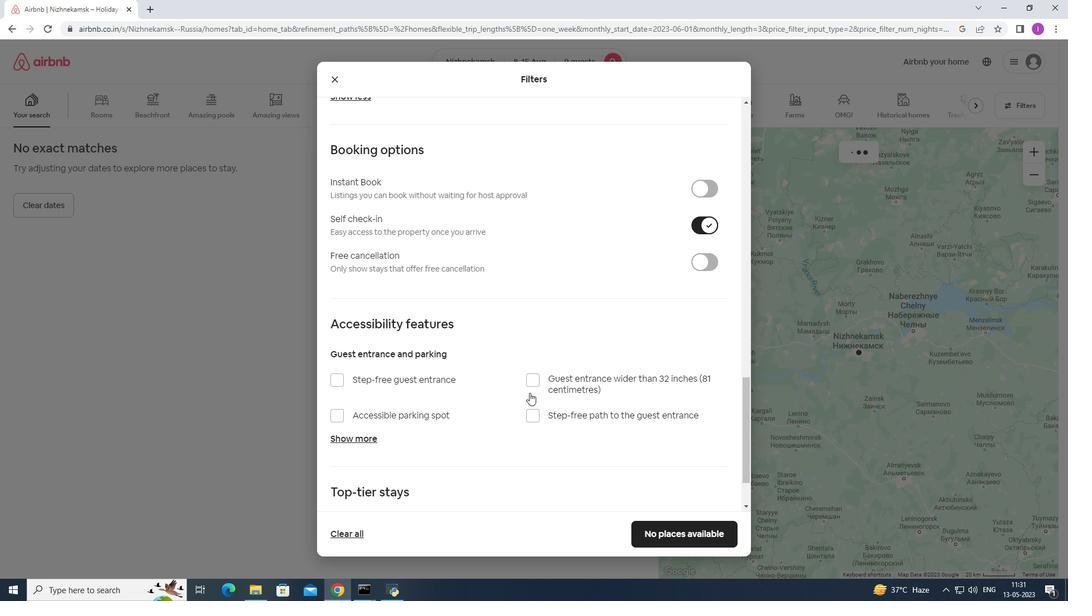 
Action: Mouse scrolled (487, 412) with delta (0, 0)
Screenshot: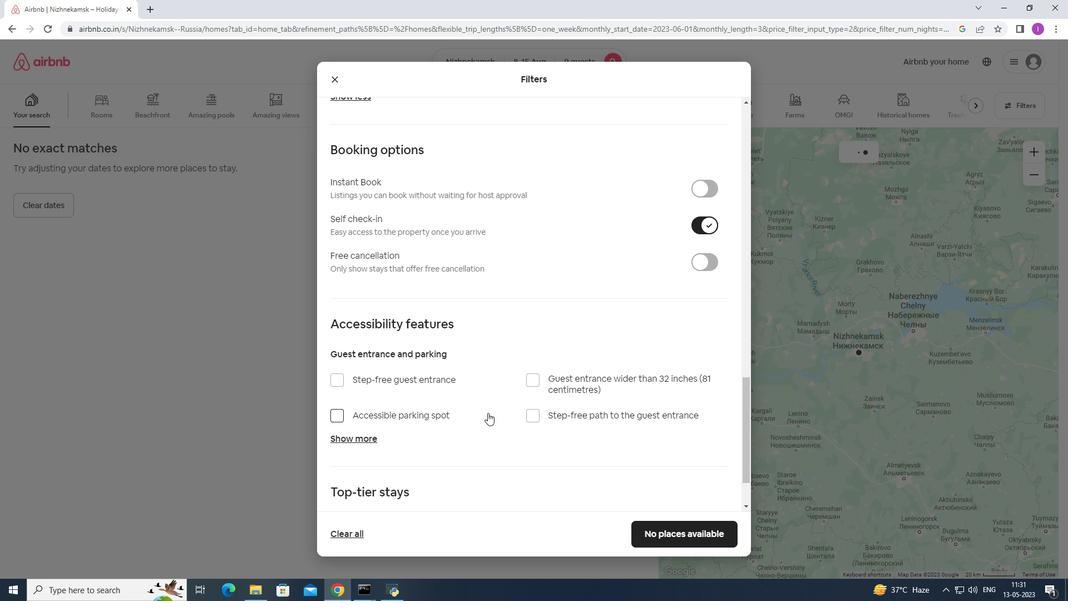 
Action: Mouse scrolled (487, 412) with delta (0, 0)
Screenshot: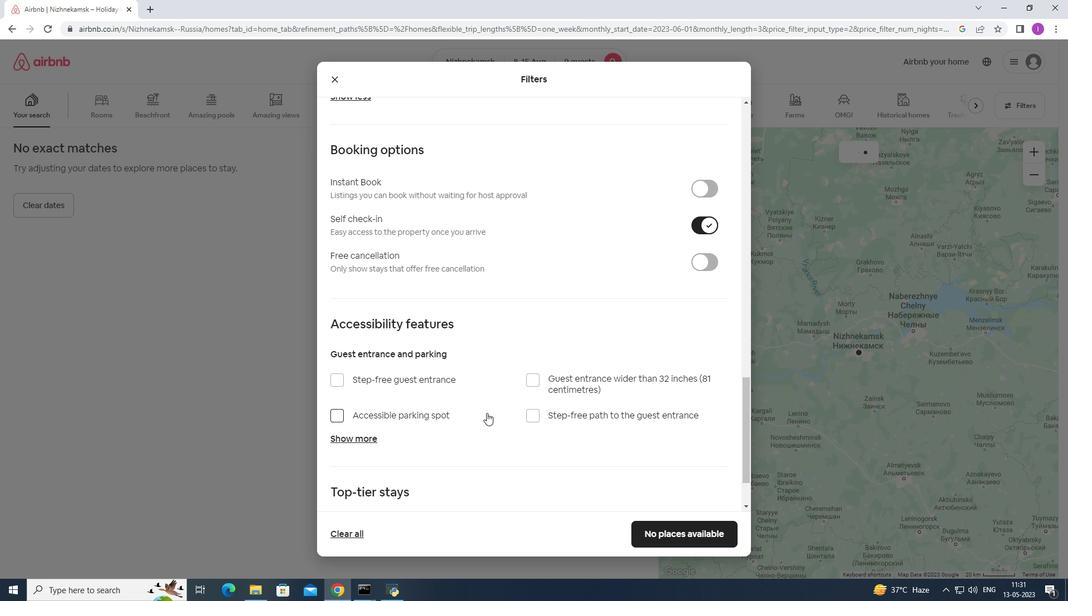 
Action: Mouse scrolled (487, 412) with delta (0, 0)
Screenshot: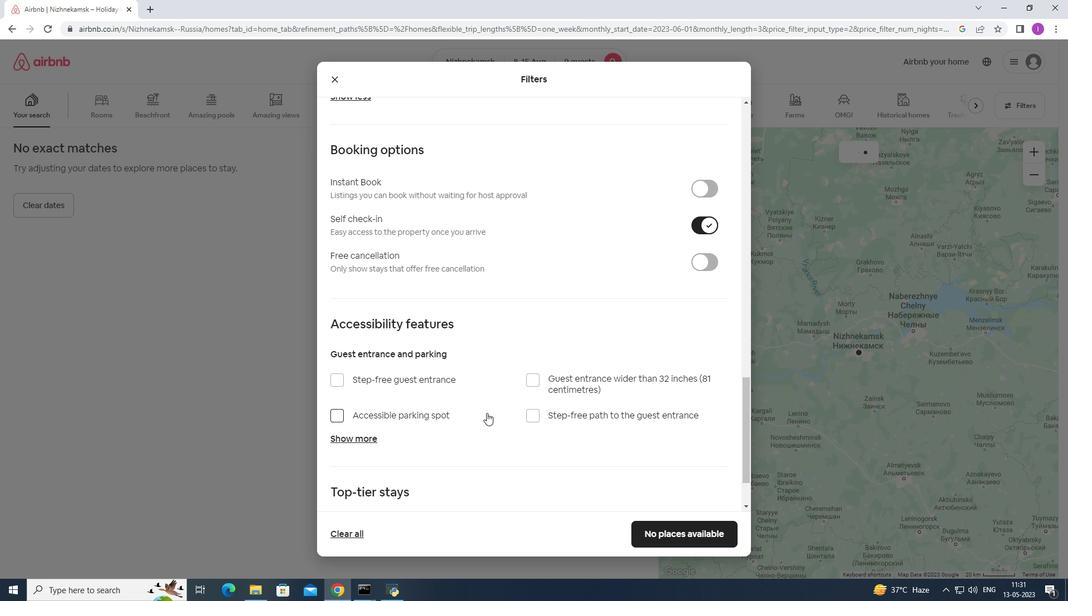 
Action: Mouse scrolled (487, 412) with delta (0, 0)
Screenshot: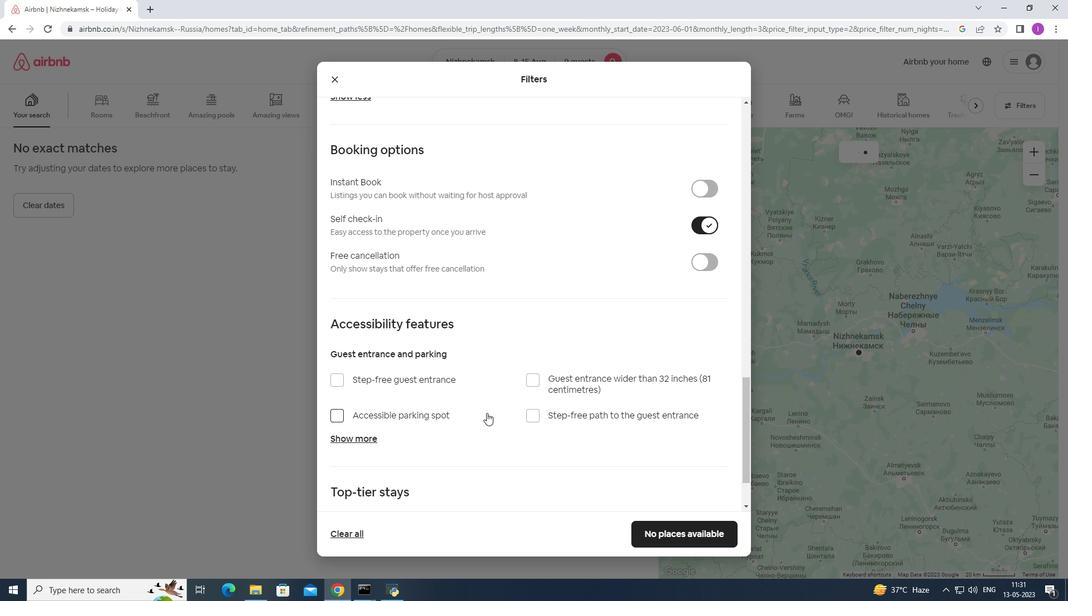 
Action: Mouse scrolled (487, 412) with delta (0, 0)
Screenshot: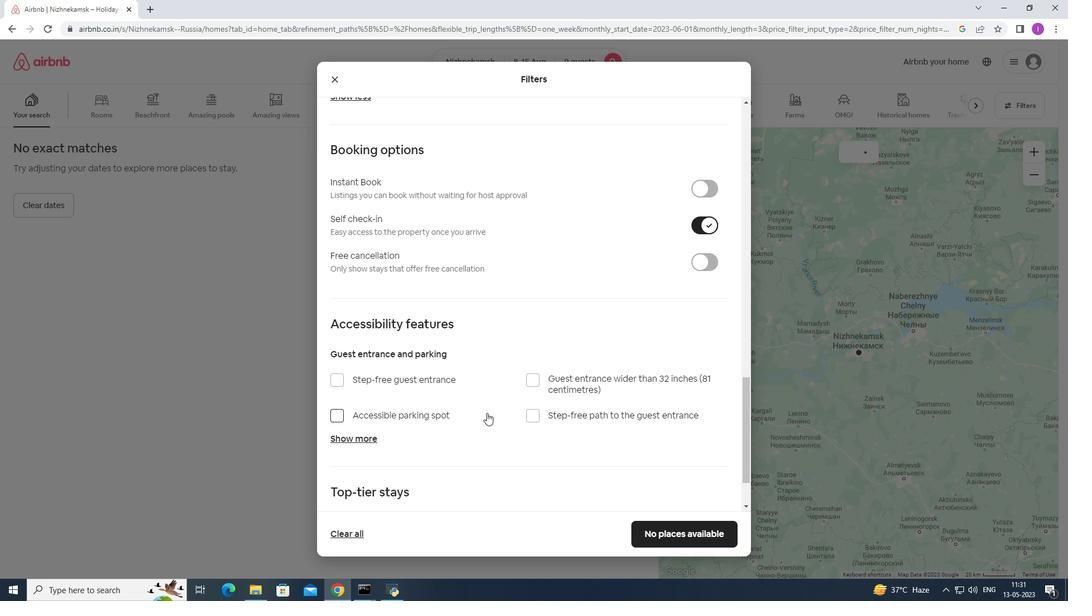 
Action: Mouse moved to (491, 393)
Screenshot: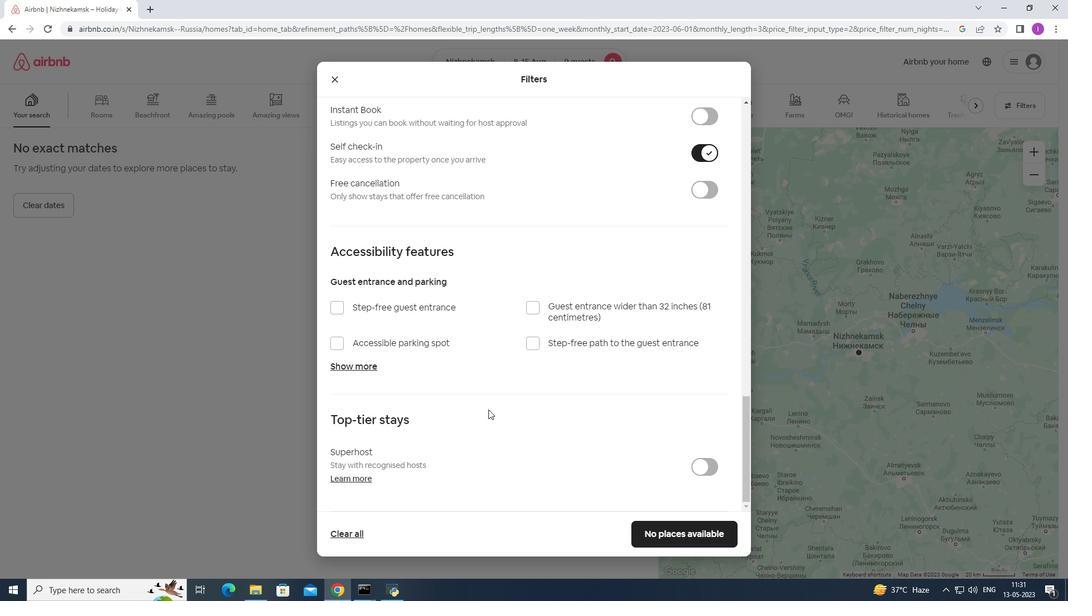 
Action: Mouse scrolled (491, 392) with delta (0, 0)
Screenshot: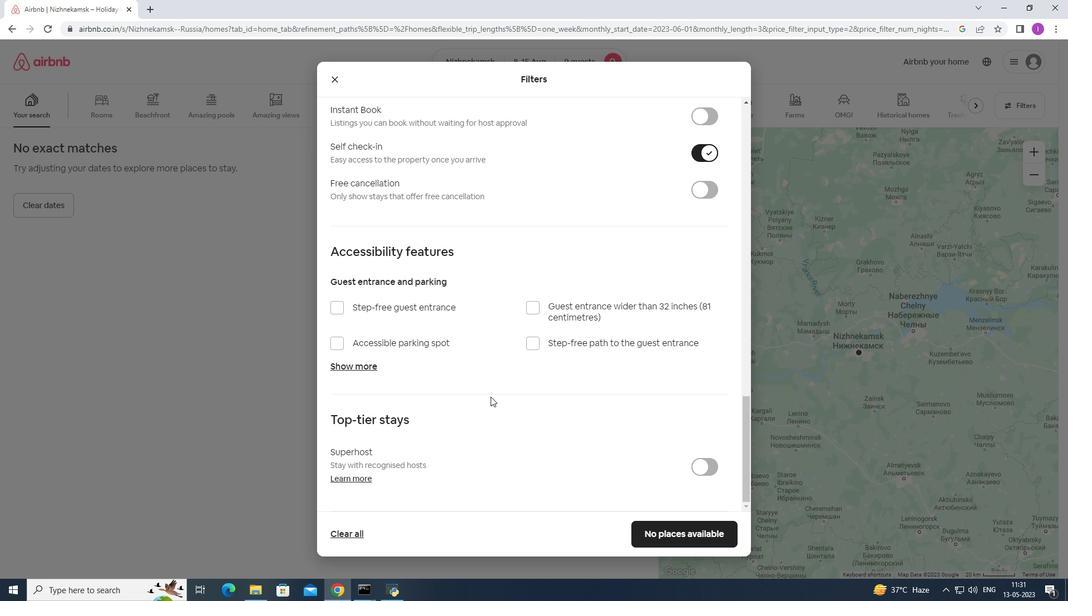
Action: Mouse scrolled (491, 392) with delta (0, 0)
Screenshot: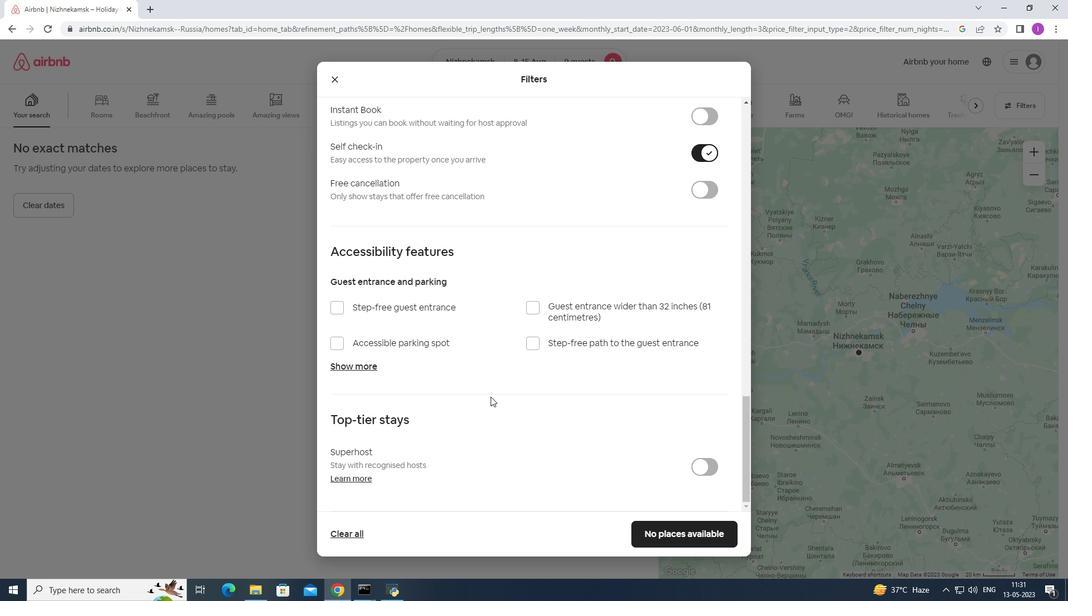 
Action: Mouse scrolled (491, 392) with delta (0, 0)
Screenshot: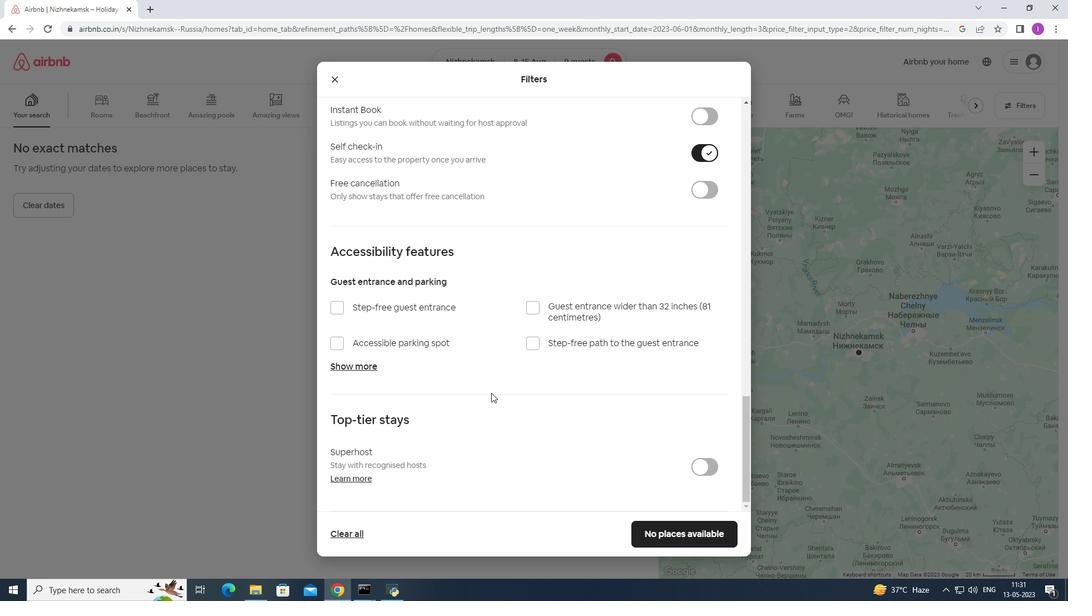 
Action: Mouse moved to (493, 395)
Screenshot: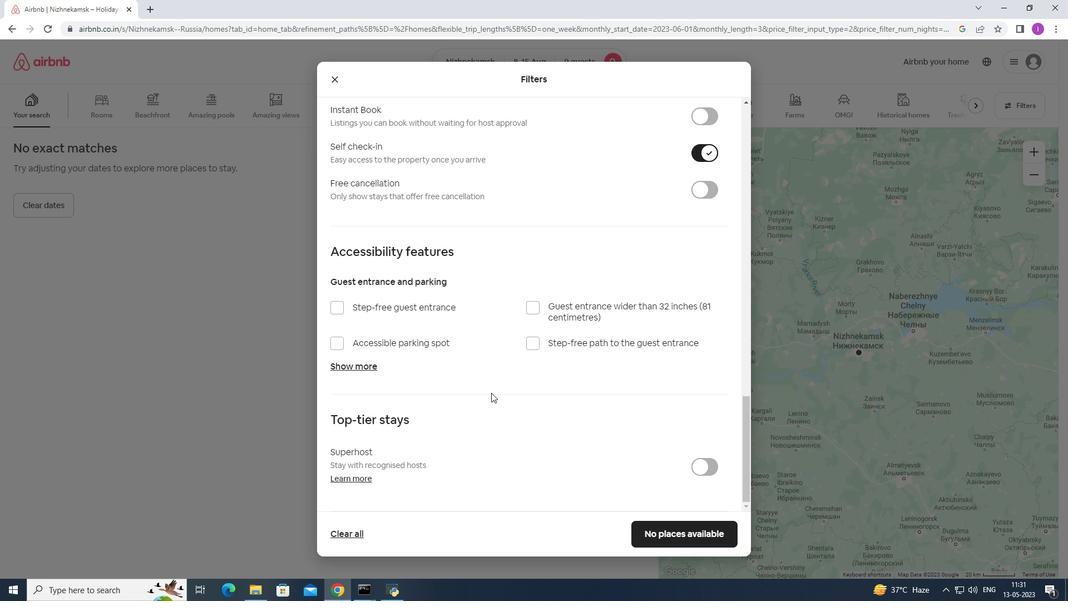
Action: Mouse scrolled (491, 392) with delta (0, 0)
Screenshot: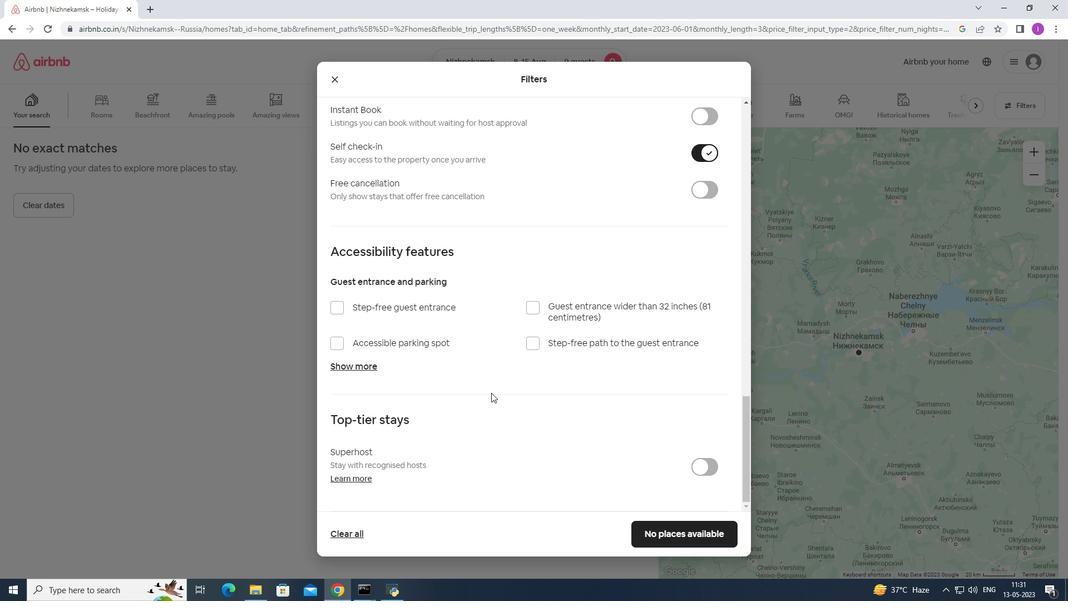 
Action: Mouse moved to (703, 531)
Screenshot: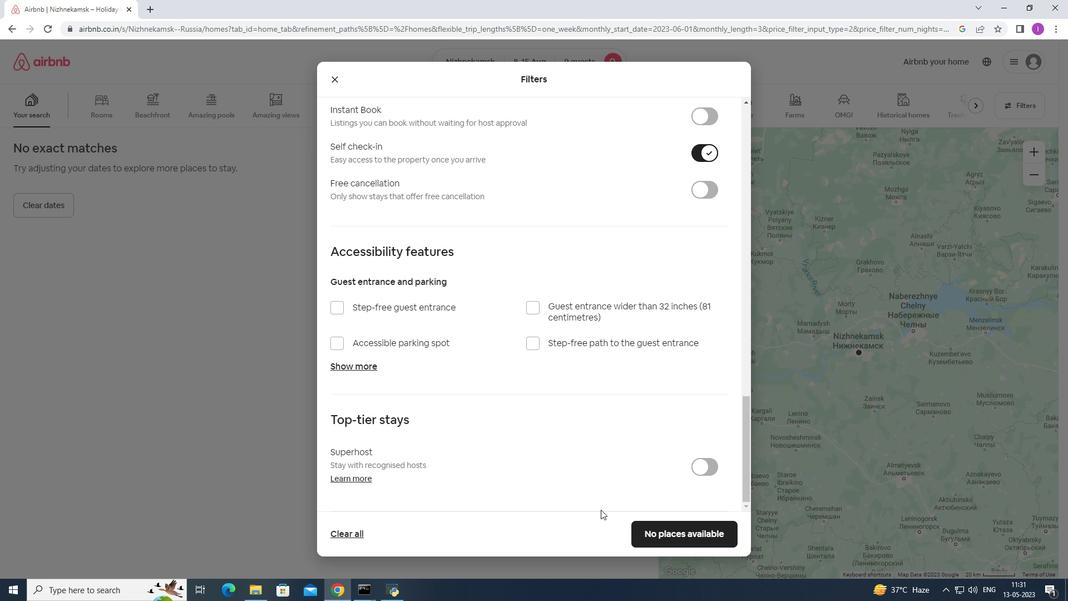
Action: Mouse pressed left at (703, 531)
Screenshot: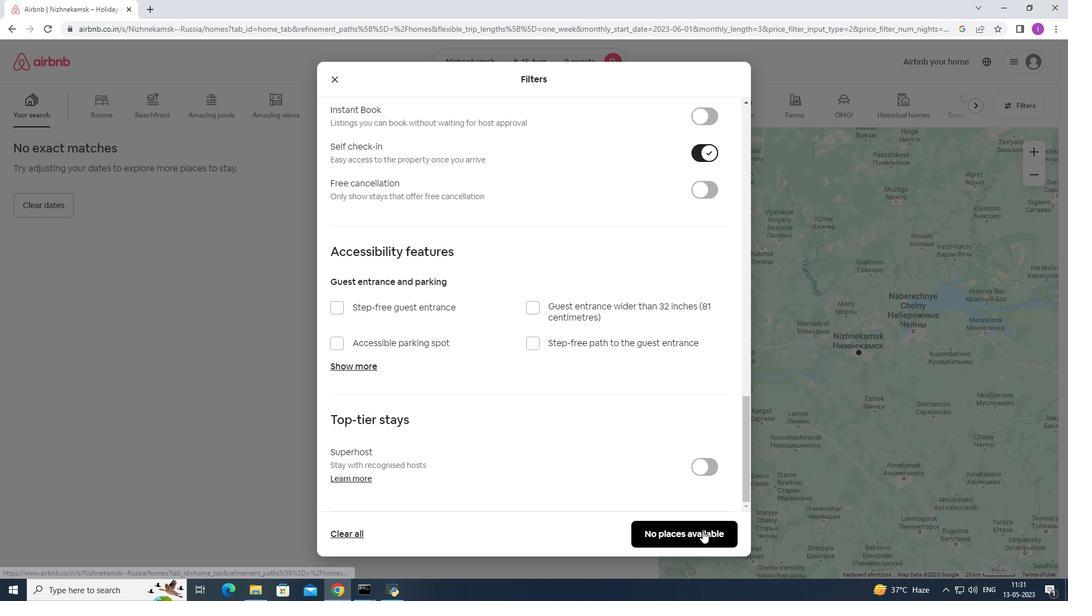 
Action: Mouse moved to (262, 383)
Screenshot: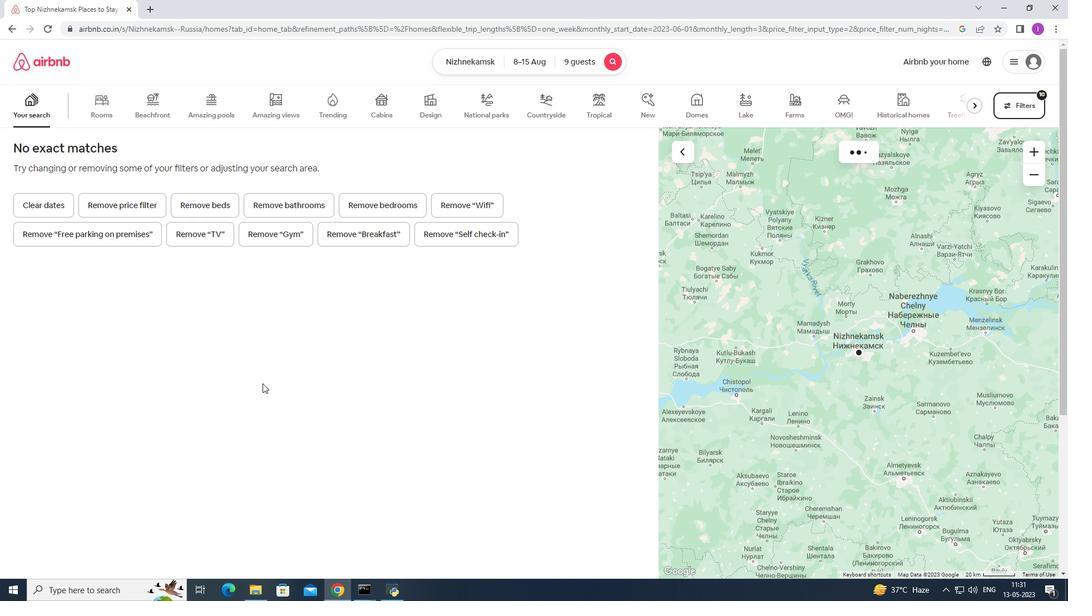 
